 Task: Look for space in Pace, United States from 9th June, 2023 to 11th June, 2023 for 2 adults in price range Rs.6000 to Rs.10000. Place can be entire place with 2 bedrooms having 2 beds and 1 bathroom. Property type can be house, flat, guest house. Amenities needed are: wifi. Booking option can be shelf check-in. Required host language is English.
Action: Mouse moved to (469, 100)
Screenshot: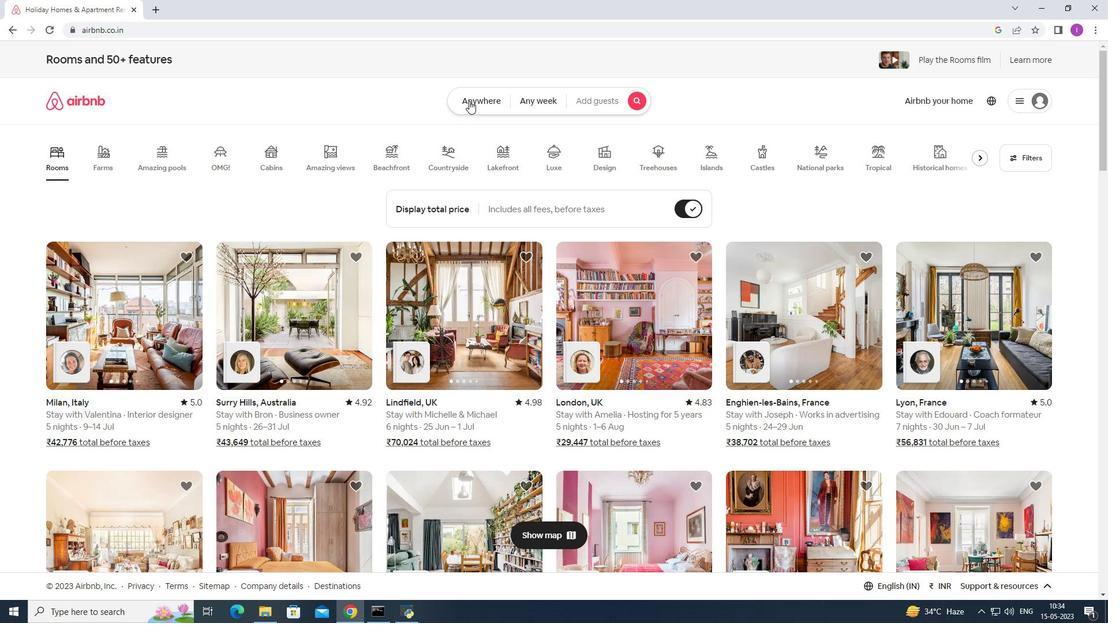 
Action: Mouse pressed left at (469, 100)
Screenshot: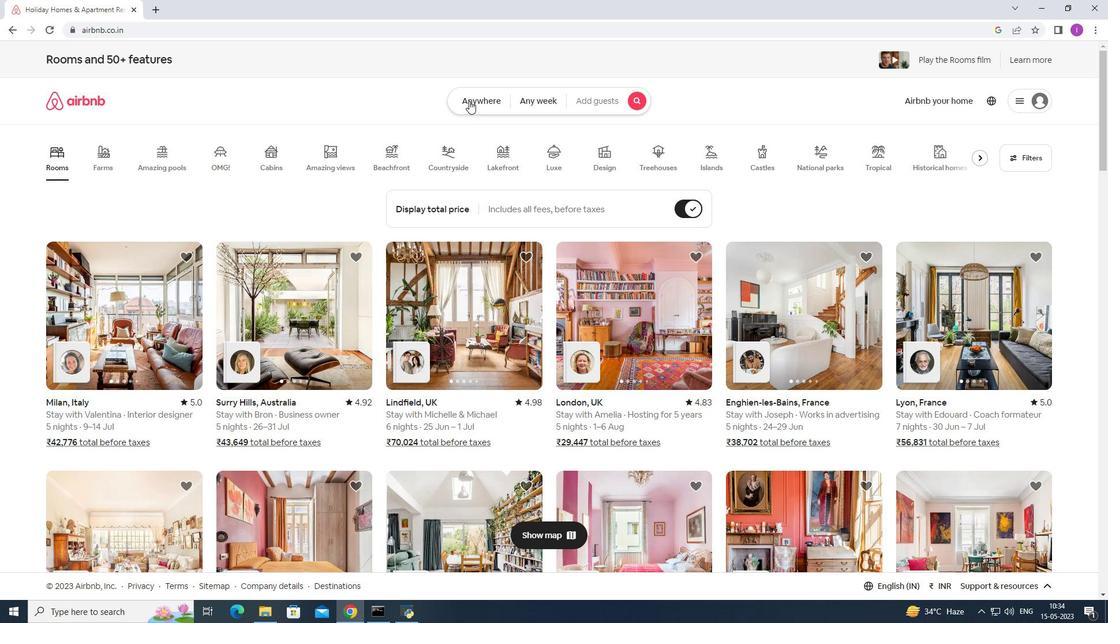 
Action: Mouse moved to (397, 139)
Screenshot: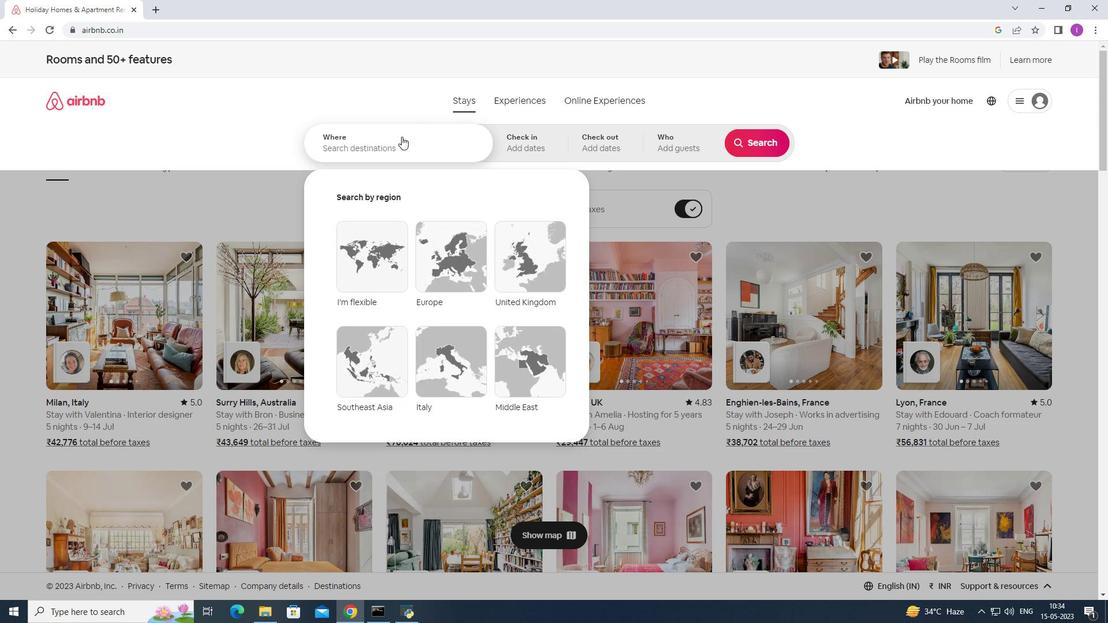 
Action: Mouse pressed left at (397, 139)
Screenshot: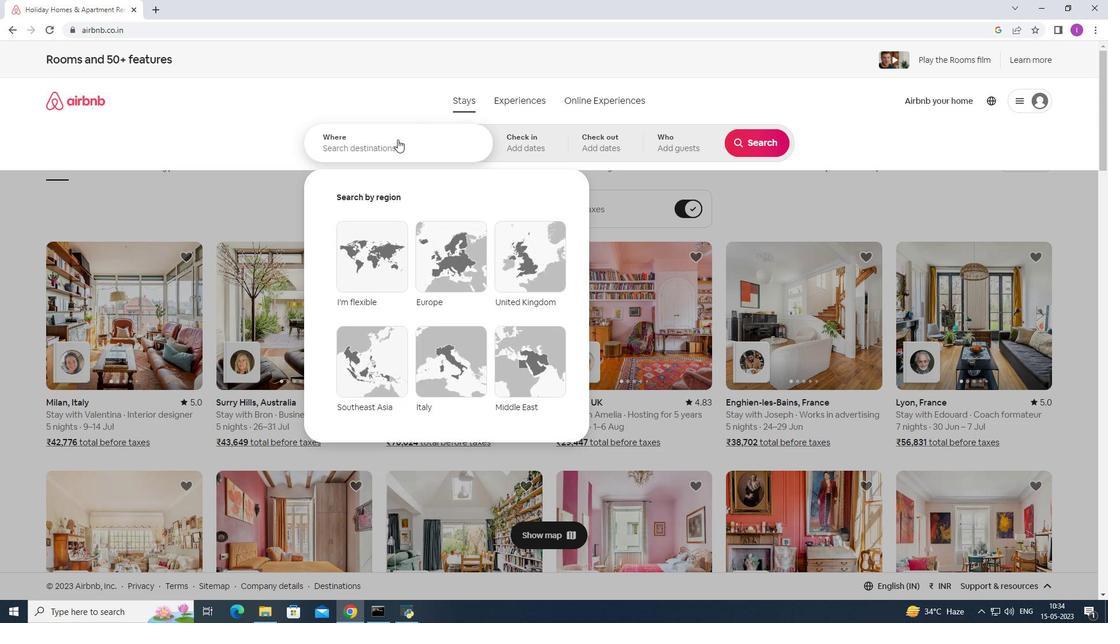 
Action: Key pressed <Key.shift>Pace,<Key.shift>Unitw<Key.backspace>ed<Key.space>states
Screenshot: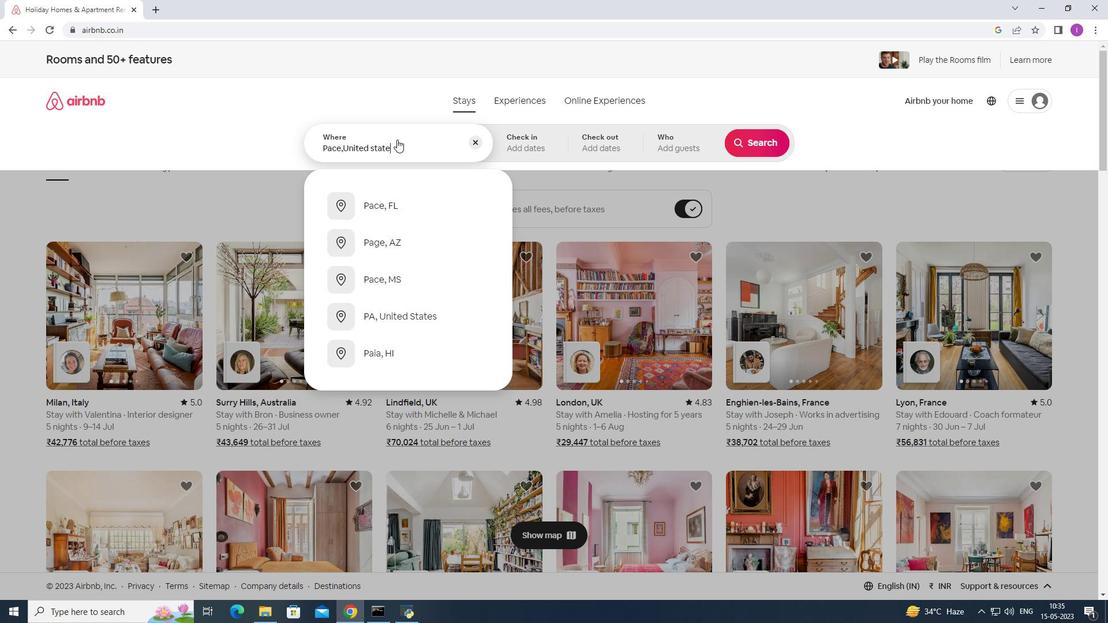 
Action: Mouse moved to (514, 147)
Screenshot: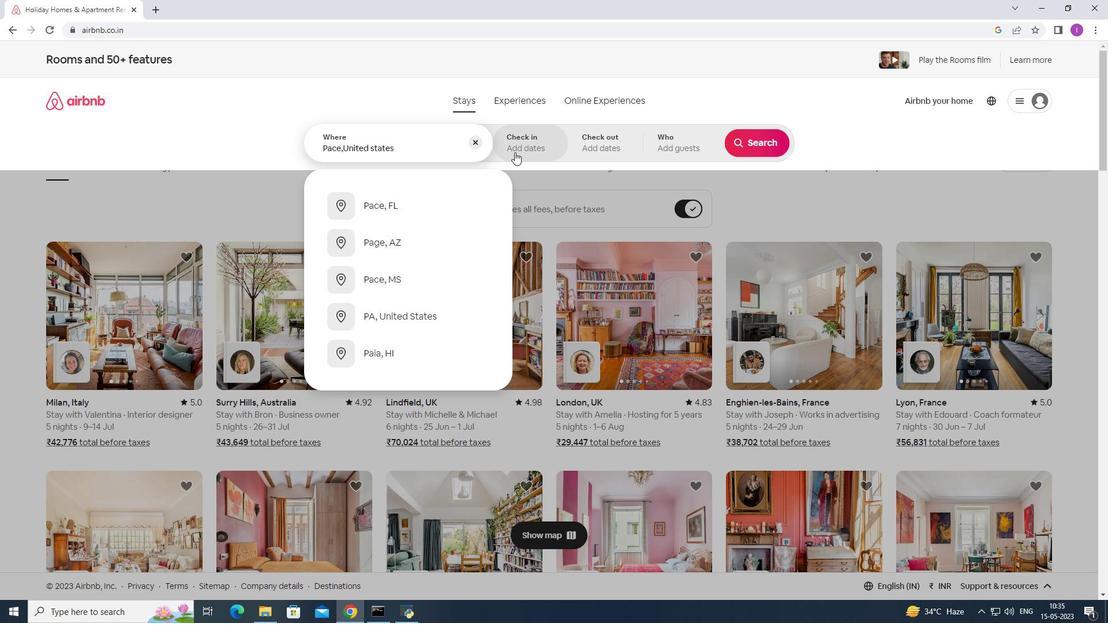 
Action: Mouse pressed left at (514, 147)
Screenshot: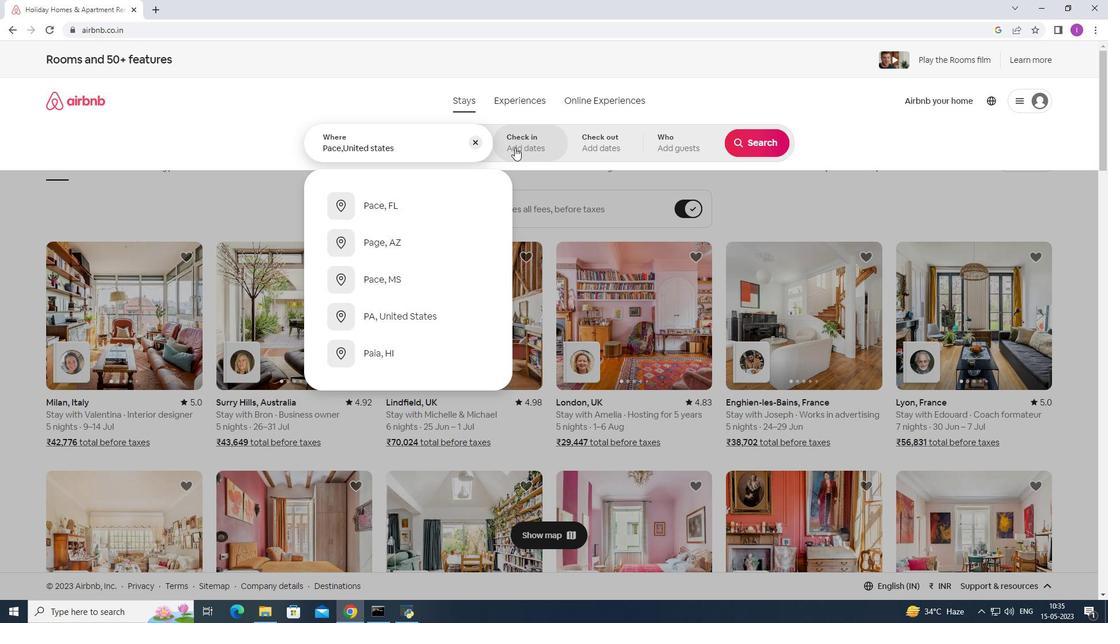 
Action: Mouse moved to (711, 311)
Screenshot: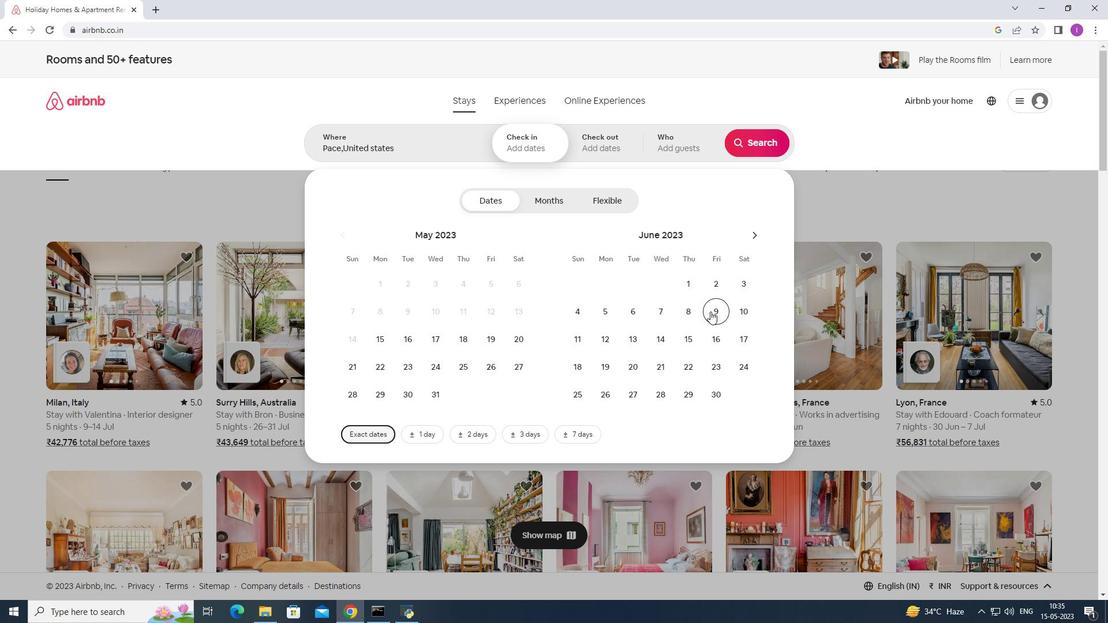 
Action: Mouse pressed left at (711, 311)
Screenshot: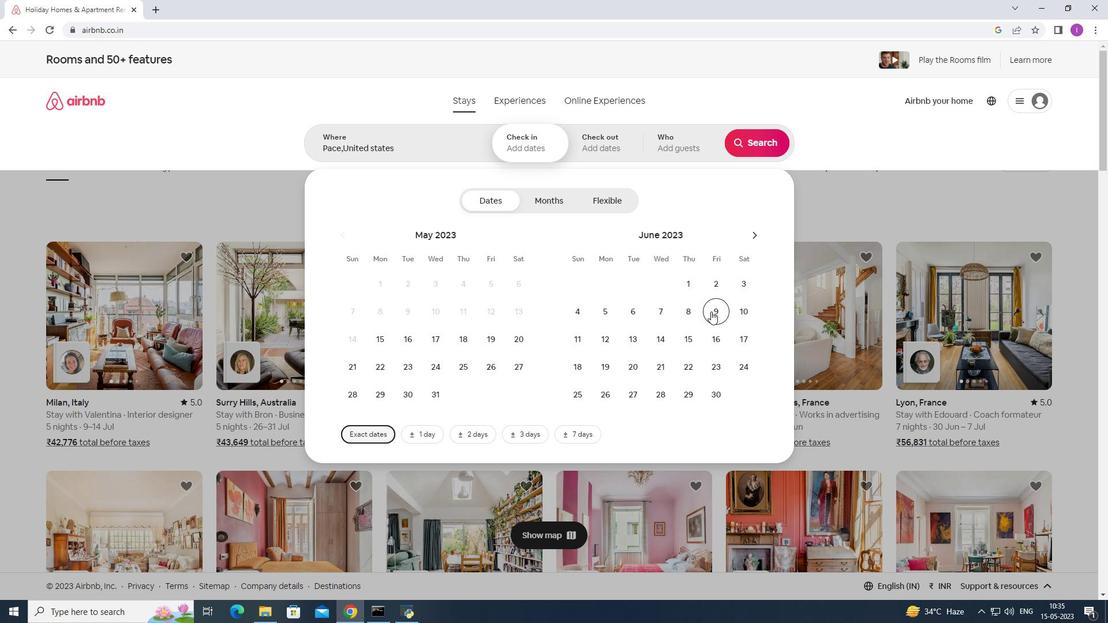 
Action: Mouse moved to (569, 337)
Screenshot: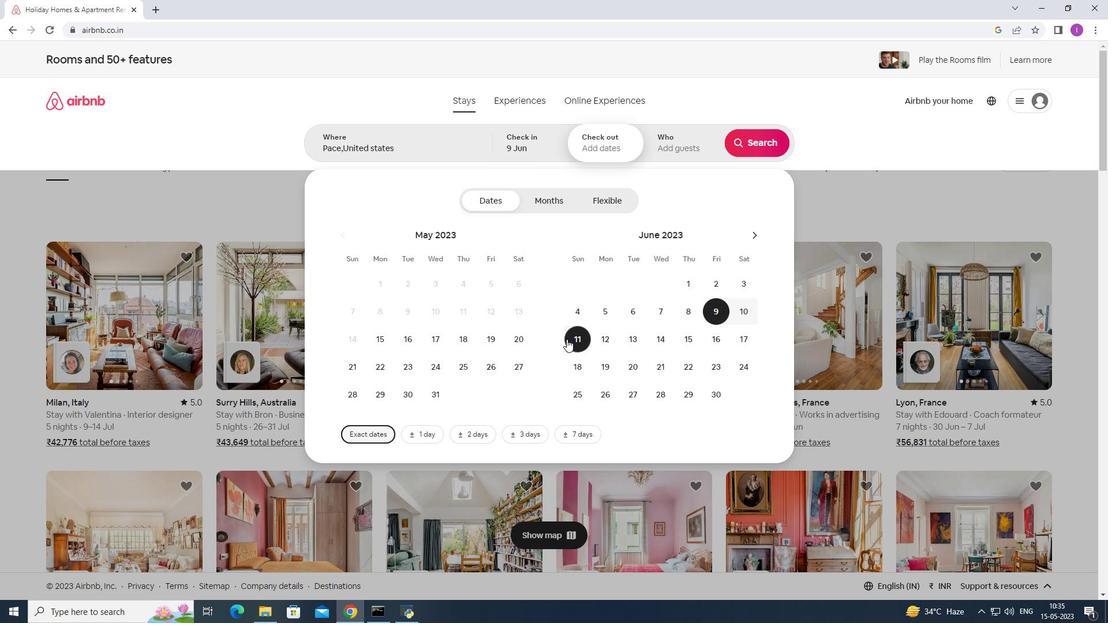 
Action: Mouse pressed left at (569, 337)
Screenshot: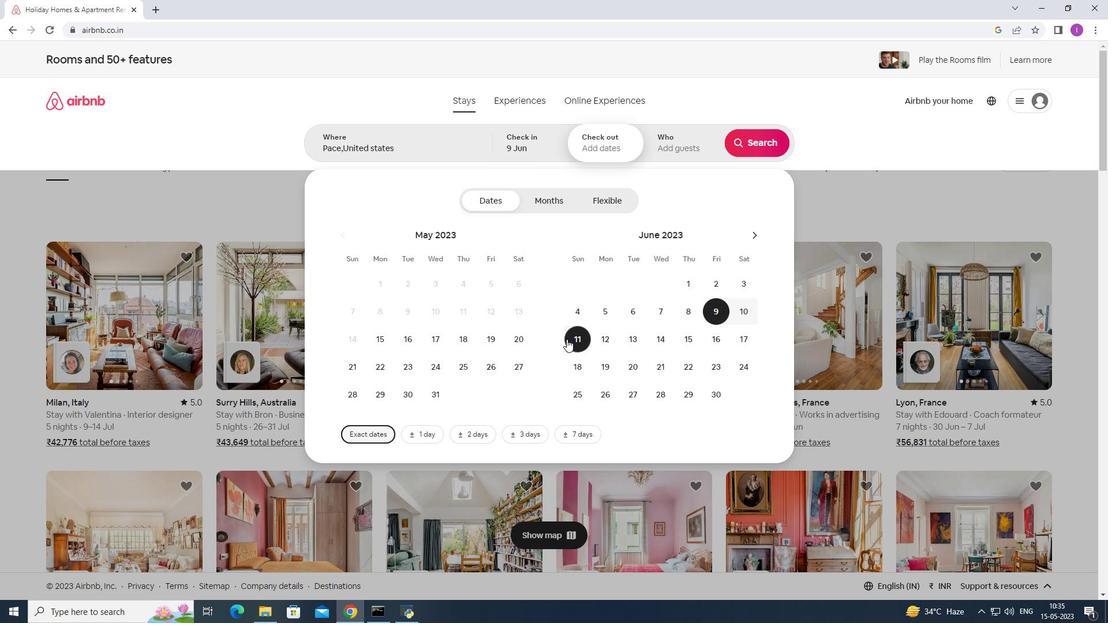 
Action: Mouse moved to (670, 143)
Screenshot: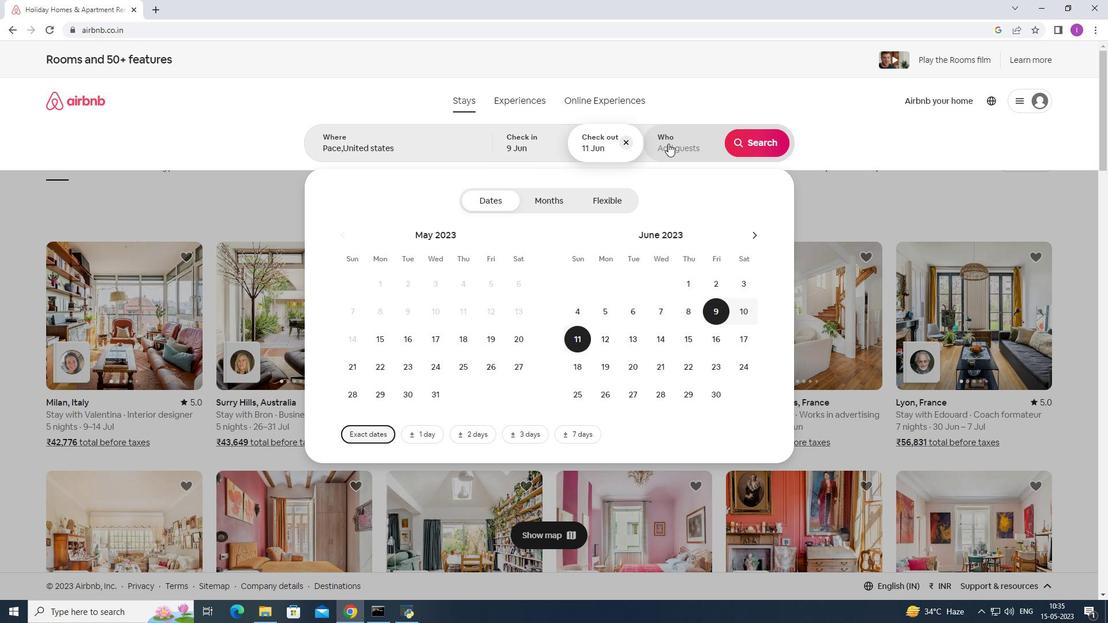 
Action: Mouse pressed left at (670, 143)
Screenshot: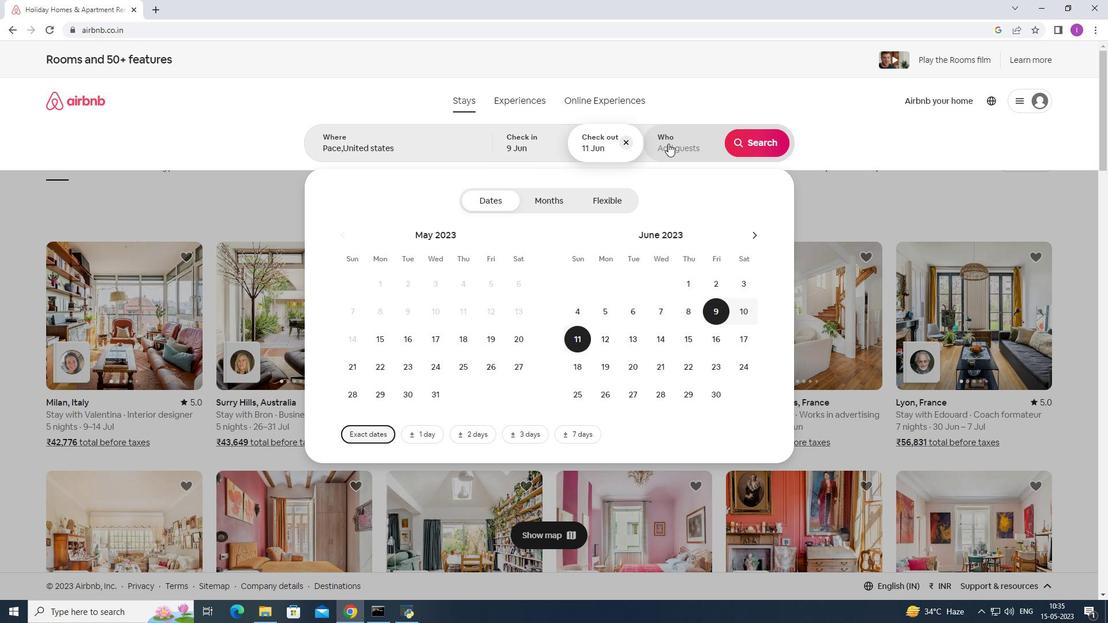 
Action: Mouse moved to (762, 206)
Screenshot: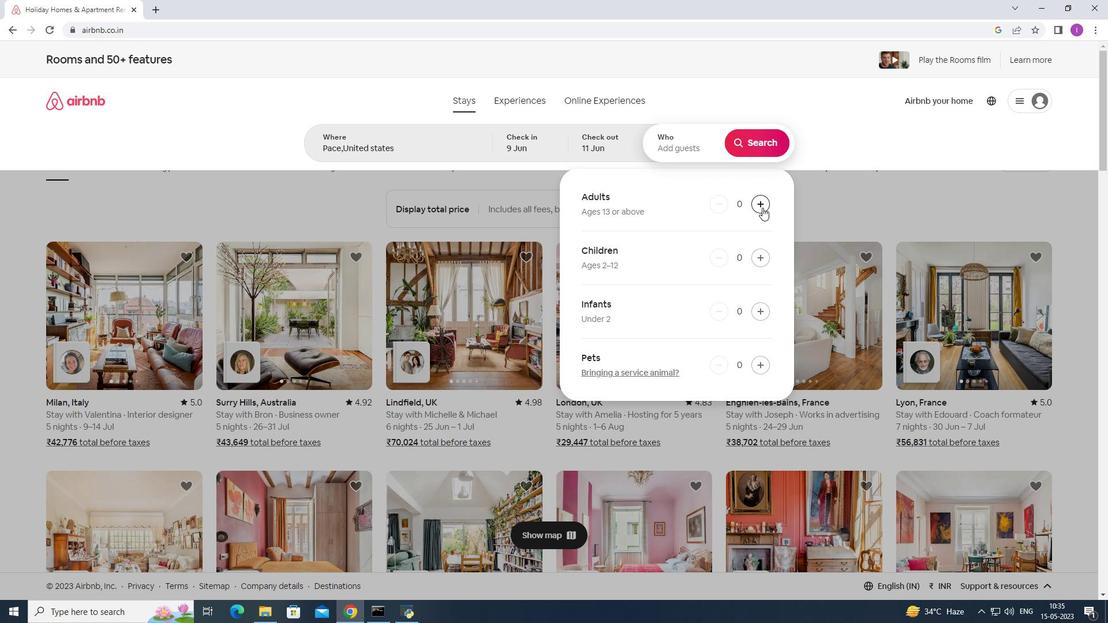 
Action: Mouse pressed left at (762, 206)
Screenshot: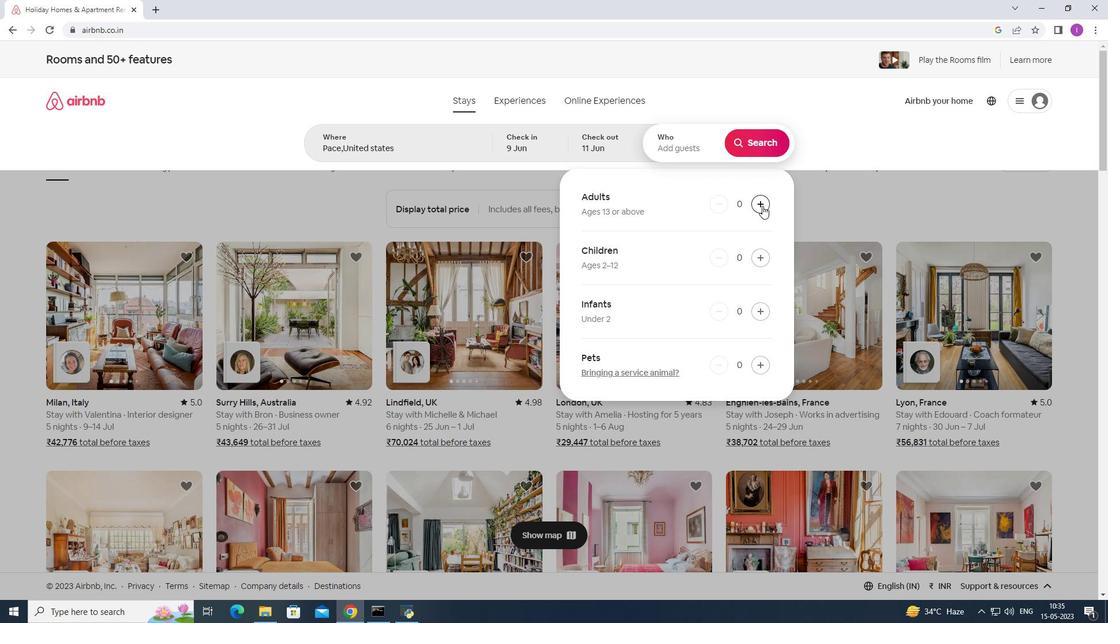 
Action: Mouse pressed left at (762, 206)
Screenshot: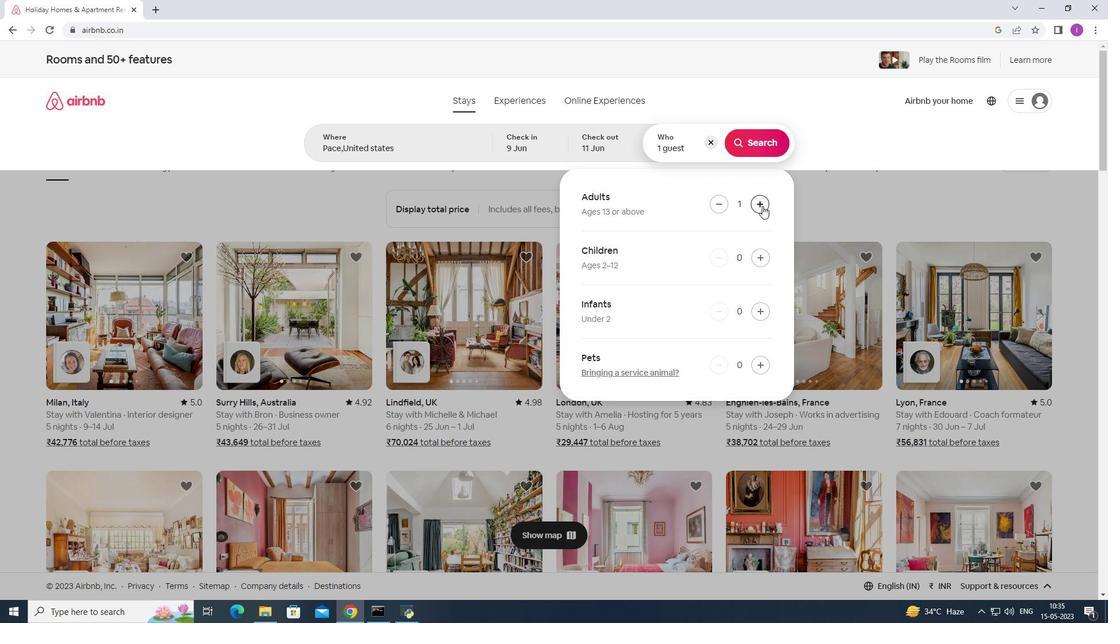 
Action: Mouse moved to (752, 149)
Screenshot: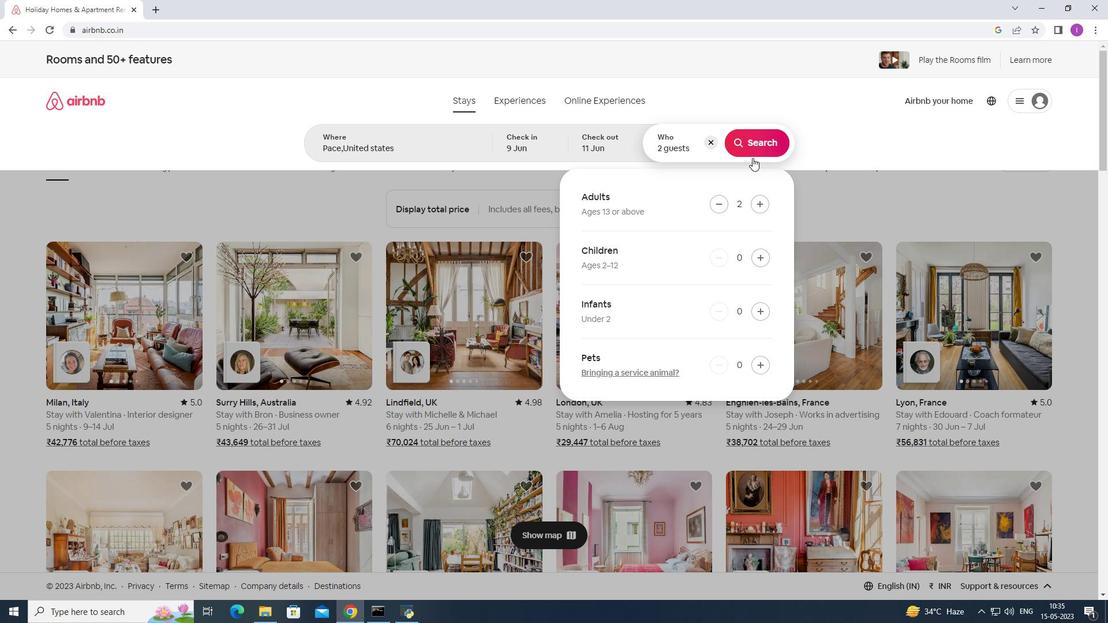
Action: Mouse pressed left at (752, 149)
Screenshot: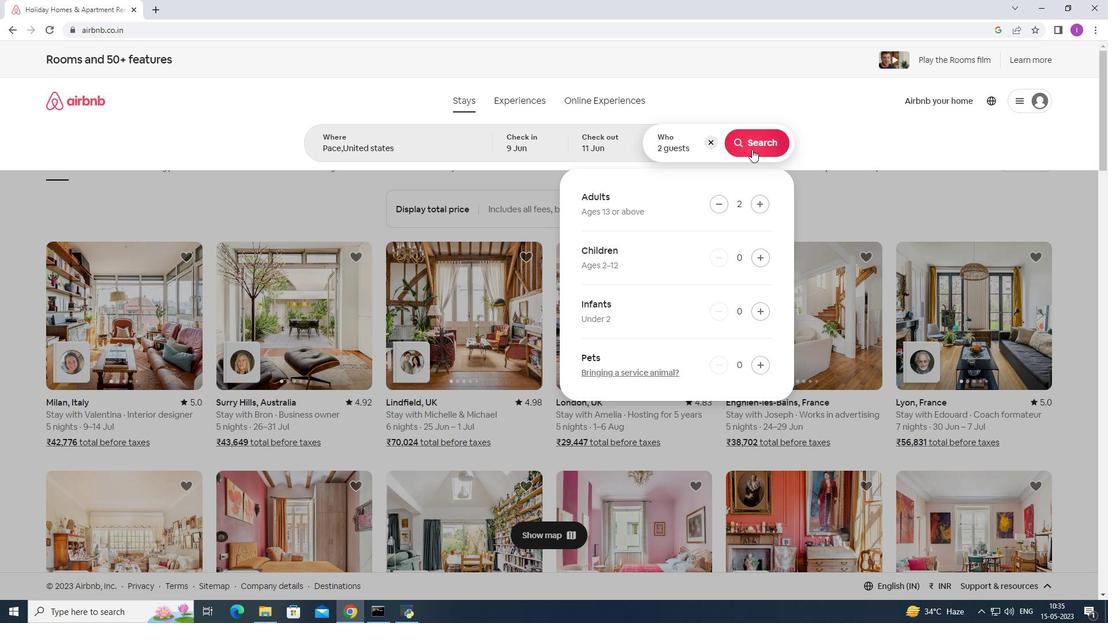 
Action: Mouse moved to (1055, 109)
Screenshot: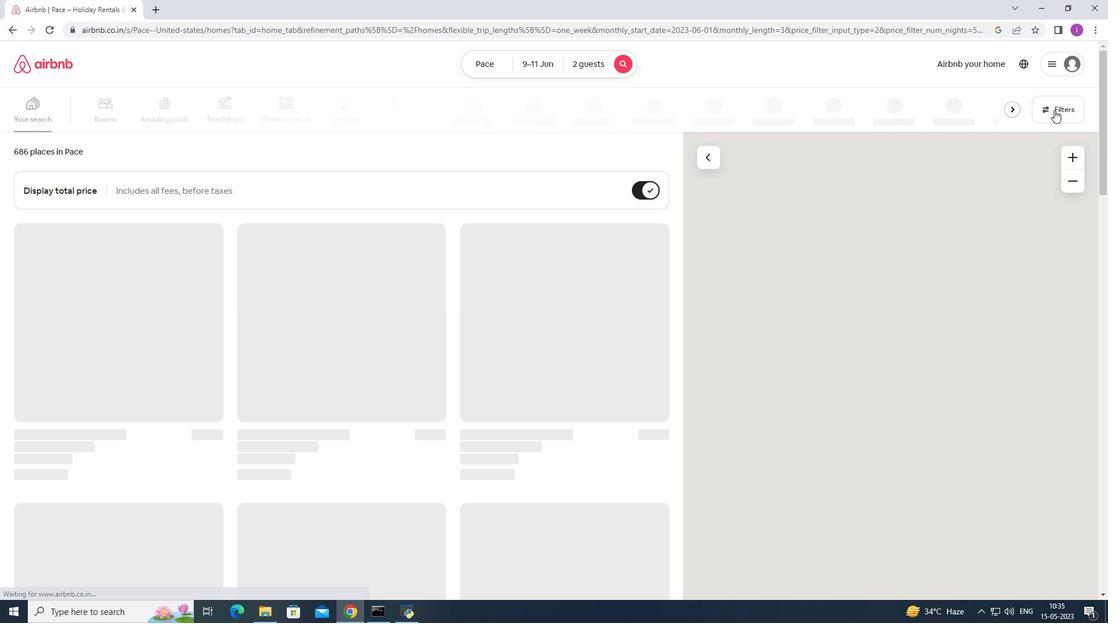 
Action: Mouse pressed left at (1055, 109)
Screenshot: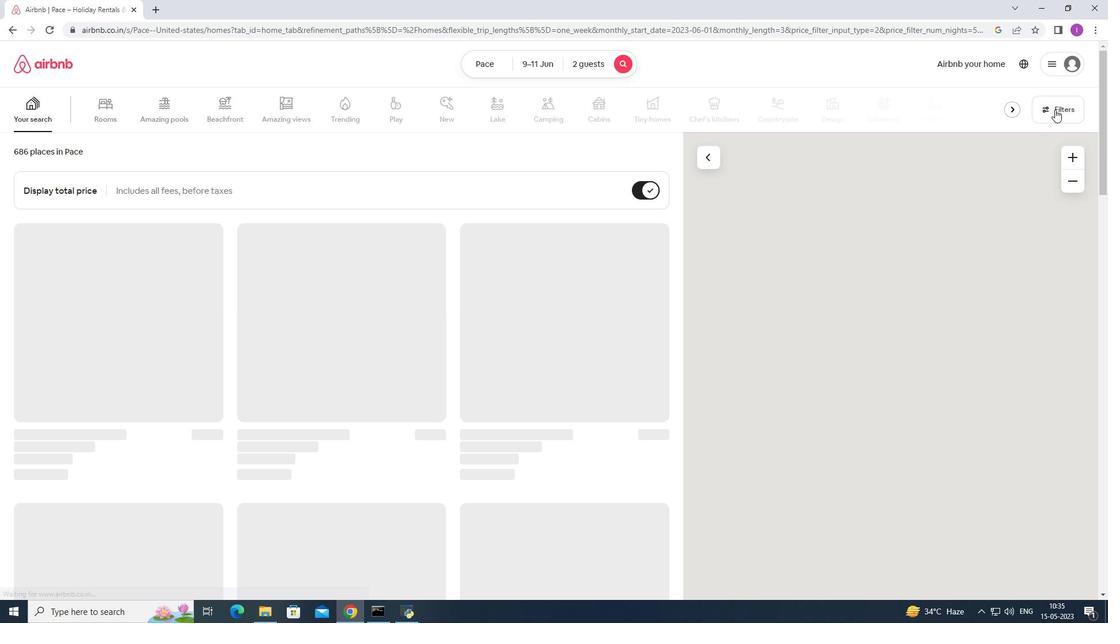 
Action: Mouse moved to (630, 391)
Screenshot: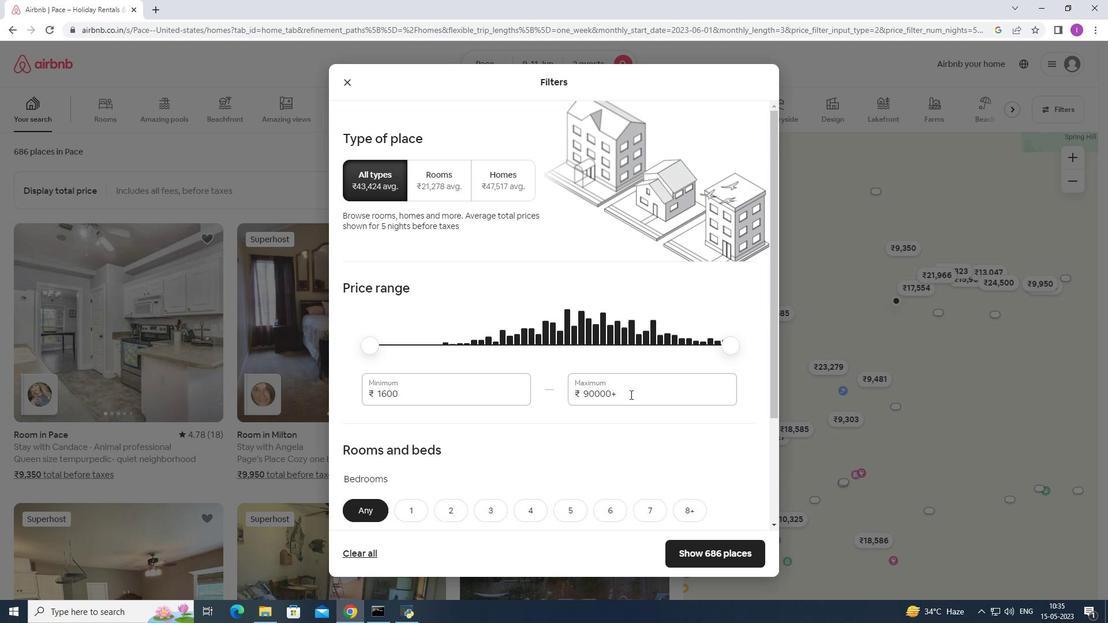 
Action: Mouse pressed left at (630, 391)
Screenshot: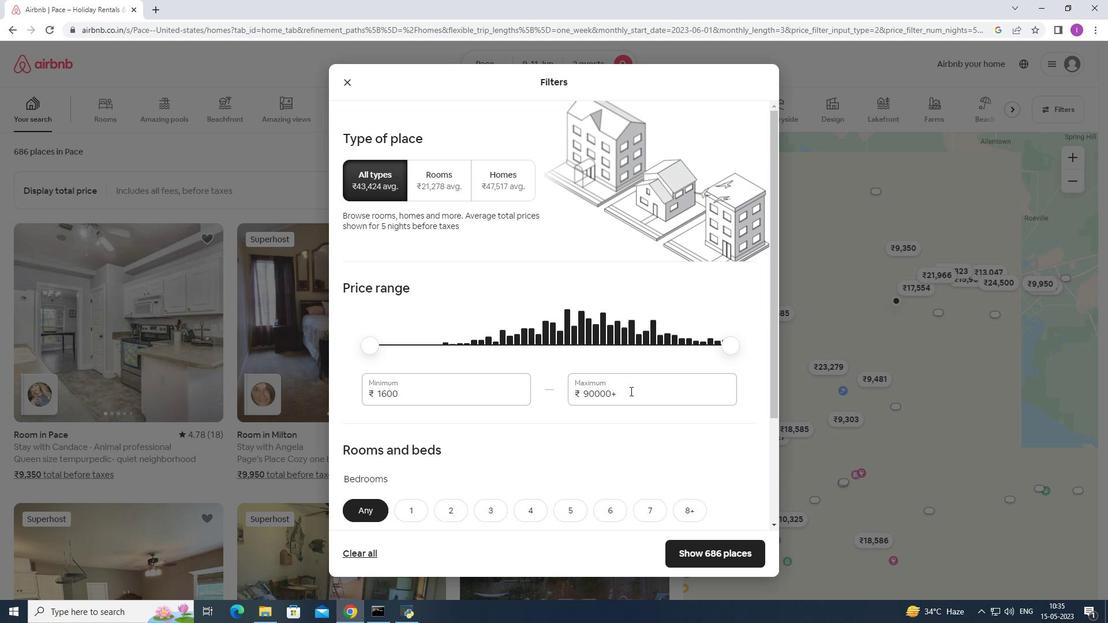 
Action: Mouse moved to (565, 404)
Screenshot: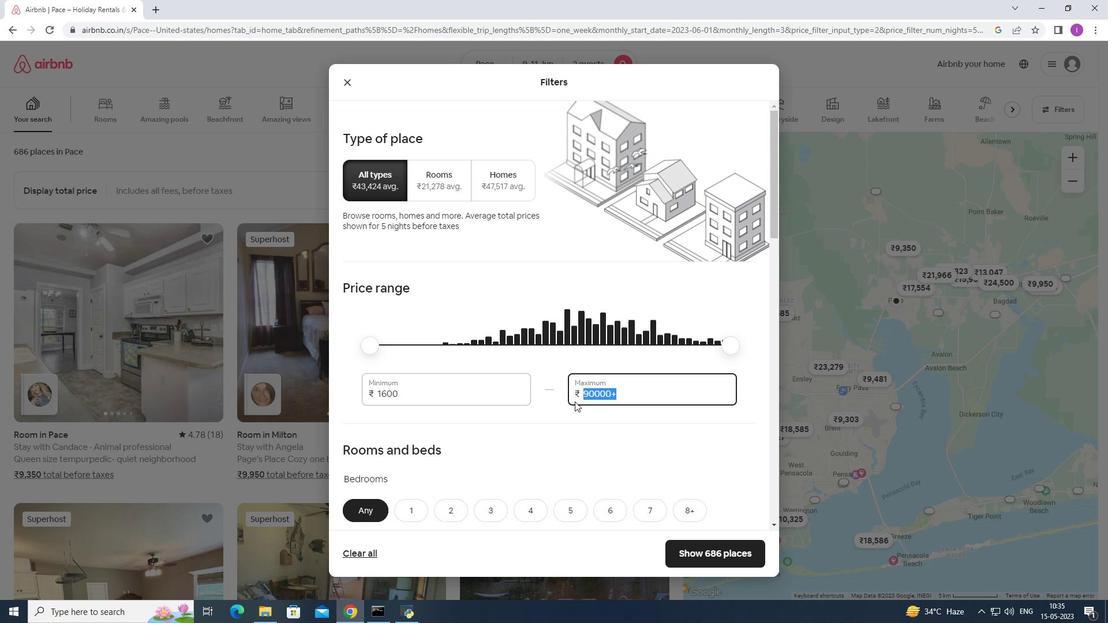 
Action: Key pressed `10000
Screenshot: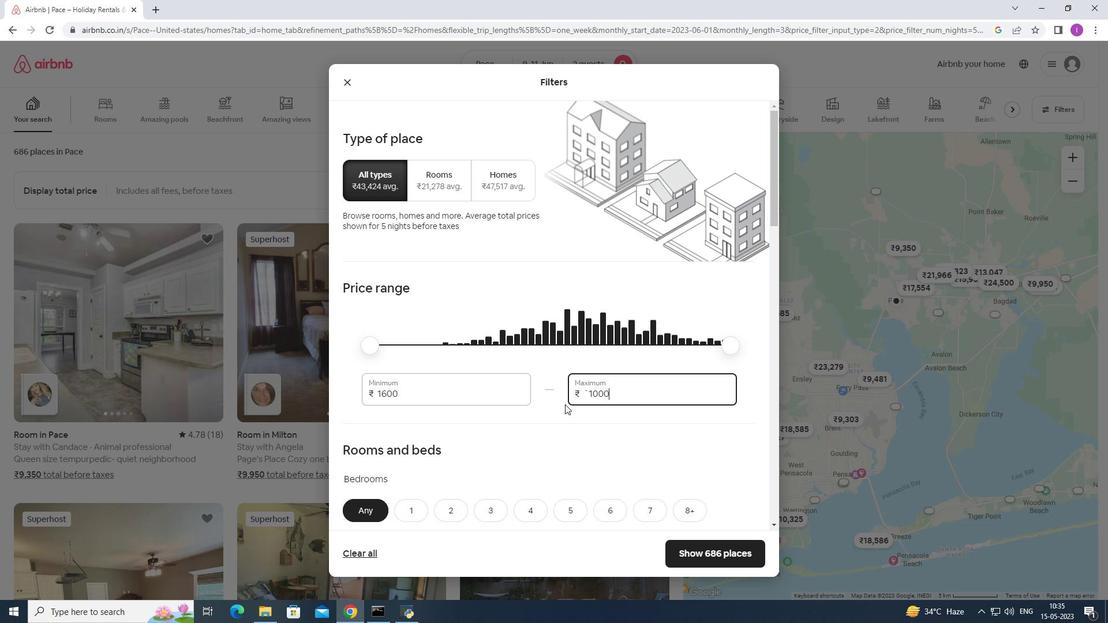 
Action: Mouse moved to (403, 393)
Screenshot: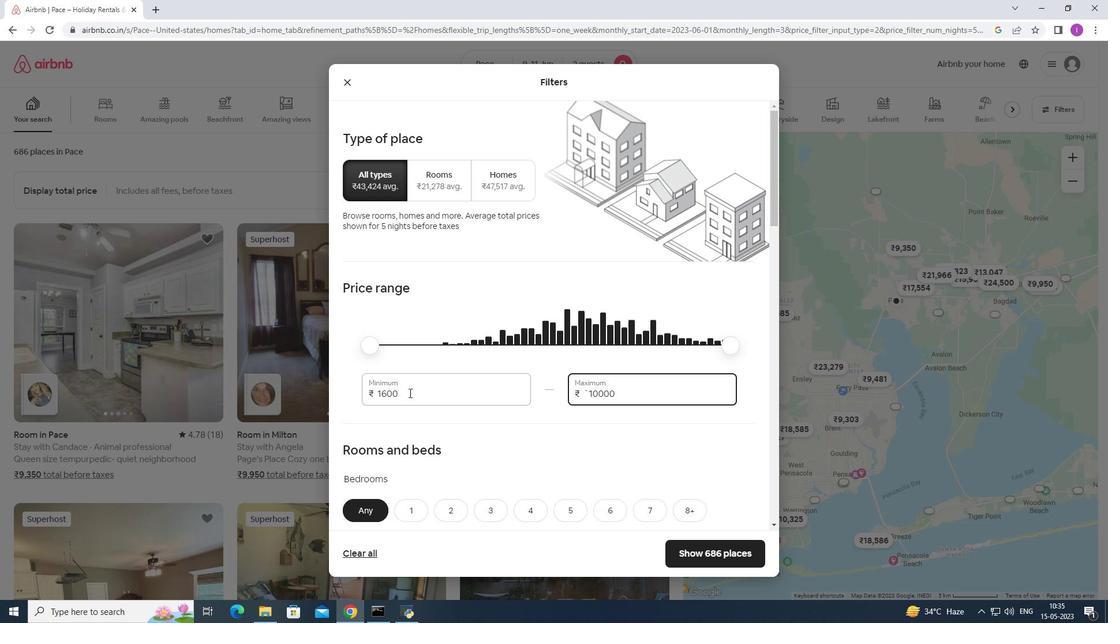 
Action: Mouse pressed left at (403, 393)
Screenshot: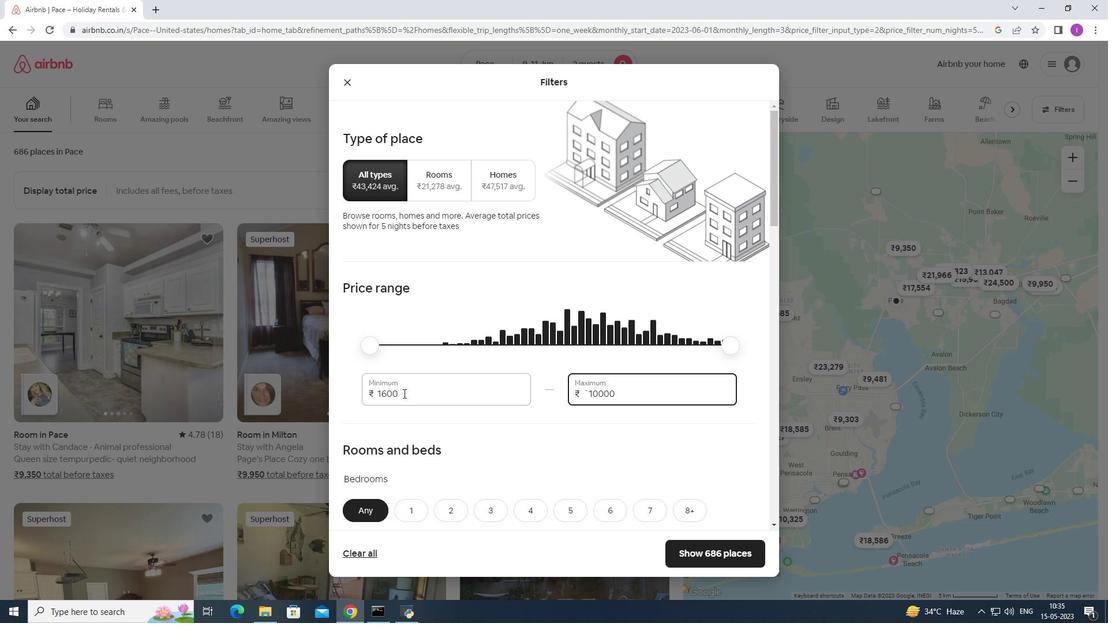 
Action: Mouse moved to (508, 382)
Screenshot: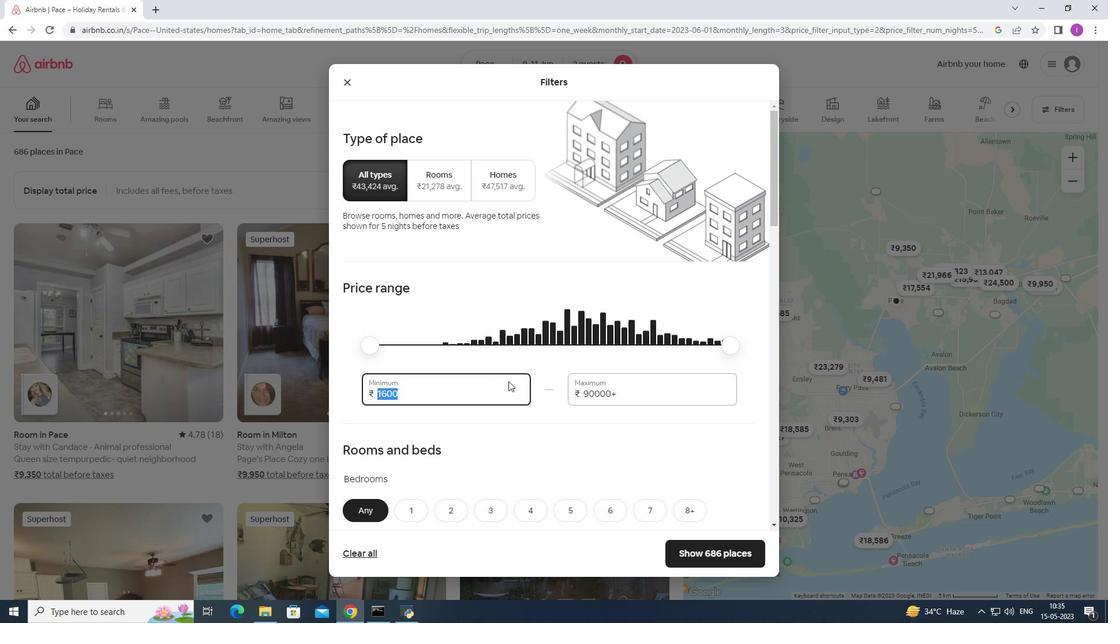
Action: Key pressed 6000
Screenshot: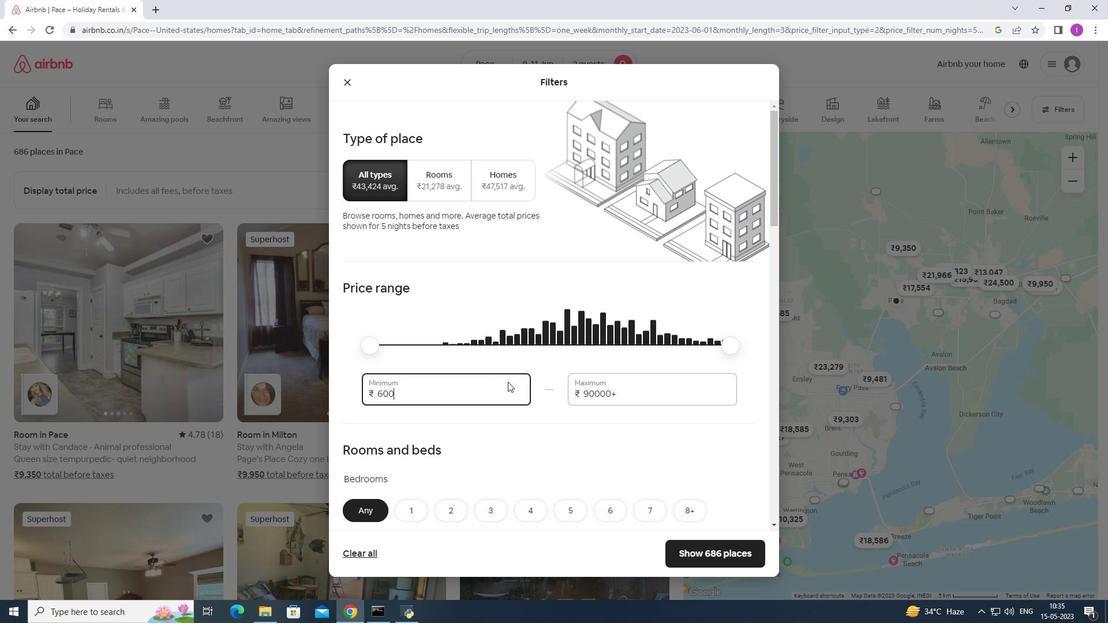 
Action: Mouse moved to (463, 396)
Screenshot: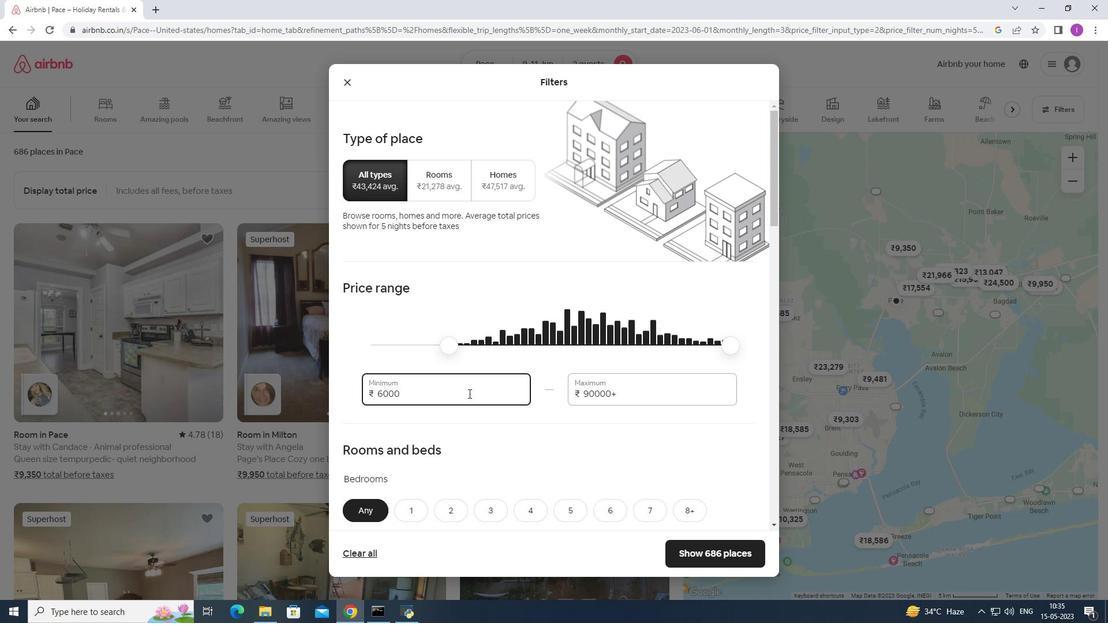 
Action: Mouse scrolled (463, 395) with delta (0, 0)
Screenshot: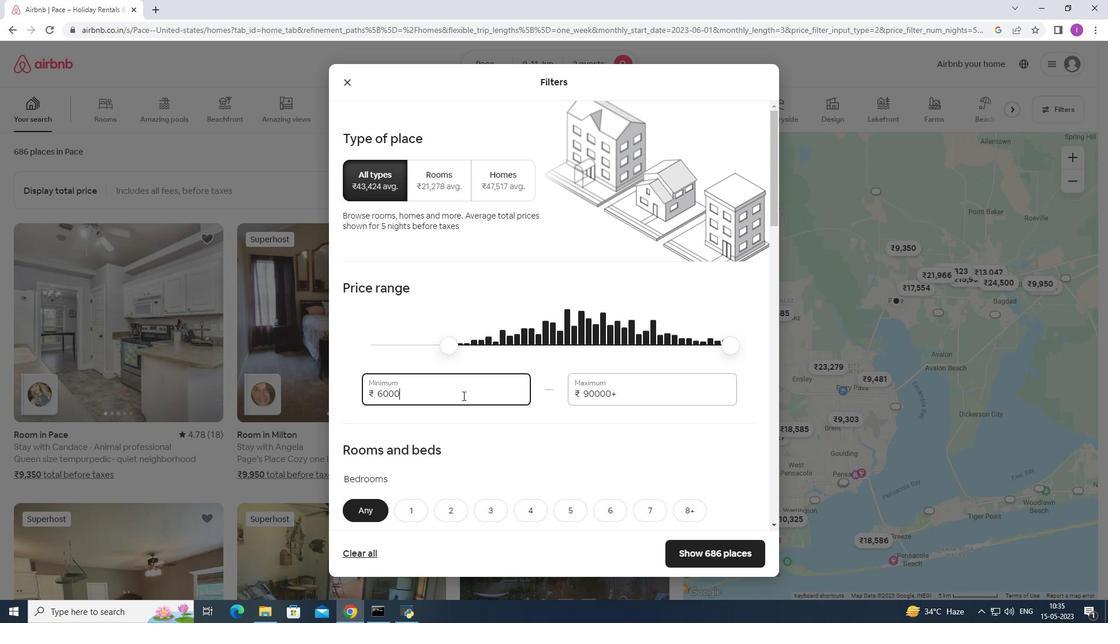 
Action: Mouse scrolled (463, 395) with delta (0, 0)
Screenshot: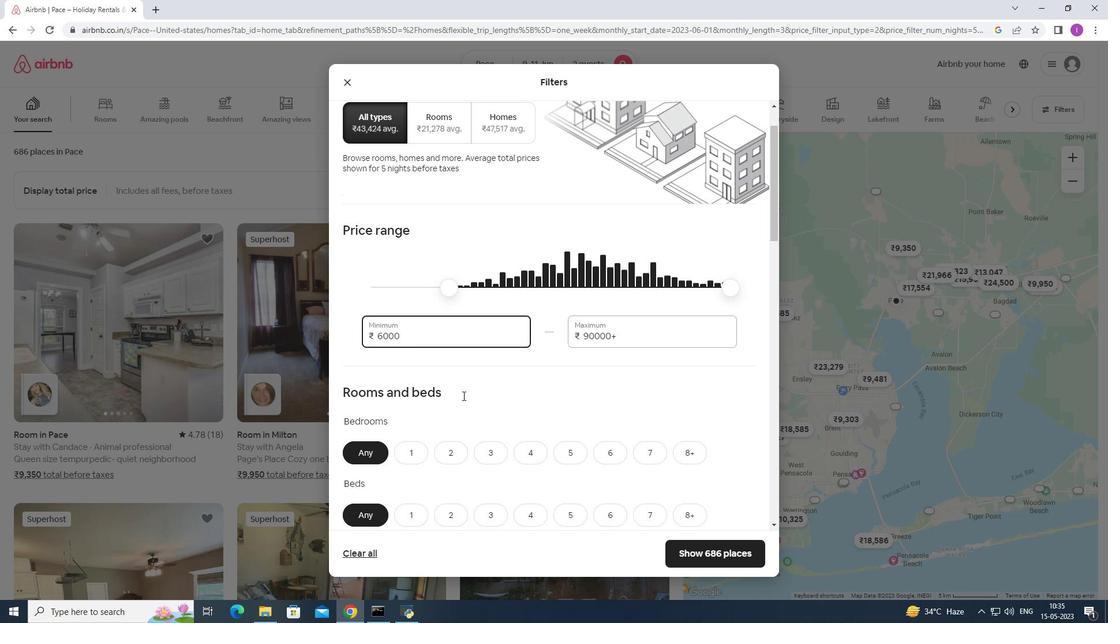 
Action: Mouse scrolled (463, 395) with delta (0, 0)
Screenshot: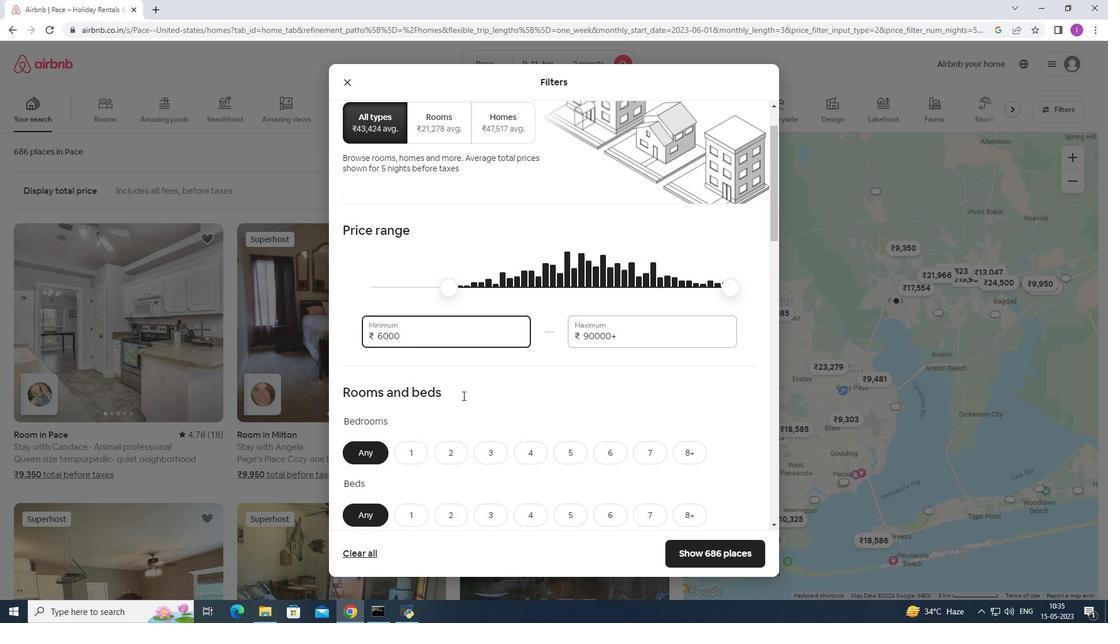 
Action: Mouse moved to (458, 338)
Screenshot: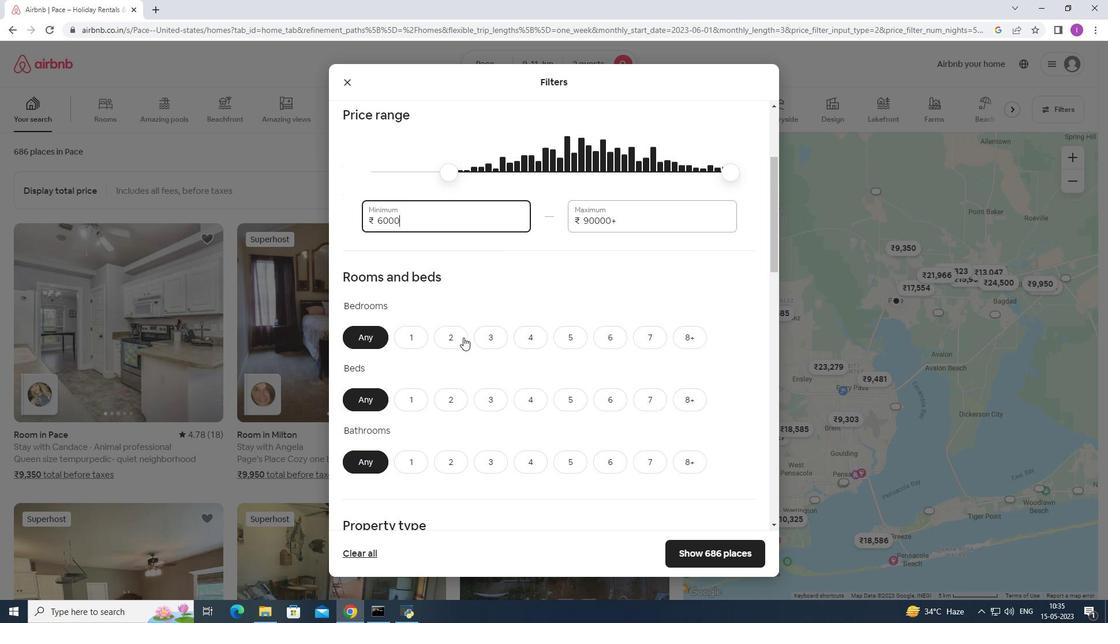 
Action: Mouse pressed left at (458, 338)
Screenshot: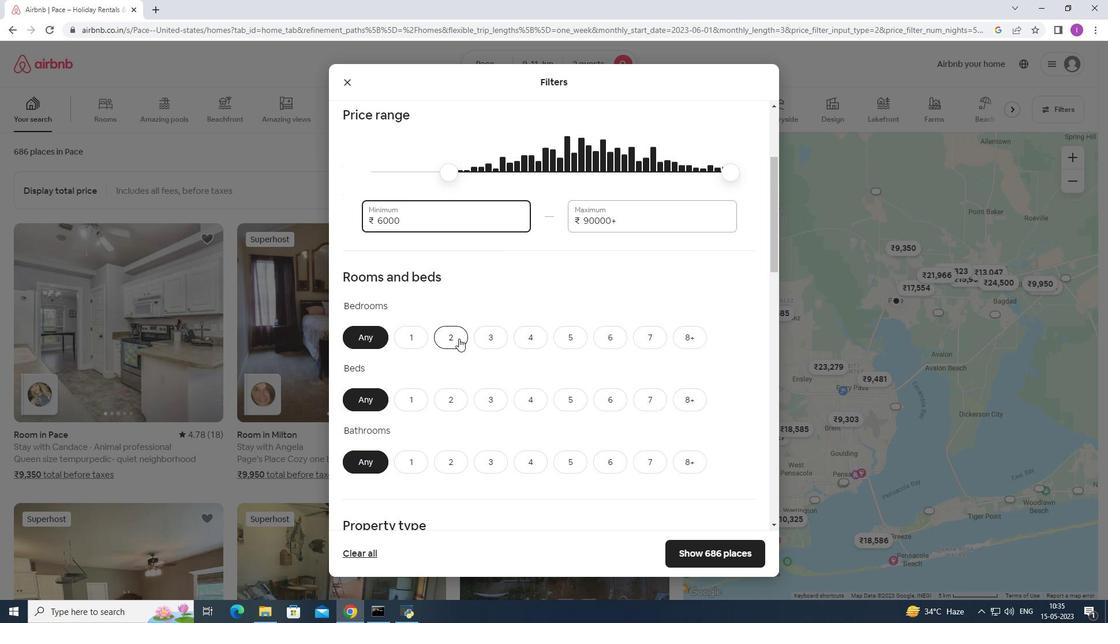 
Action: Mouse moved to (452, 394)
Screenshot: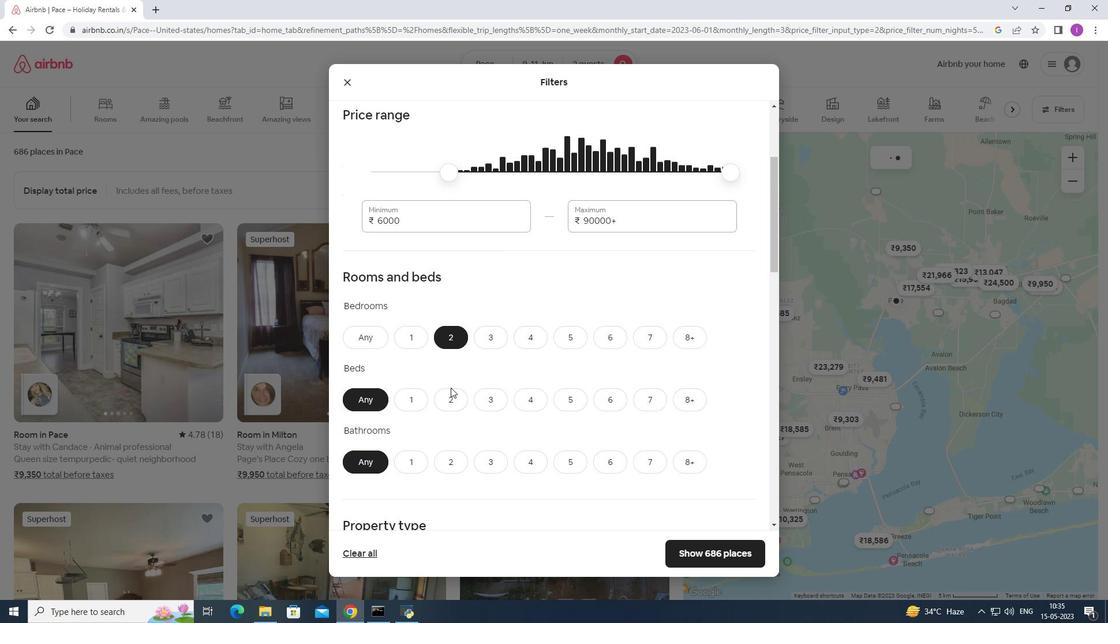 
Action: Mouse pressed left at (452, 394)
Screenshot: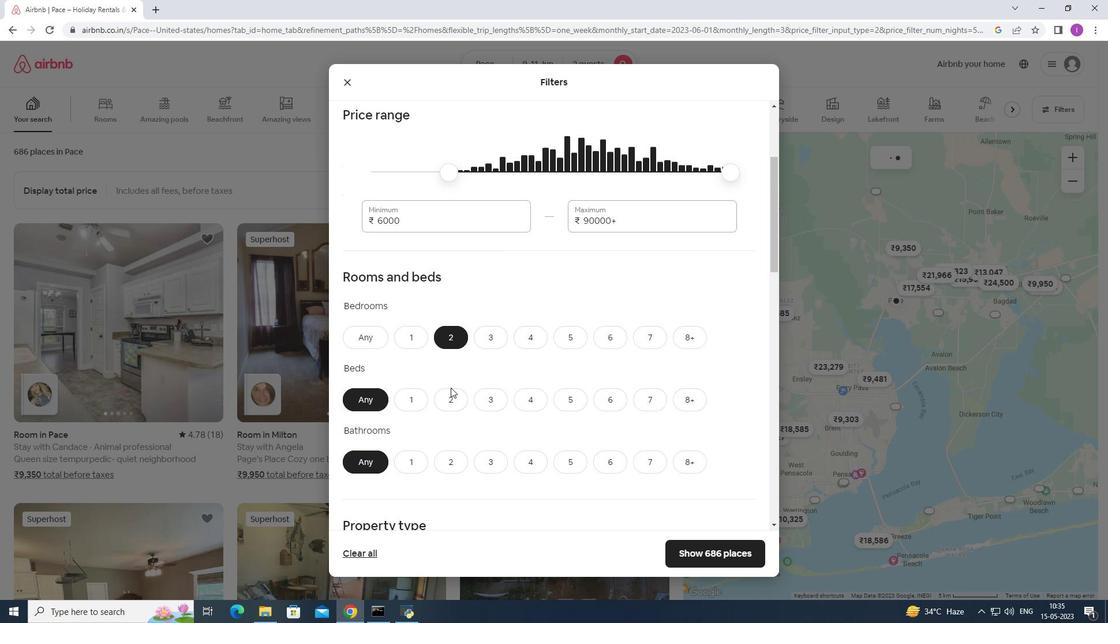 
Action: Mouse moved to (405, 460)
Screenshot: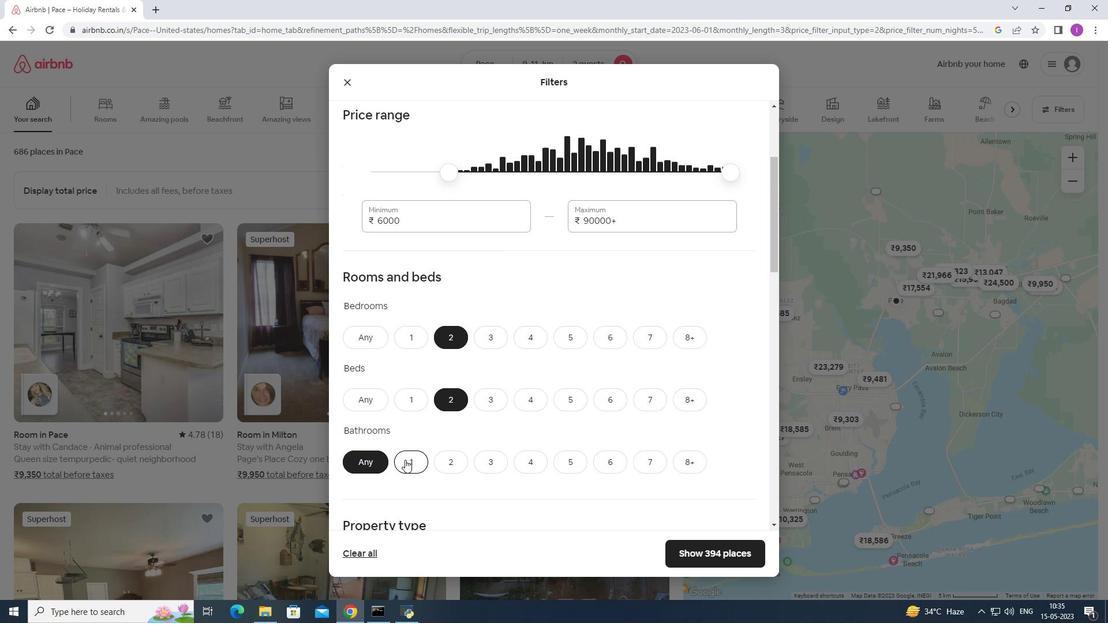 
Action: Mouse pressed left at (405, 460)
Screenshot: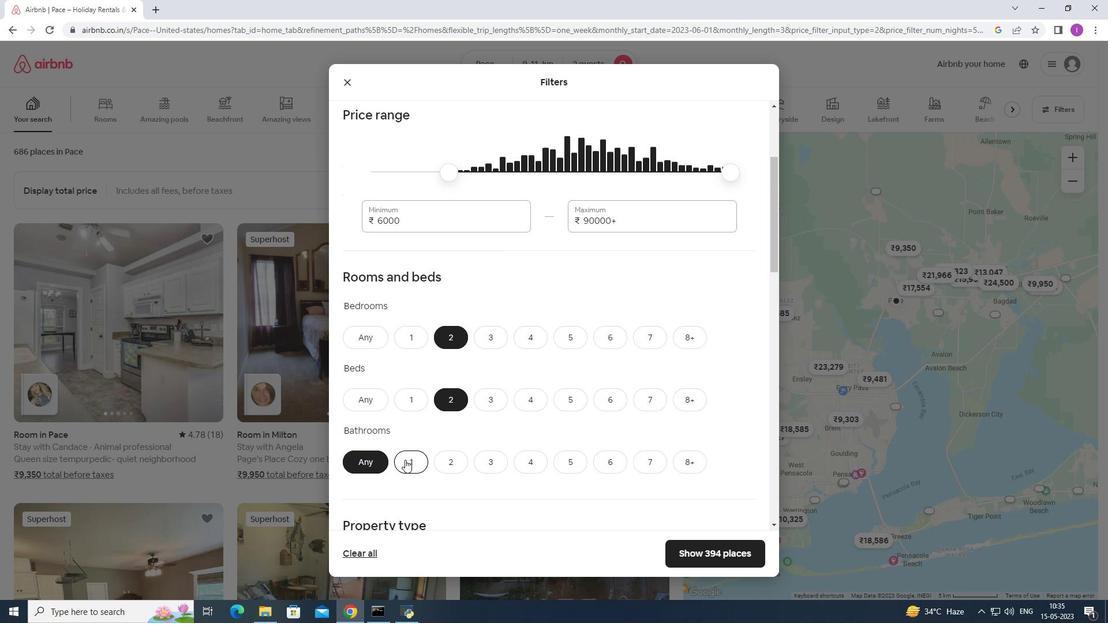 
Action: Mouse moved to (475, 402)
Screenshot: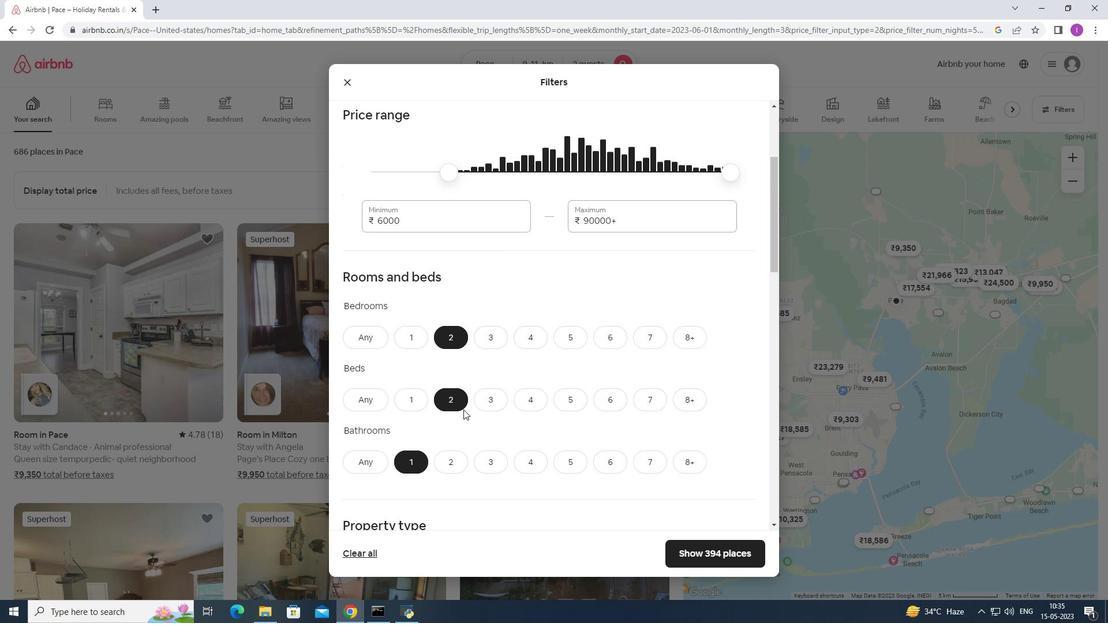 
Action: Mouse scrolled (475, 401) with delta (0, 0)
Screenshot: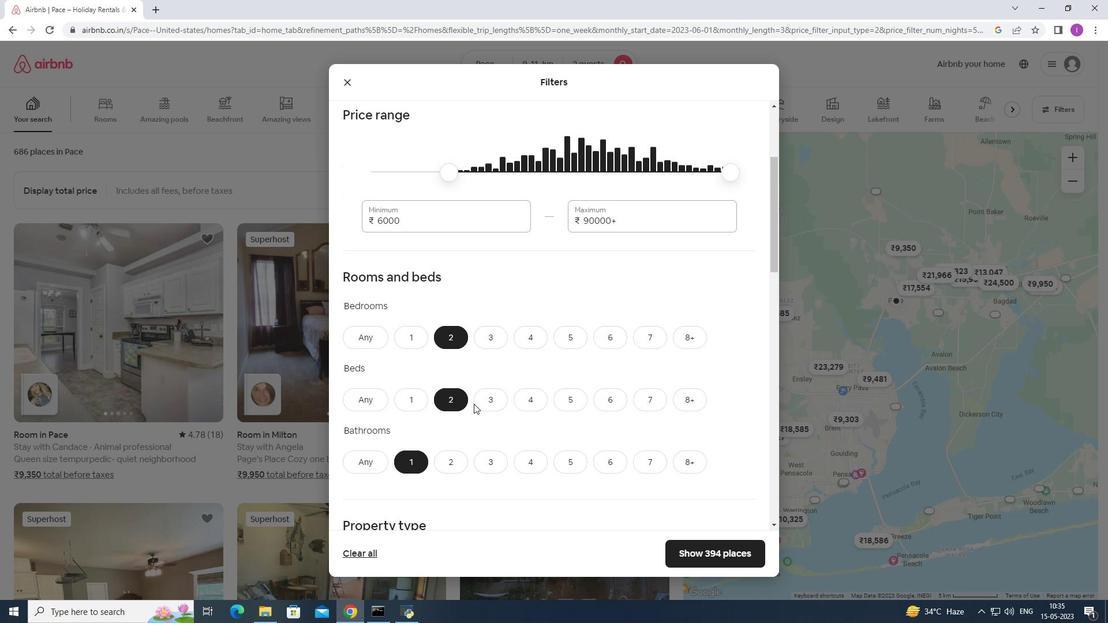 
Action: Mouse moved to (480, 398)
Screenshot: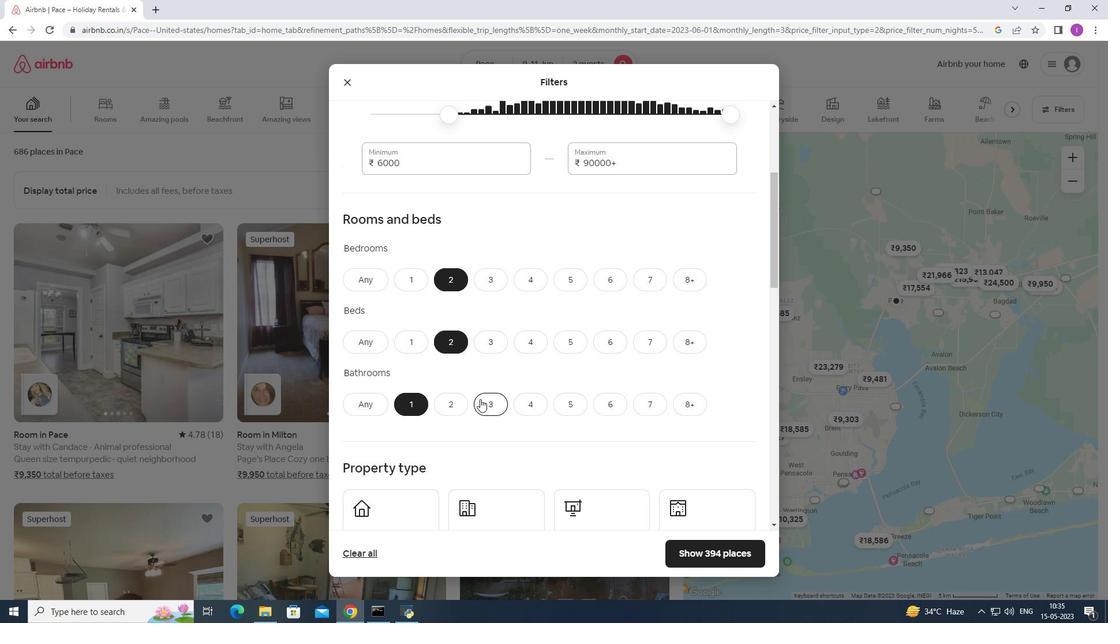 
Action: Mouse scrolled (480, 398) with delta (0, 0)
Screenshot: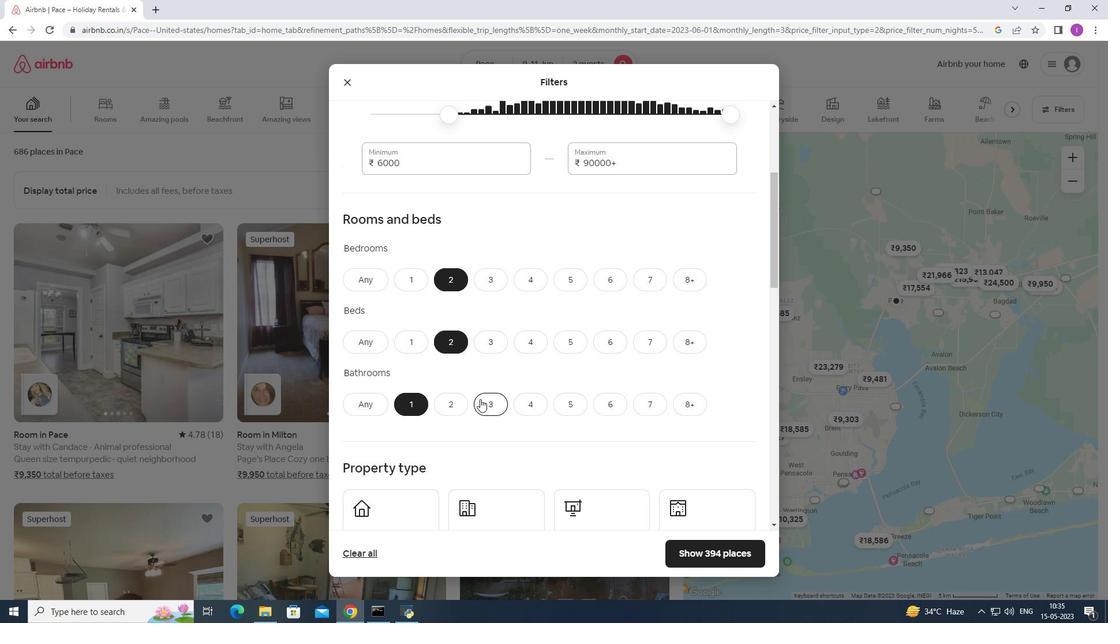 
Action: Mouse moved to (480, 398)
Screenshot: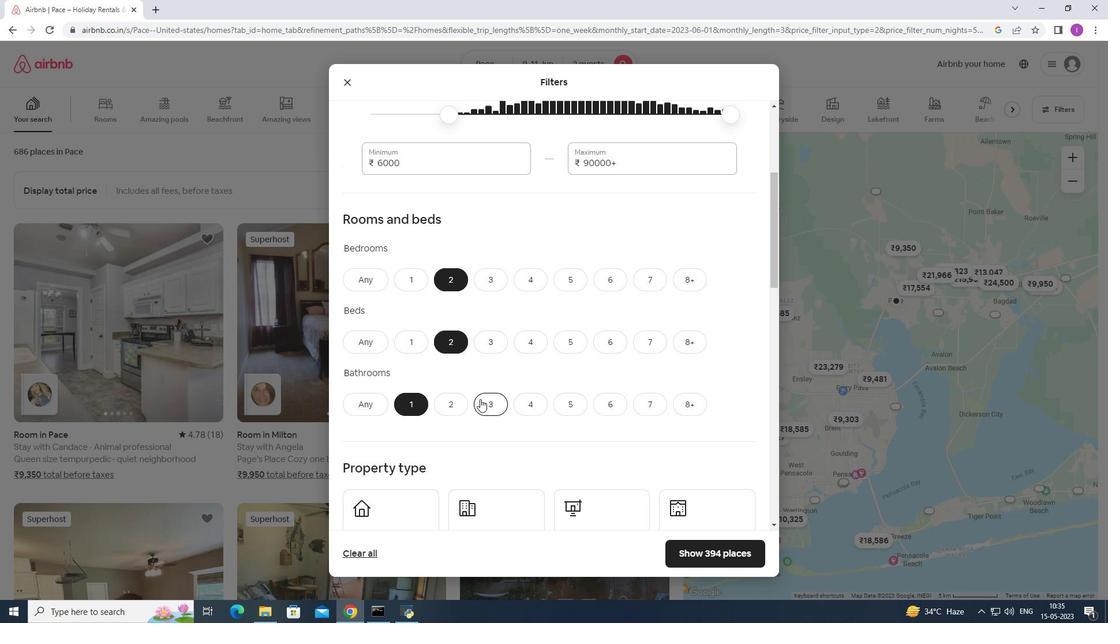 
Action: Mouse scrolled (480, 398) with delta (0, 0)
Screenshot: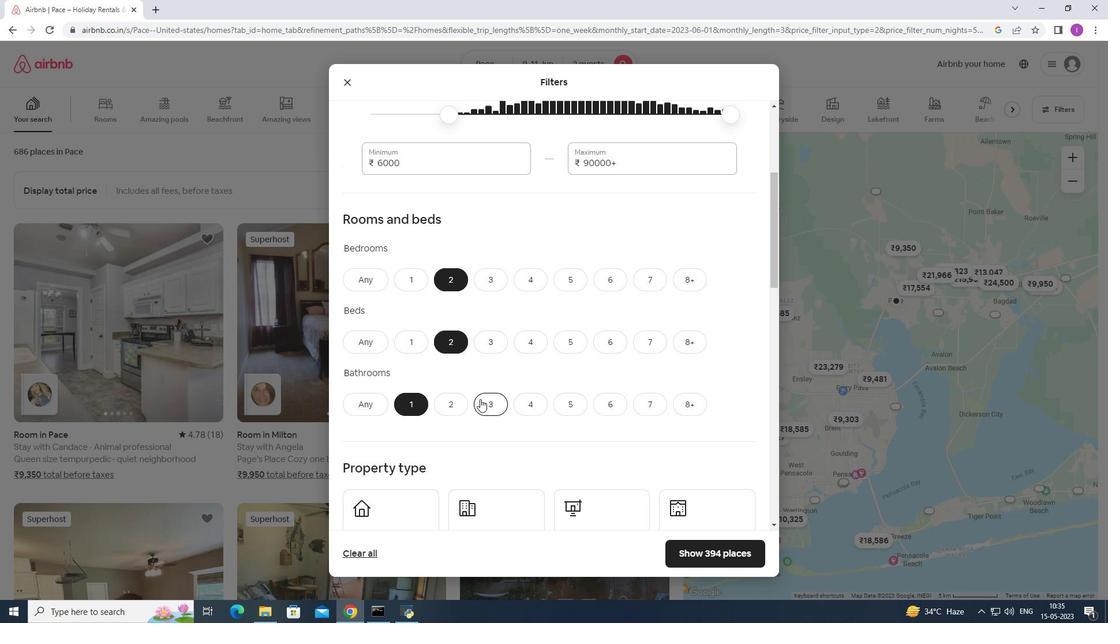 
Action: Mouse moved to (481, 398)
Screenshot: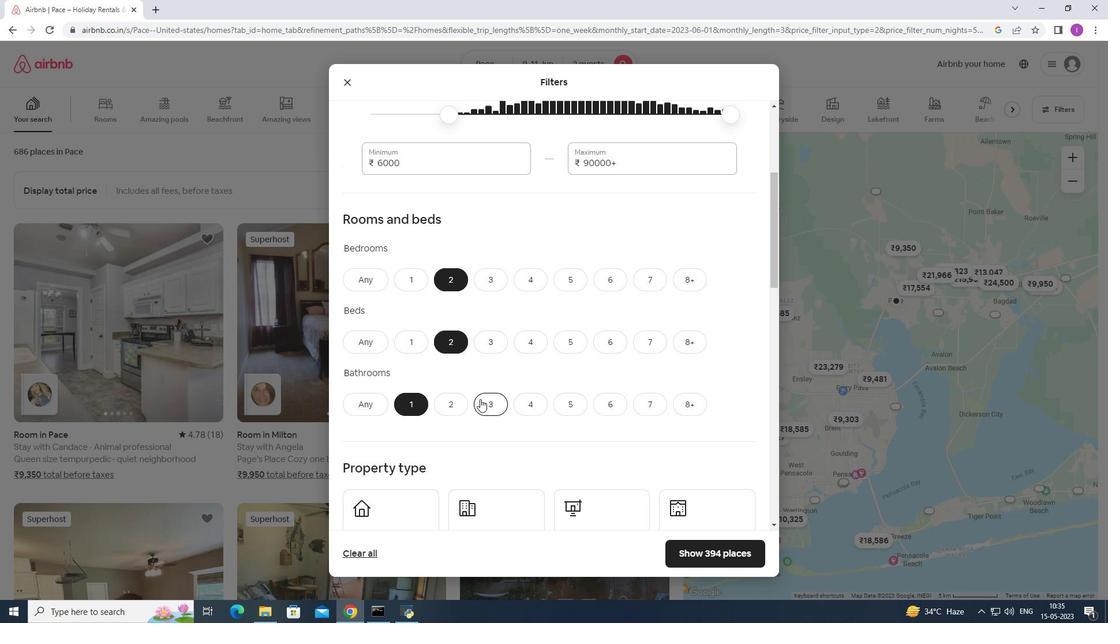 
Action: Mouse scrolled (481, 397) with delta (0, 0)
Screenshot: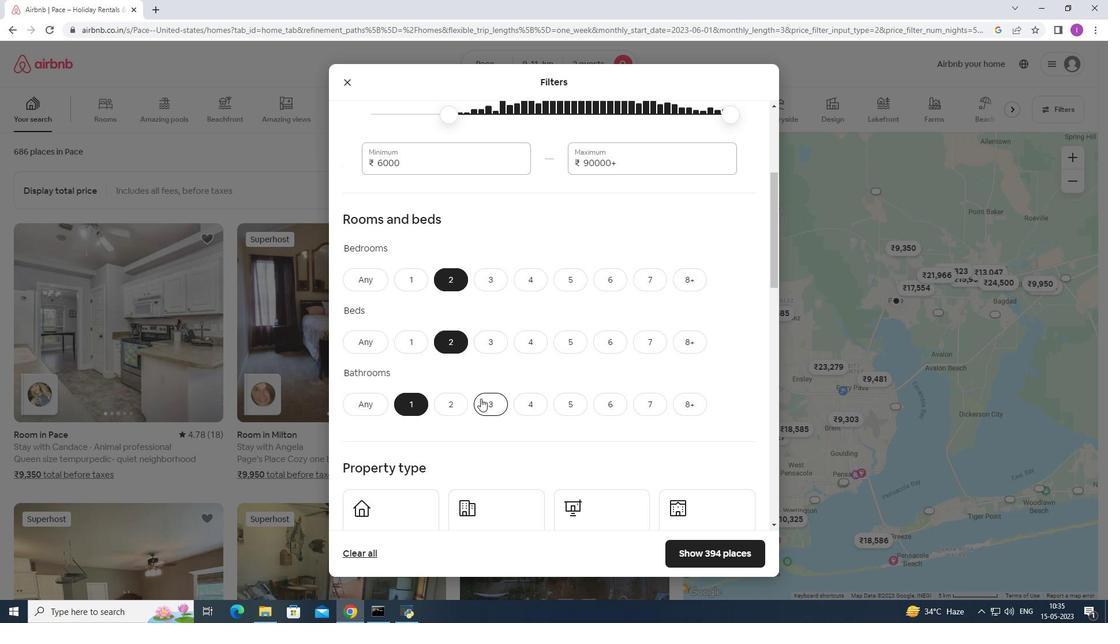 
Action: Mouse moved to (423, 381)
Screenshot: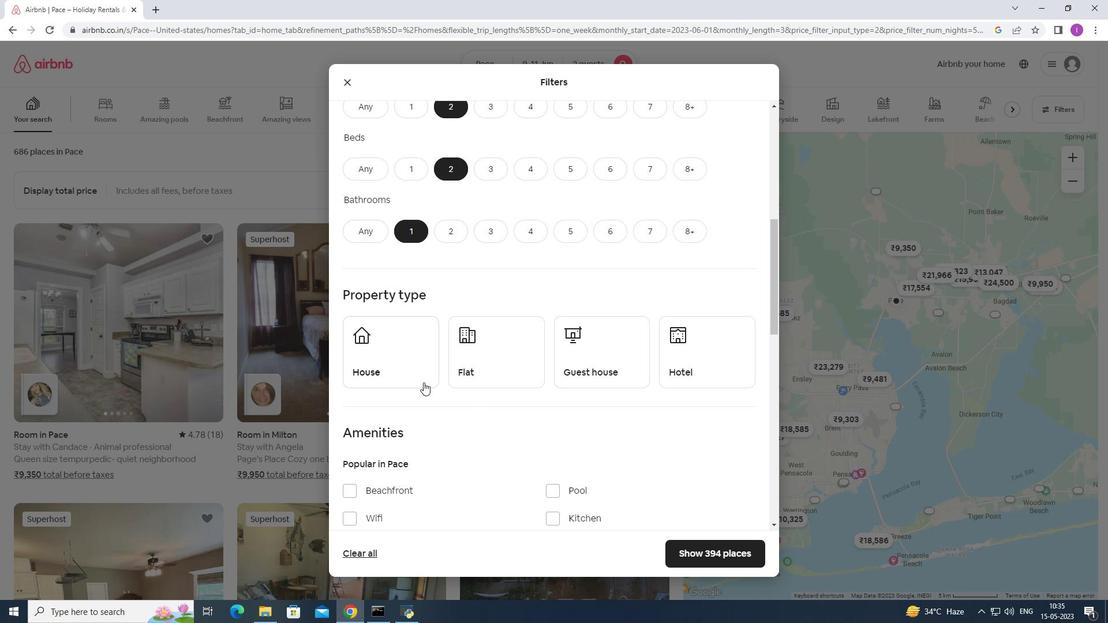 
Action: Mouse pressed left at (423, 381)
Screenshot: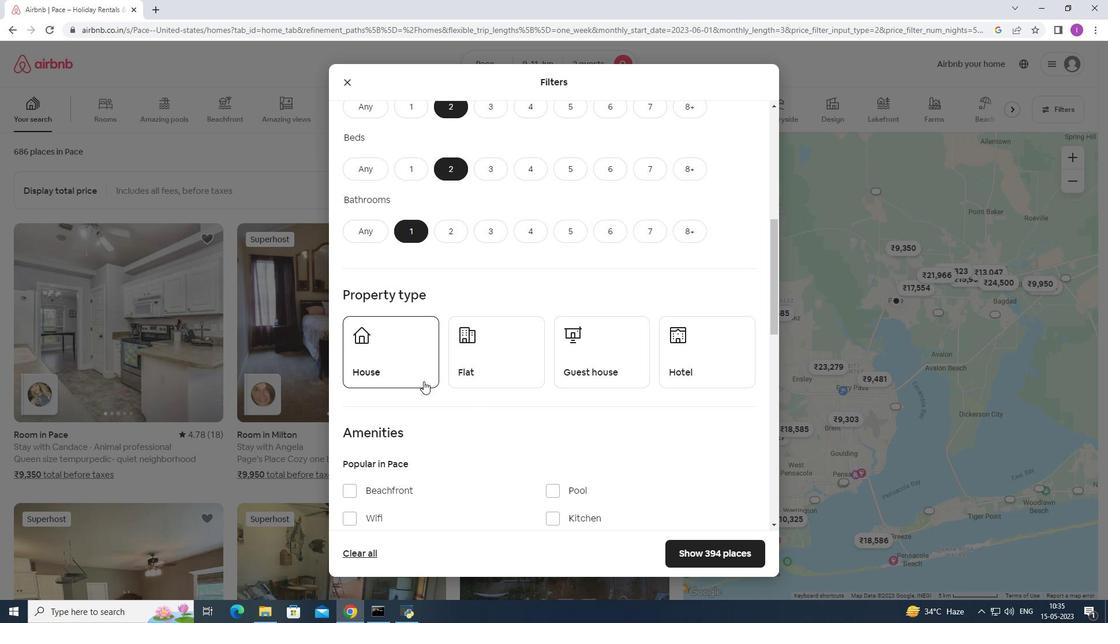
Action: Mouse moved to (486, 377)
Screenshot: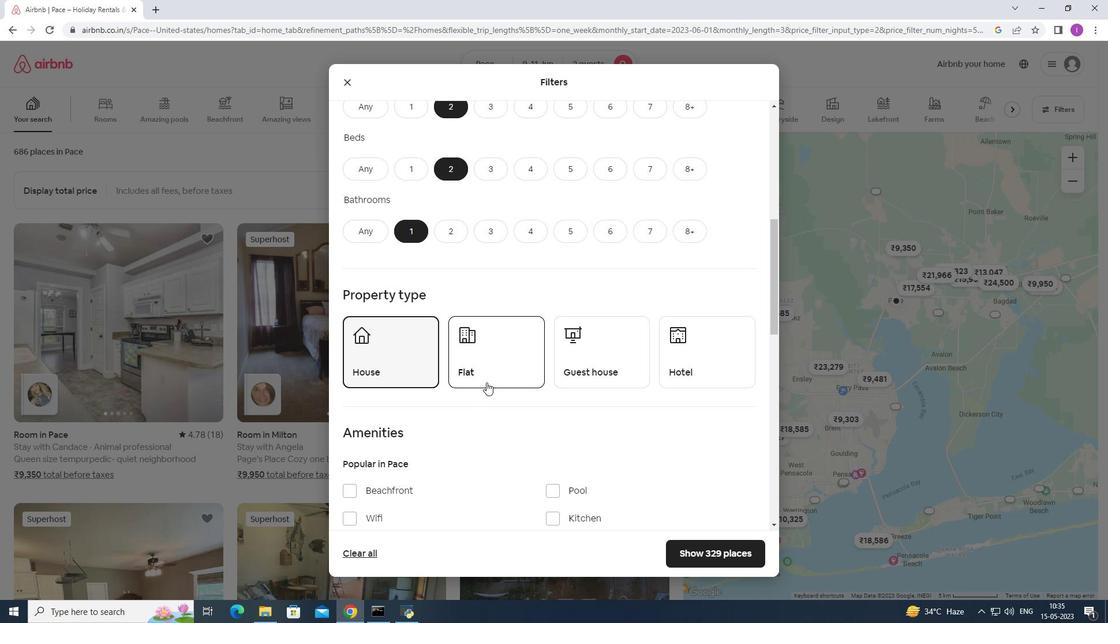 
Action: Mouse pressed left at (486, 377)
Screenshot: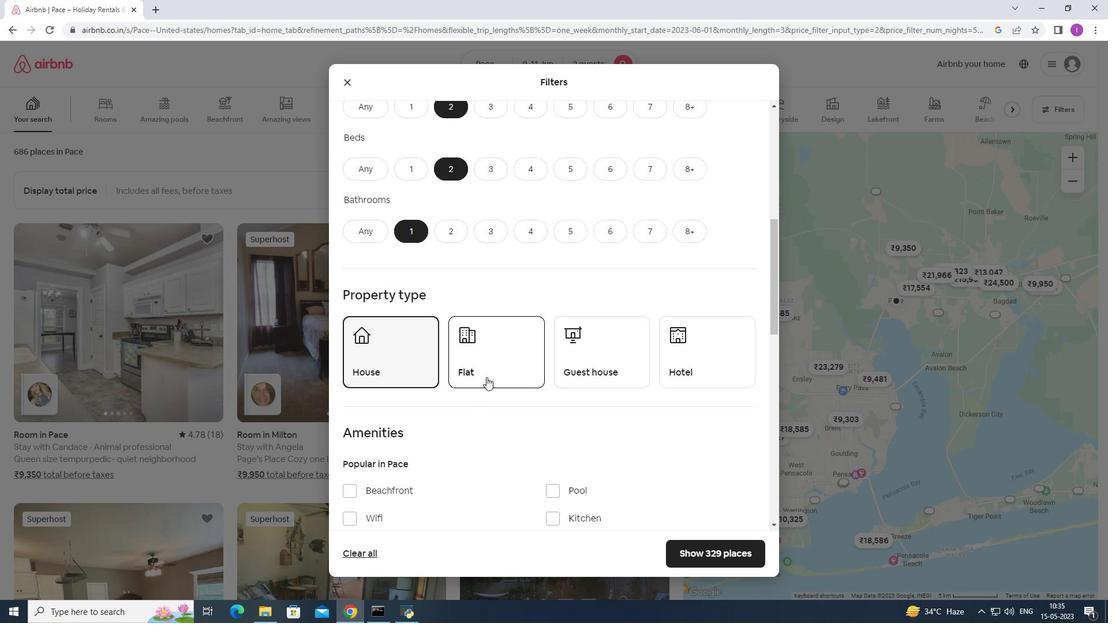
Action: Mouse moved to (594, 351)
Screenshot: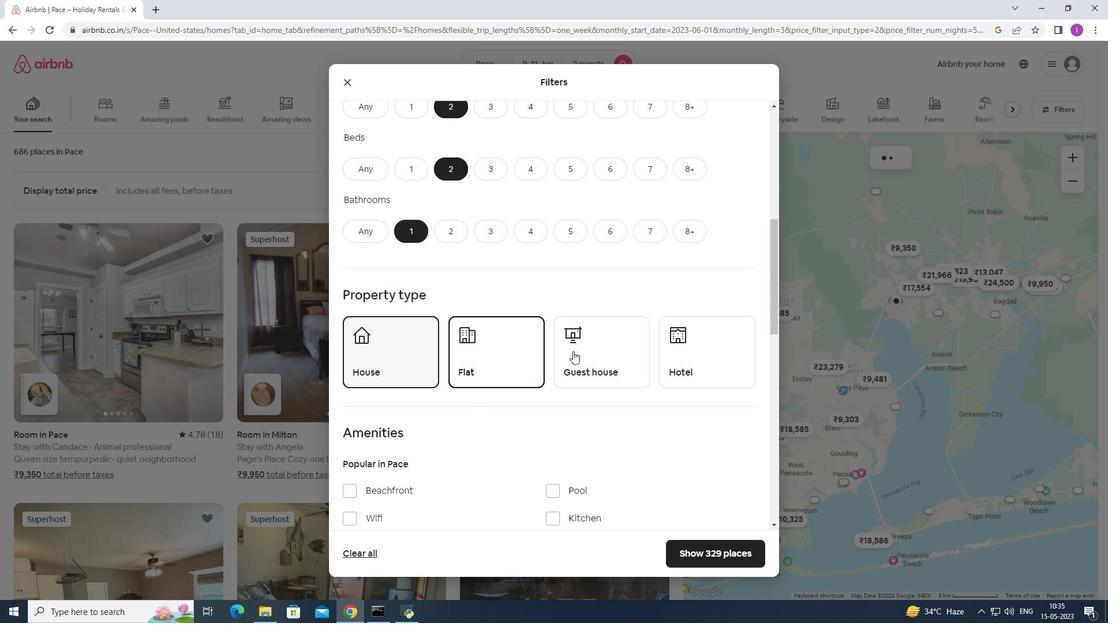 
Action: Mouse pressed left at (594, 351)
Screenshot: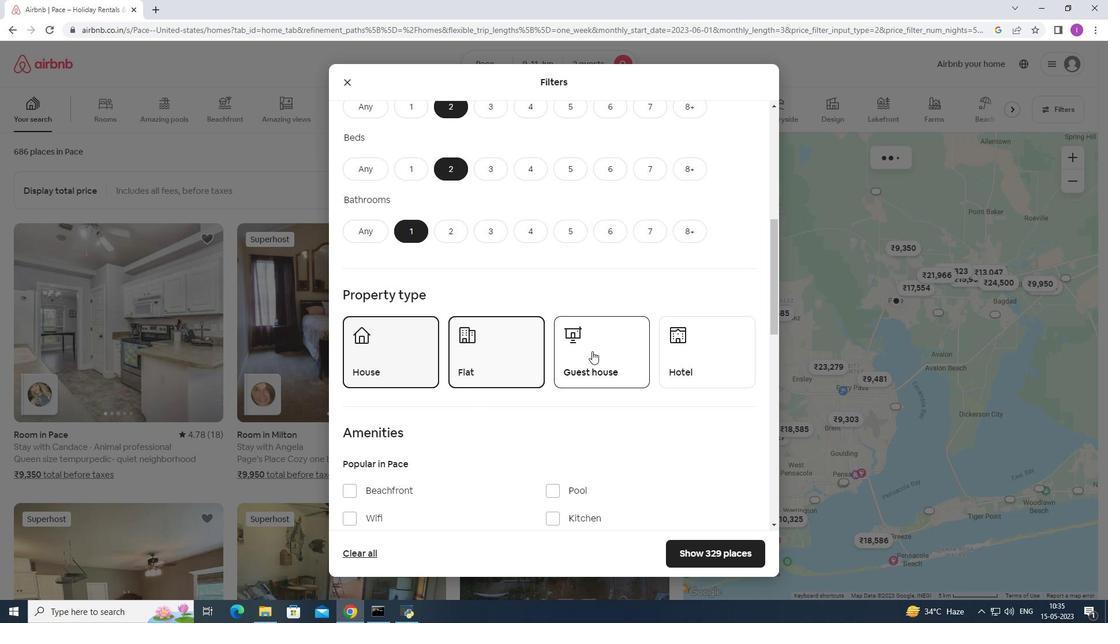 
Action: Mouse moved to (538, 398)
Screenshot: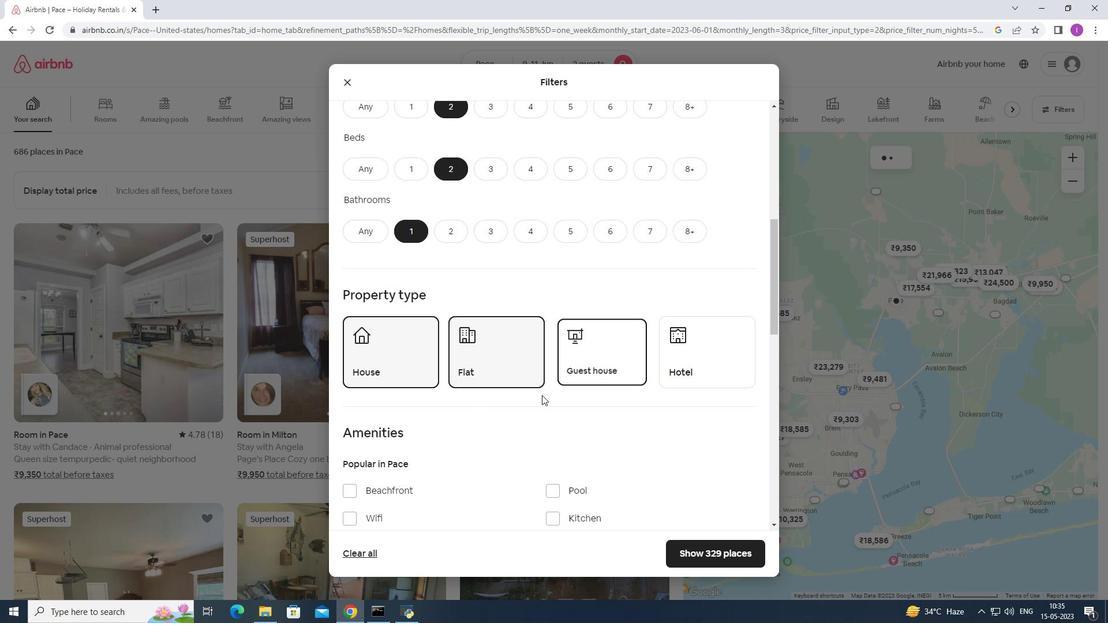 
Action: Mouse scrolled (538, 397) with delta (0, 0)
Screenshot: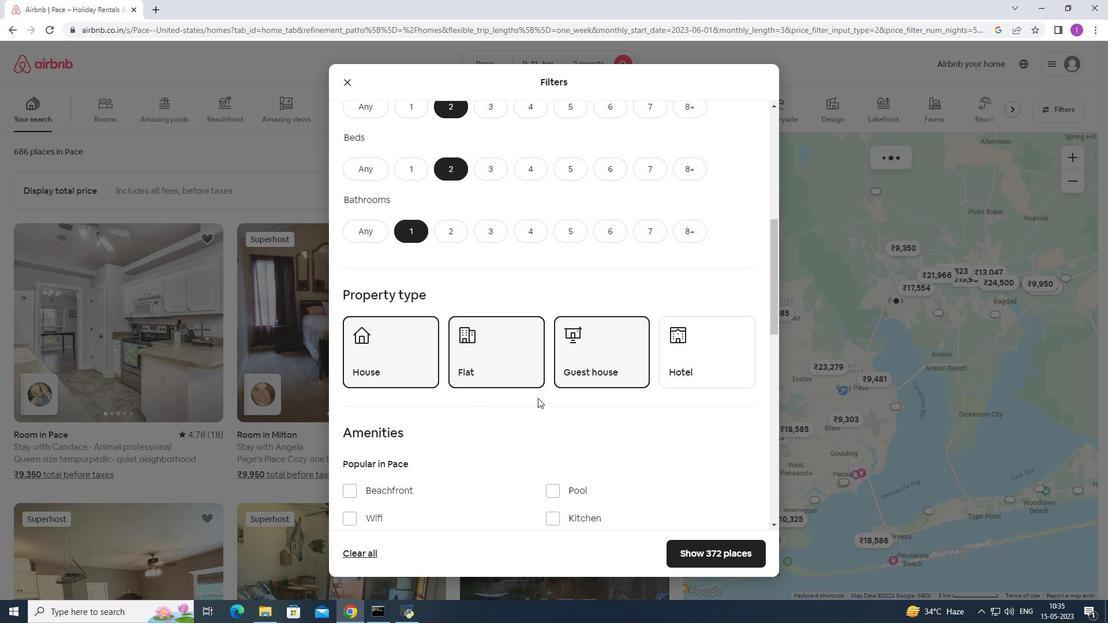 
Action: Mouse scrolled (538, 397) with delta (0, 0)
Screenshot: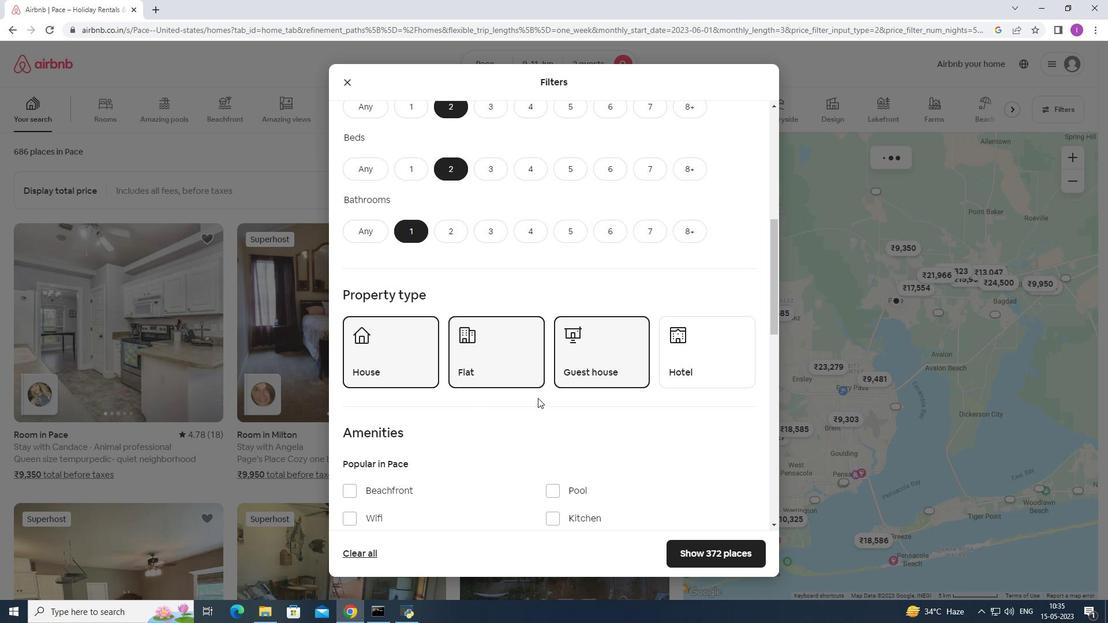 
Action: Mouse scrolled (538, 397) with delta (0, 0)
Screenshot: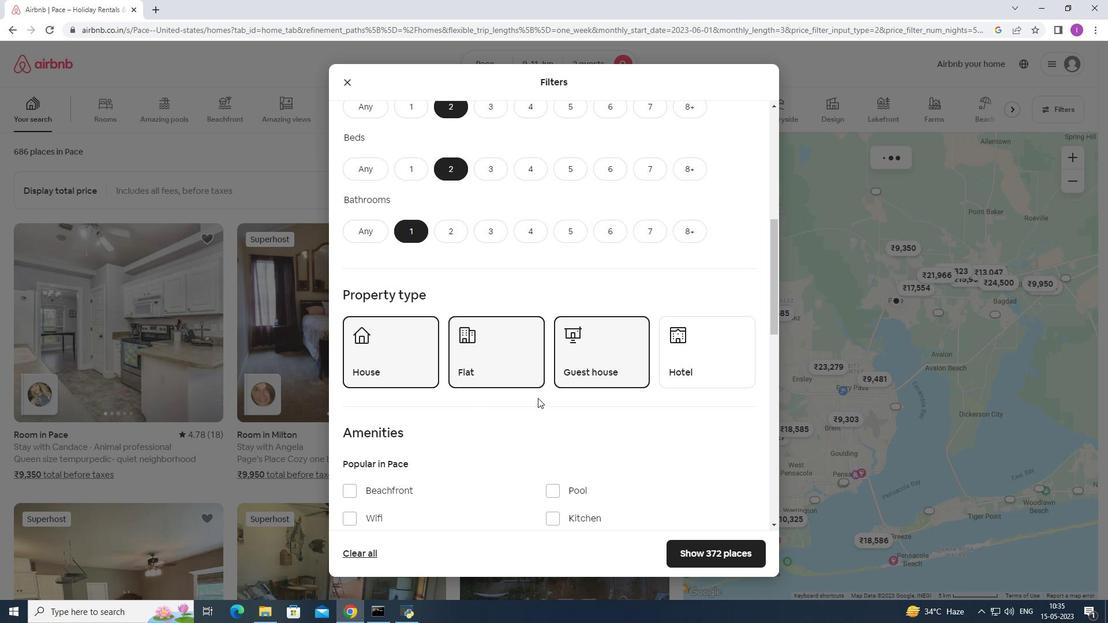 
Action: Mouse moved to (345, 347)
Screenshot: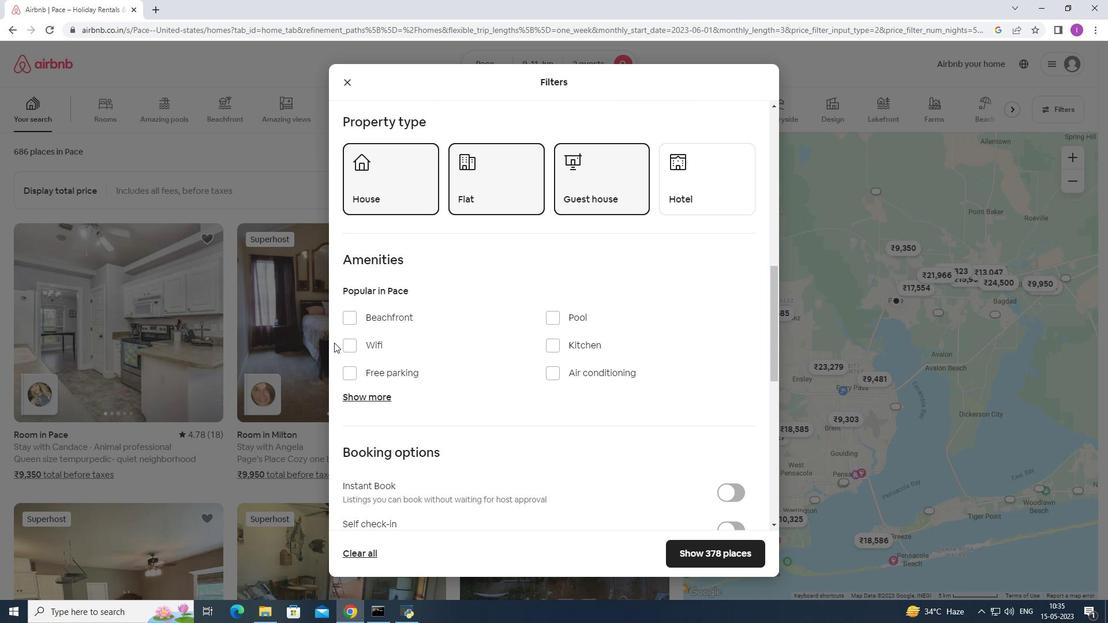 
Action: Mouse pressed left at (345, 347)
Screenshot: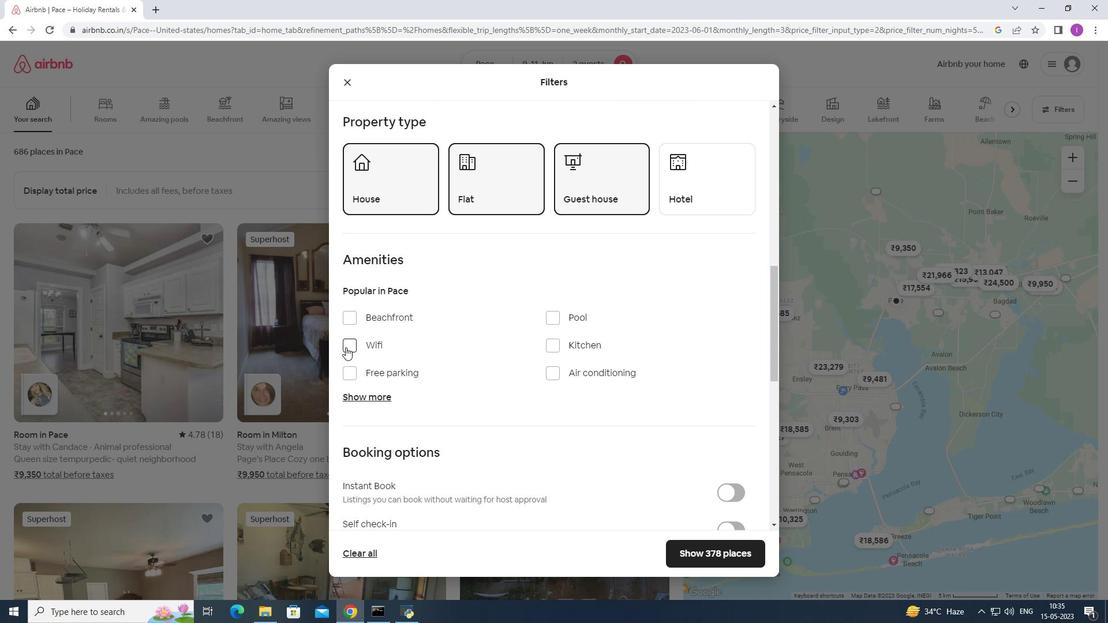 
Action: Mouse moved to (370, 394)
Screenshot: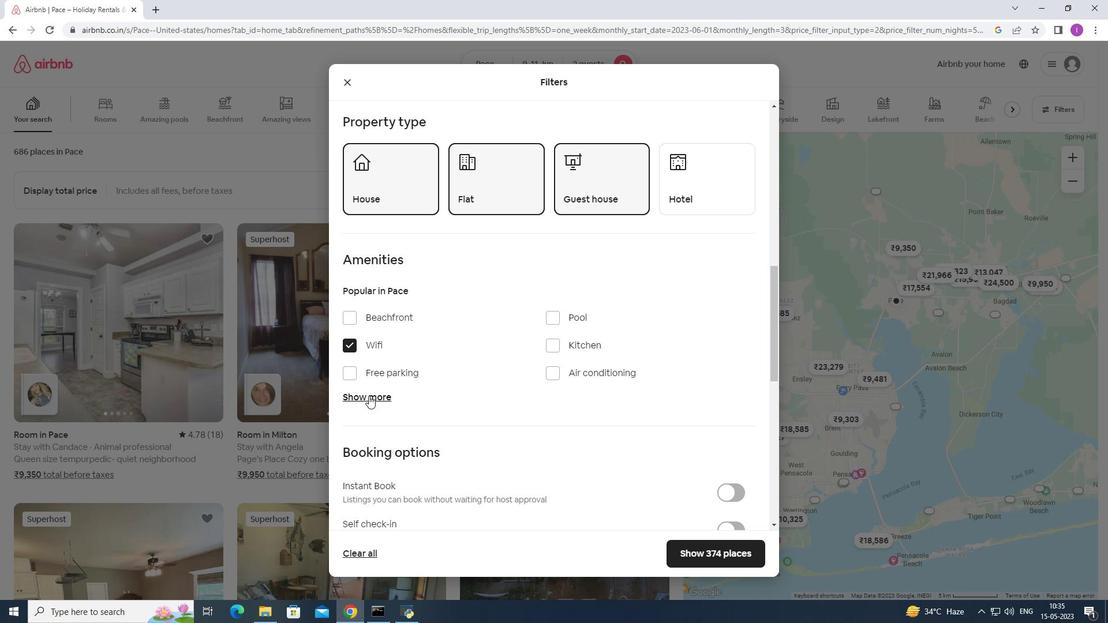 
Action: Mouse pressed left at (370, 394)
Screenshot: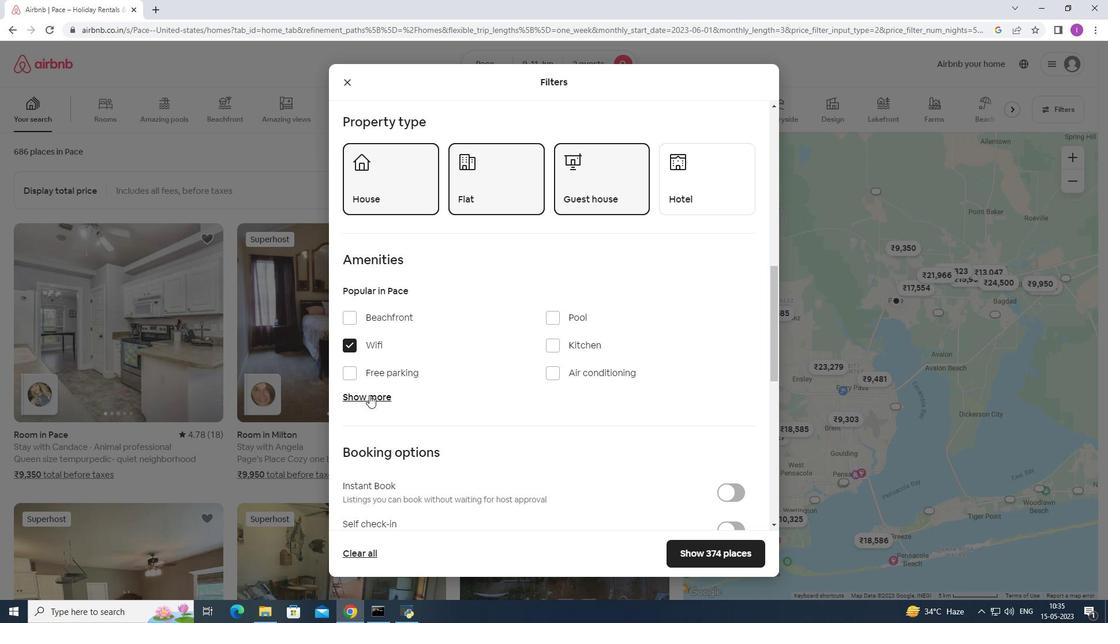 
Action: Mouse moved to (522, 481)
Screenshot: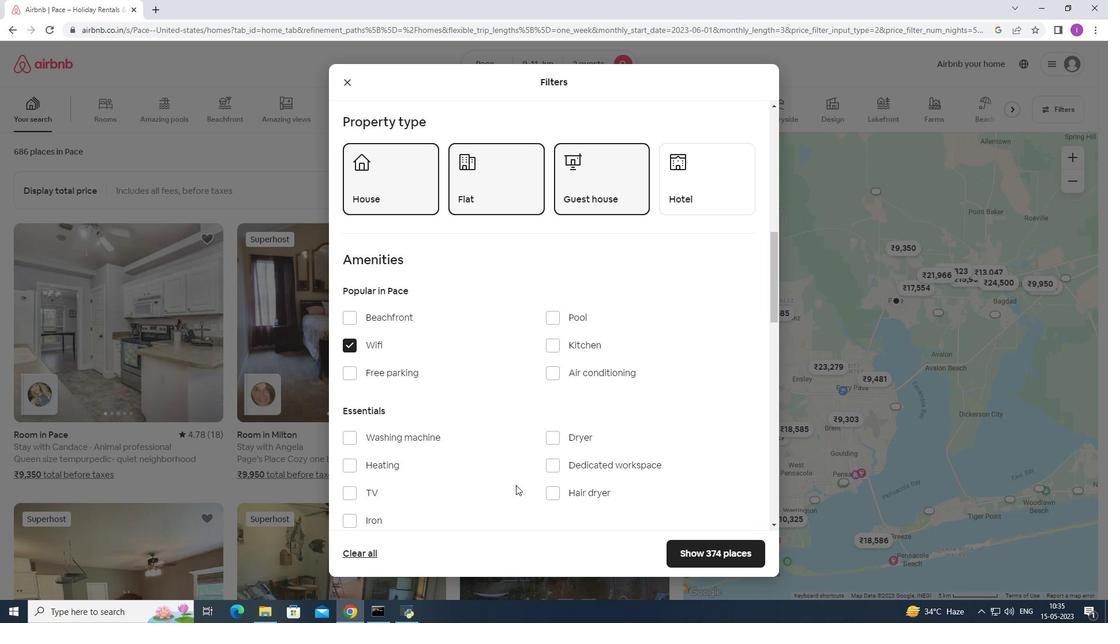 
Action: Mouse scrolled (522, 480) with delta (0, 0)
Screenshot: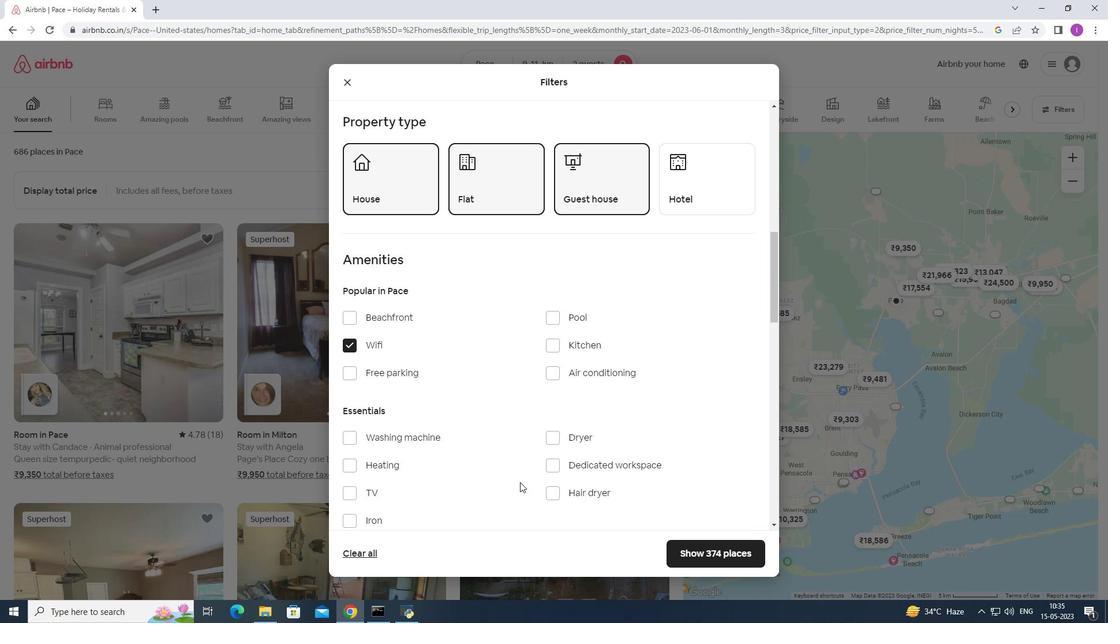 
Action: Mouse moved to (522, 480)
Screenshot: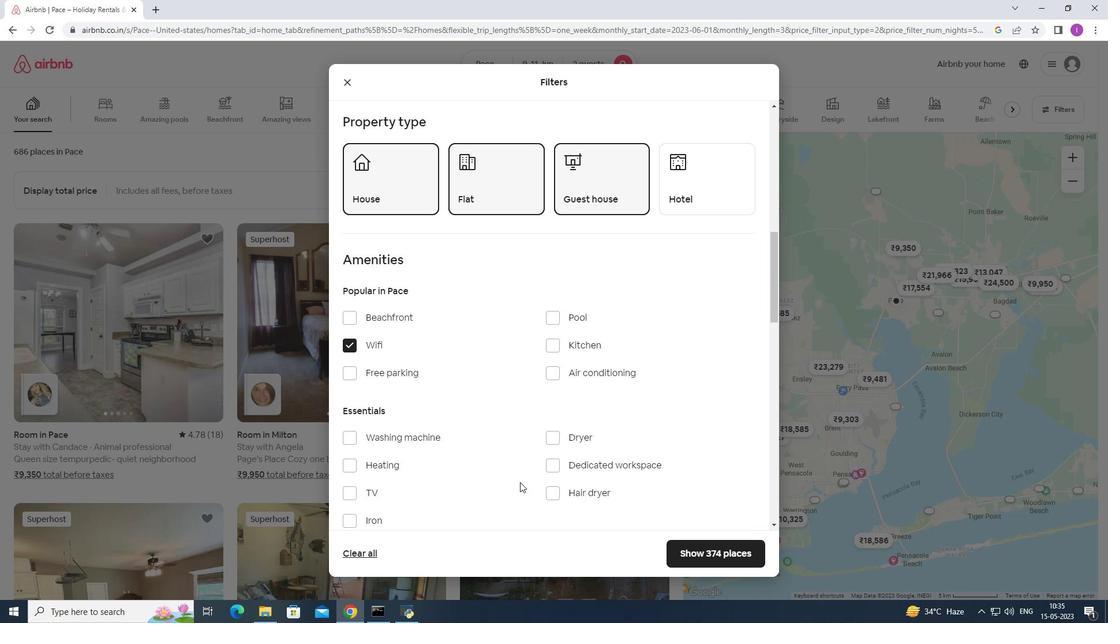 
Action: Mouse scrolled (522, 480) with delta (0, 0)
Screenshot: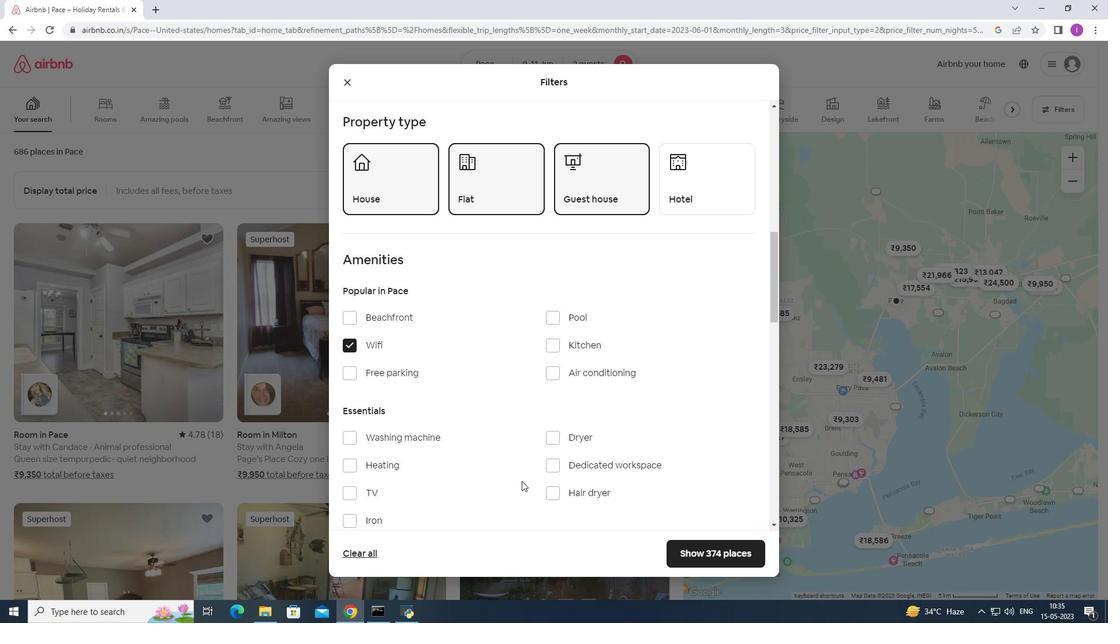 
Action: Mouse moved to (525, 477)
Screenshot: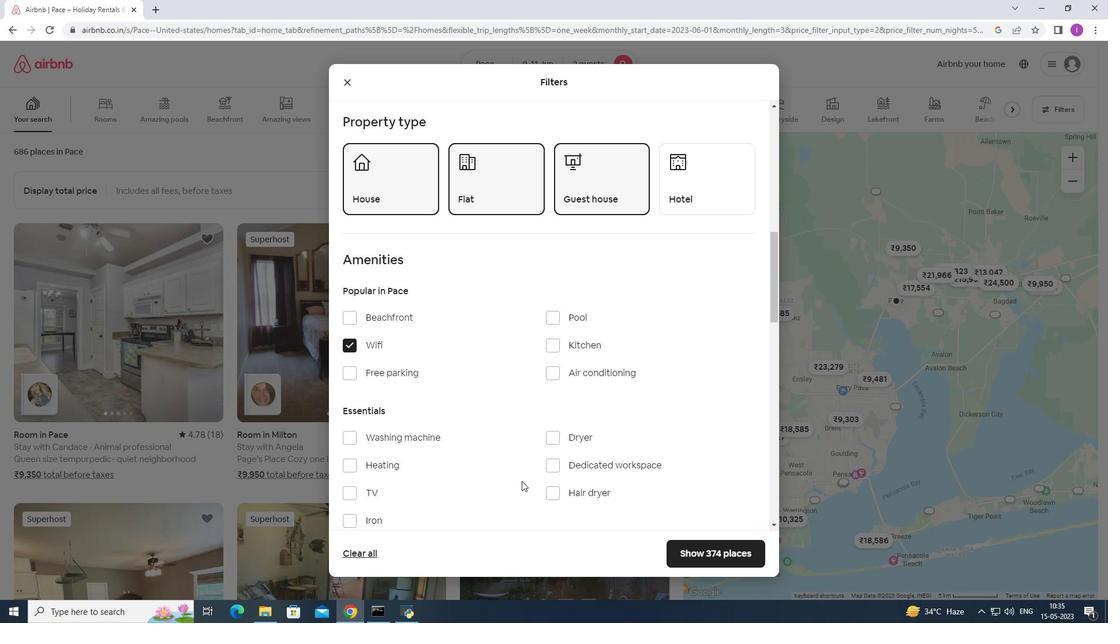 
Action: Mouse scrolled (525, 476) with delta (0, 0)
Screenshot: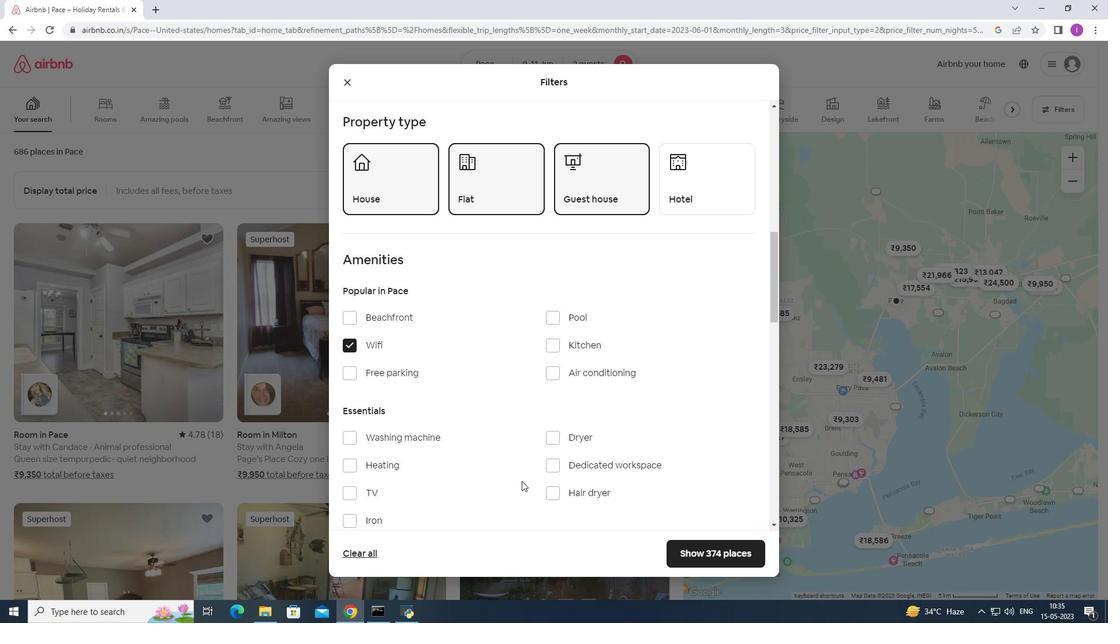 
Action: Mouse moved to (551, 454)
Screenshot: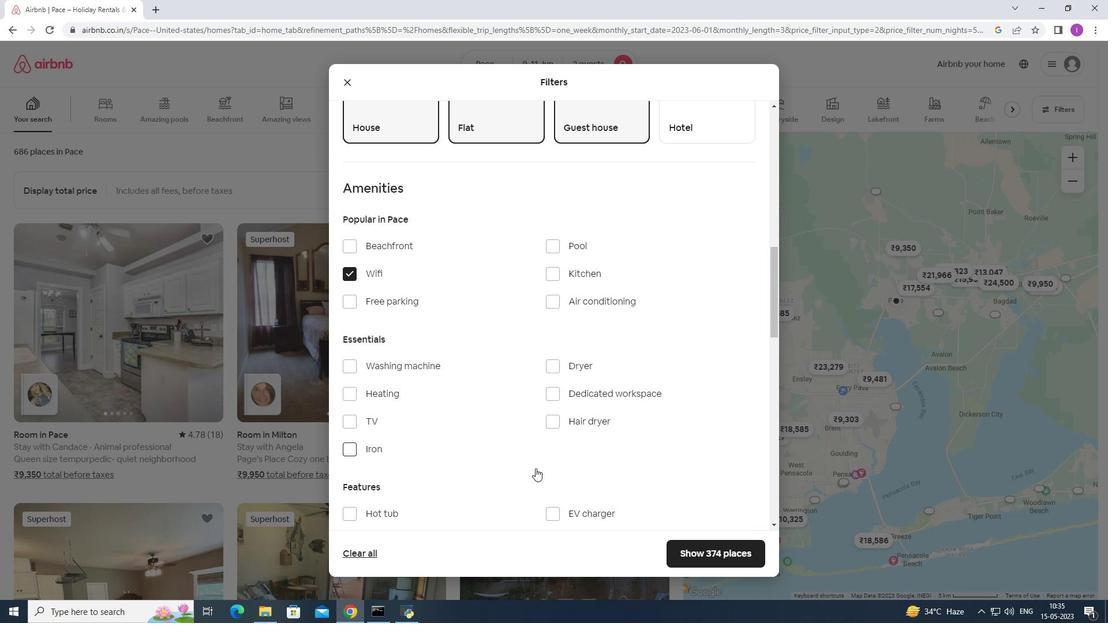 
Action: Mouse scrolled (551, 454) with delta (0, 0)
Screenshot: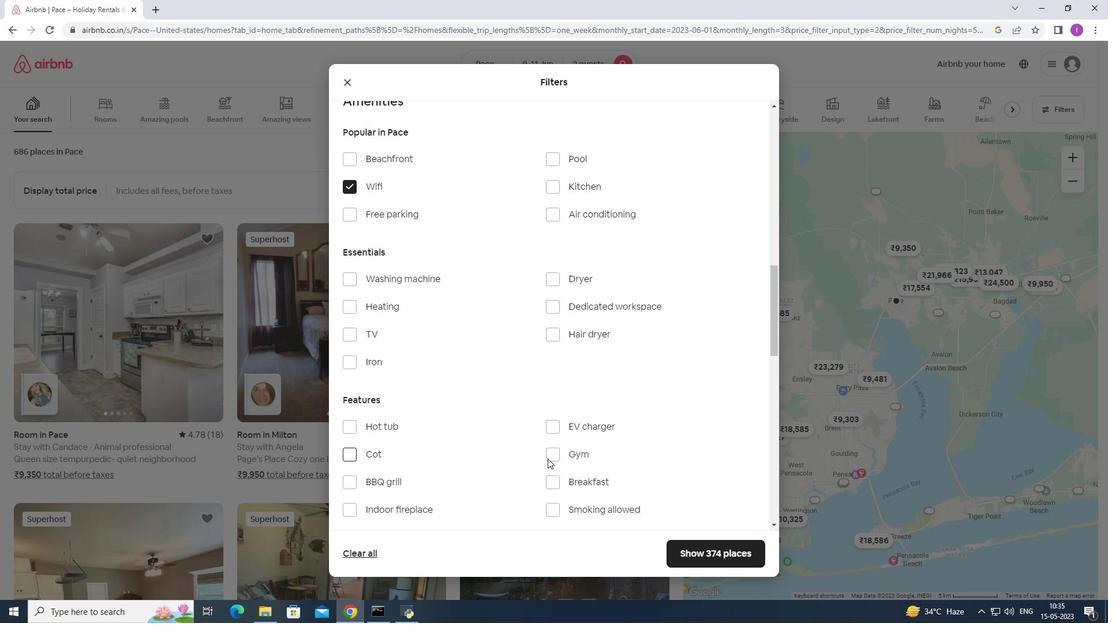 
Action: Mouse scrolled (551, 454) with delta (0, 0)
Screenshot: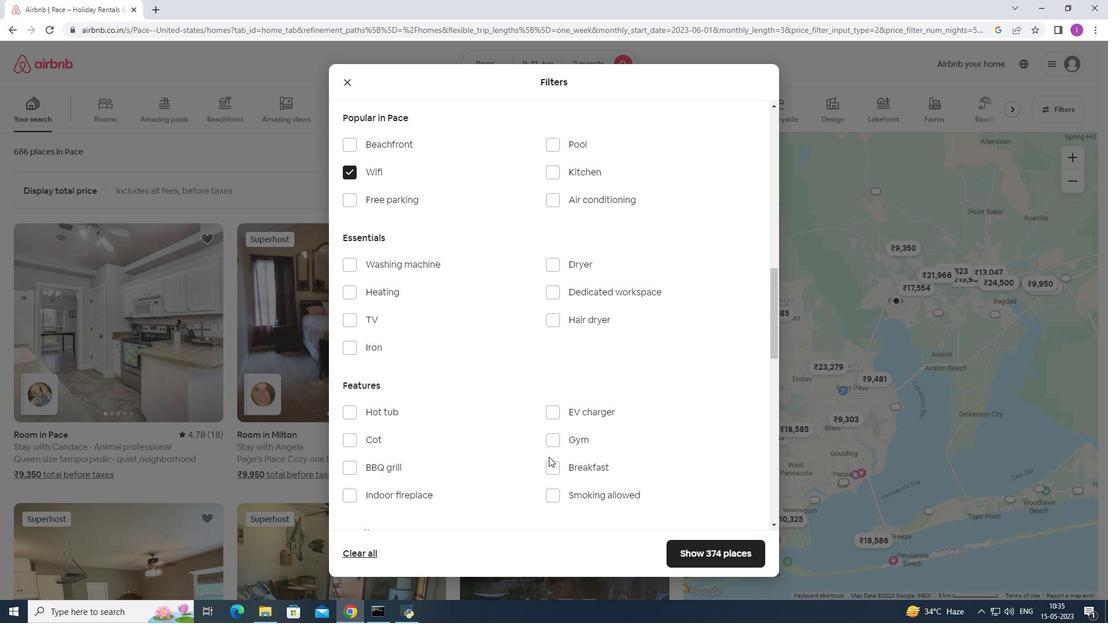
Action: Mouse scrolled (551, 454) with delta (0, 0)
Screenshot: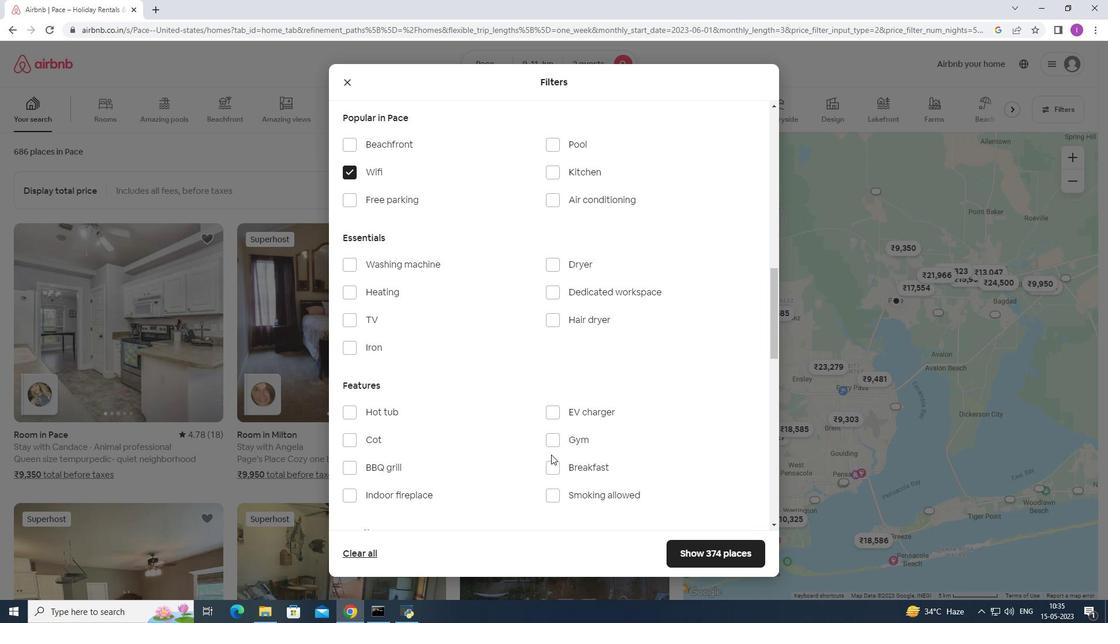 
Action: Mouse moved to (575, 443)
Screenshot: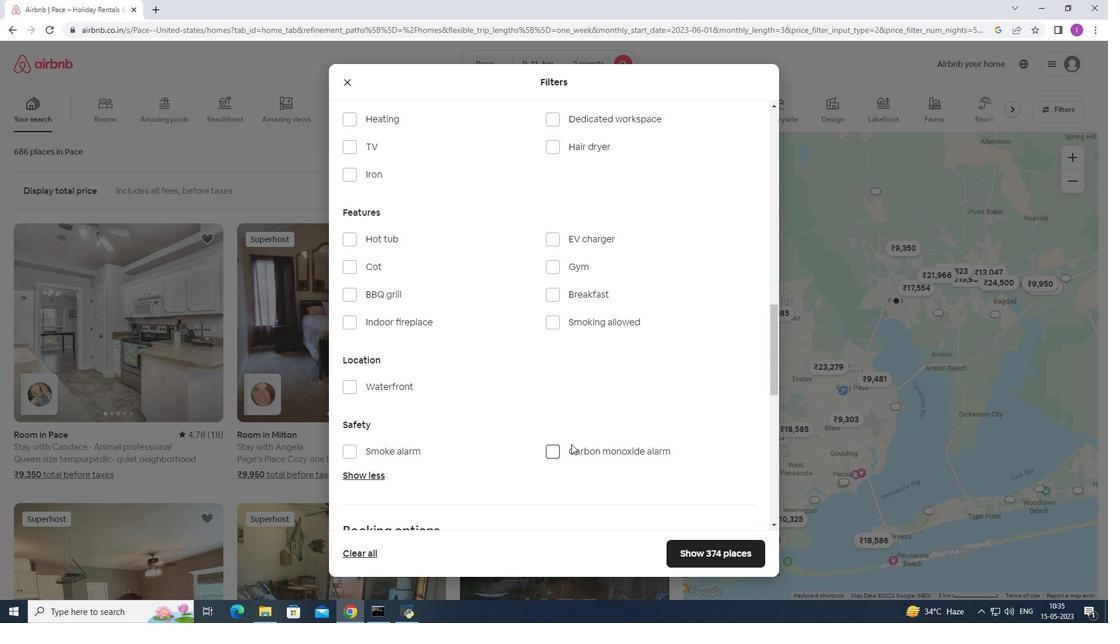 
Action: Mouse scrolled (575, 442) with delta (0, 0)
Screenshot: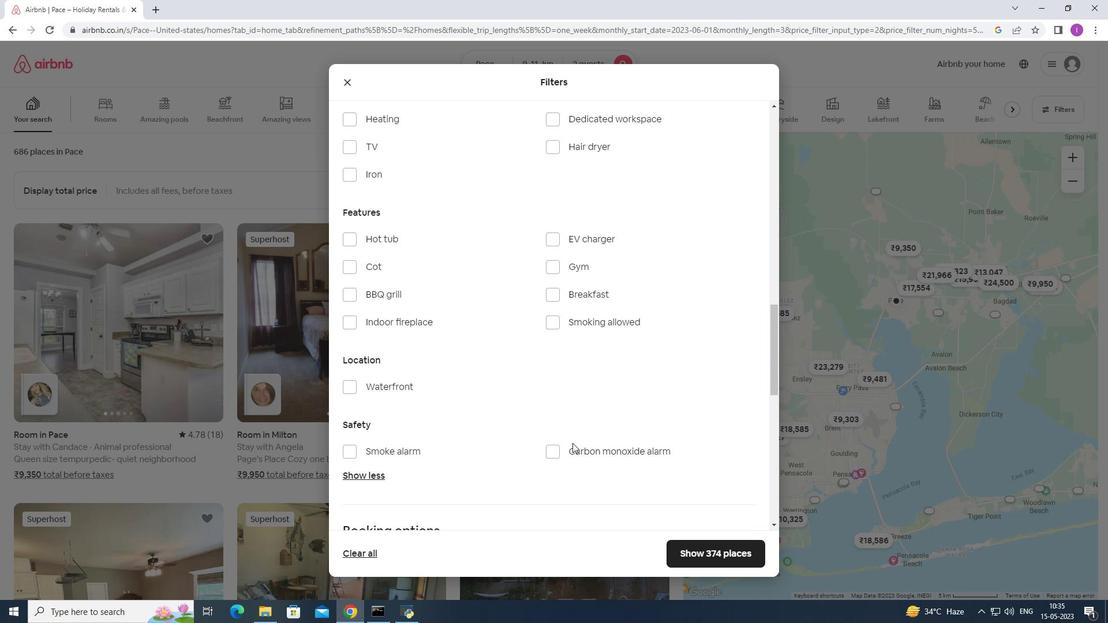 
Action: Mouse scrolled (575, 442) with delta (0, 0)
Screenshot: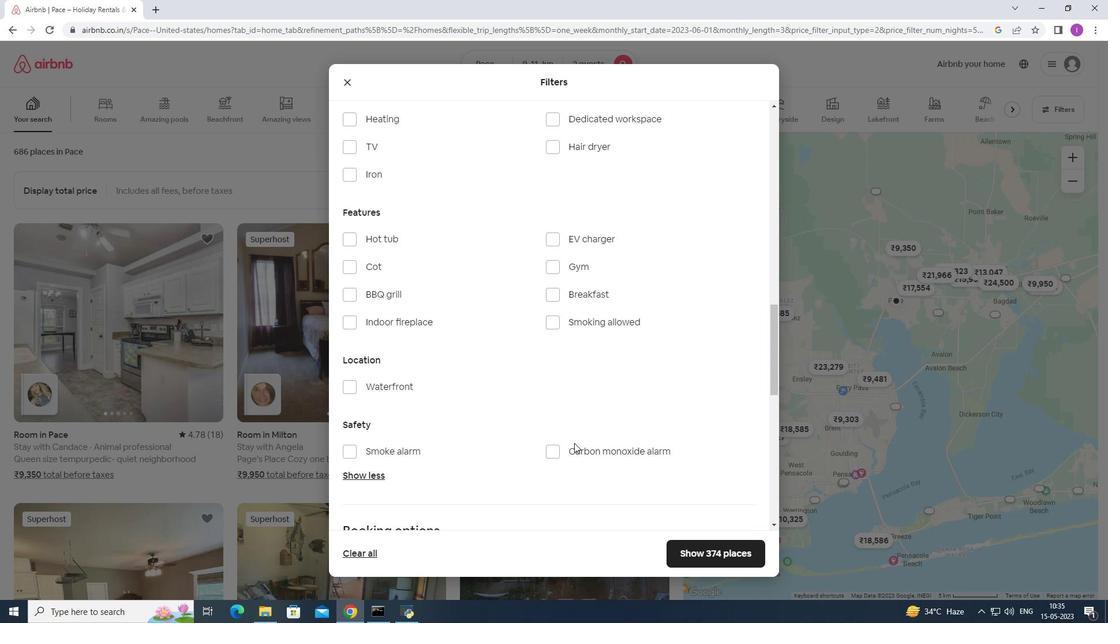 
Action: Mouse scrolled (575, 443) with delta (0, 0)
Screenshot: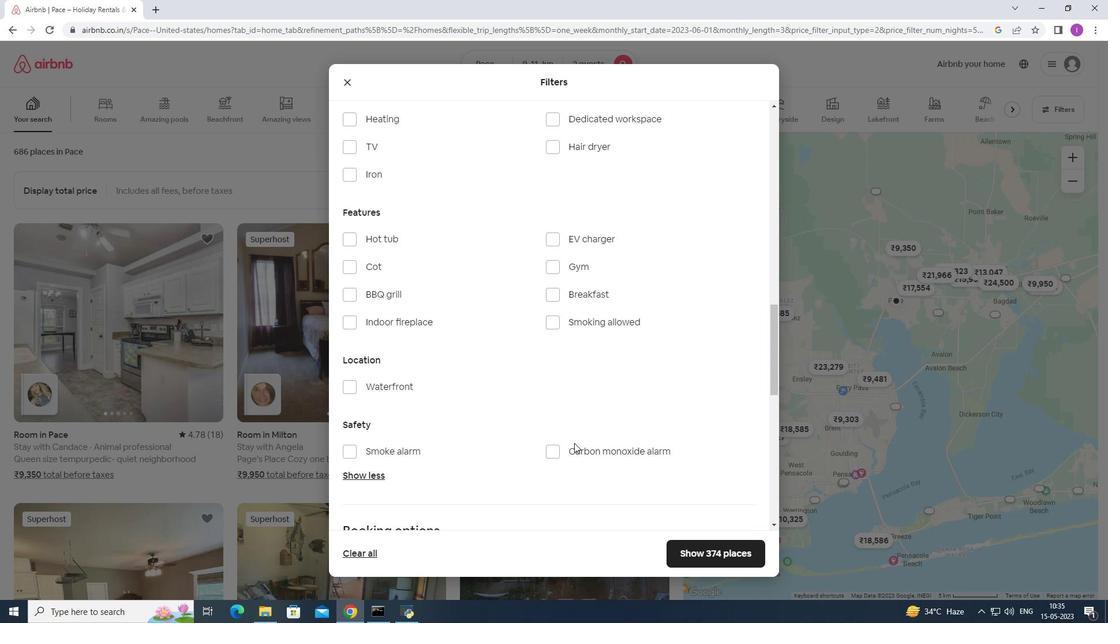 
Action: Mouse scrolled (575, 442) with delta (0, 0)
Screenshot: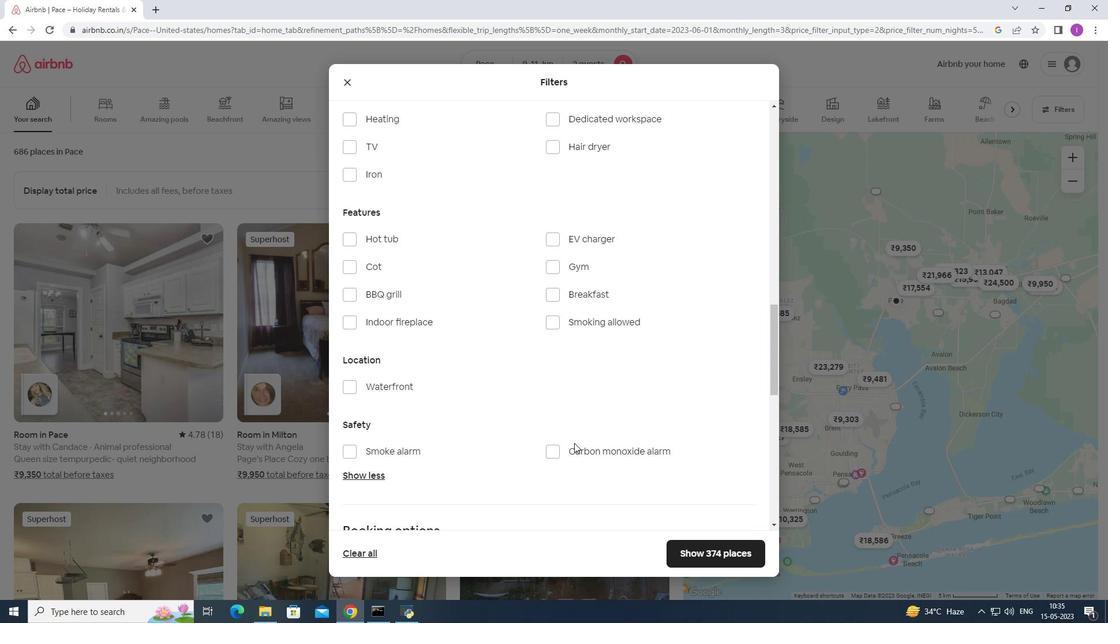 
Action: Mouse moved to (589, 441)
Screenshot: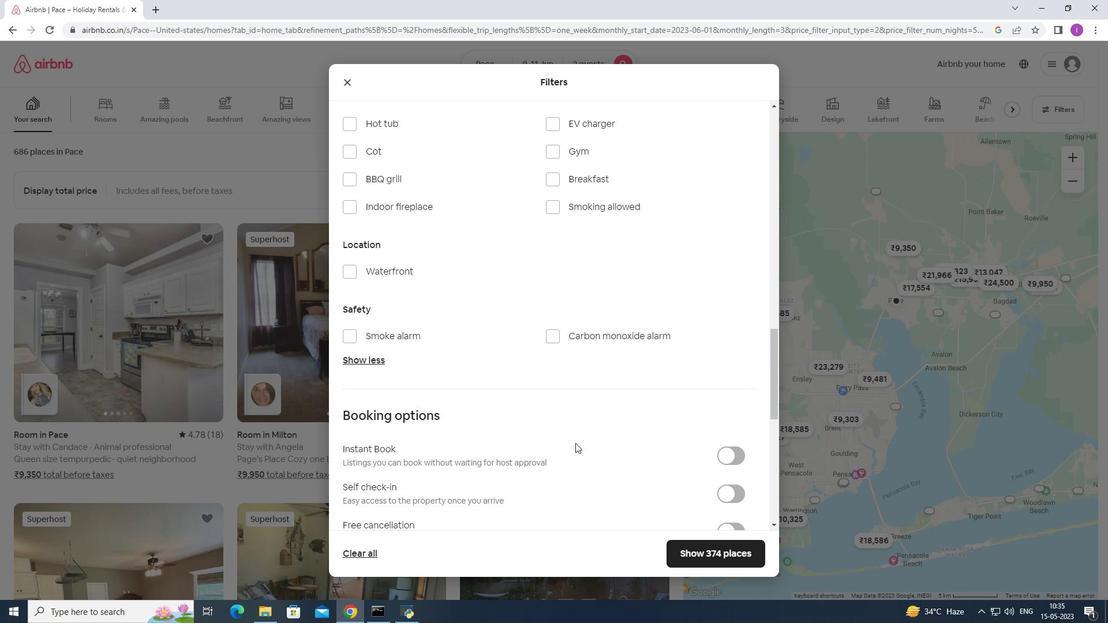 
Action: Mouse scrolled (589, 440) with delta (0, 0)
Screenshot: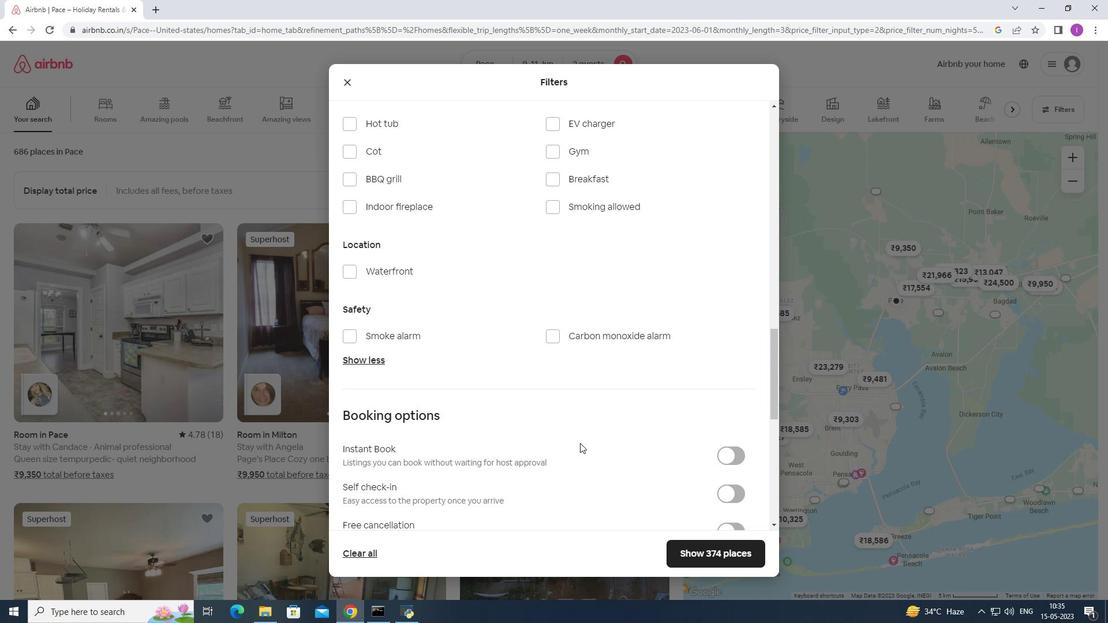 
Action: Mouse scrolled (589, 440) with delta (0, 0)
Screenshot: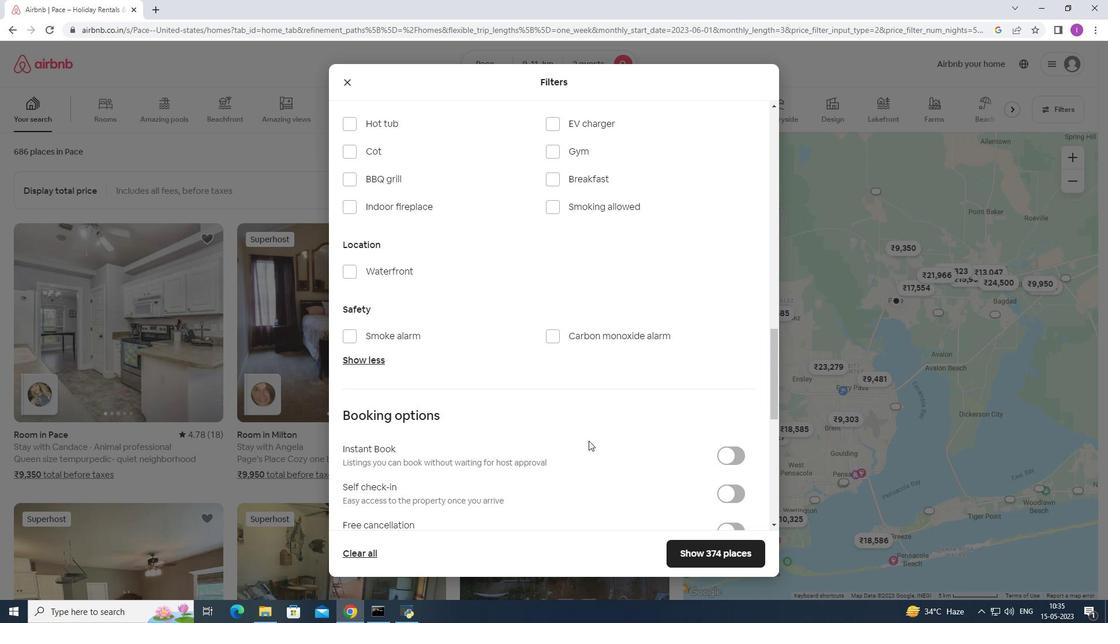 
Action: Mouse scrolled (589, 440) with delta (0, 0)
Screenshot: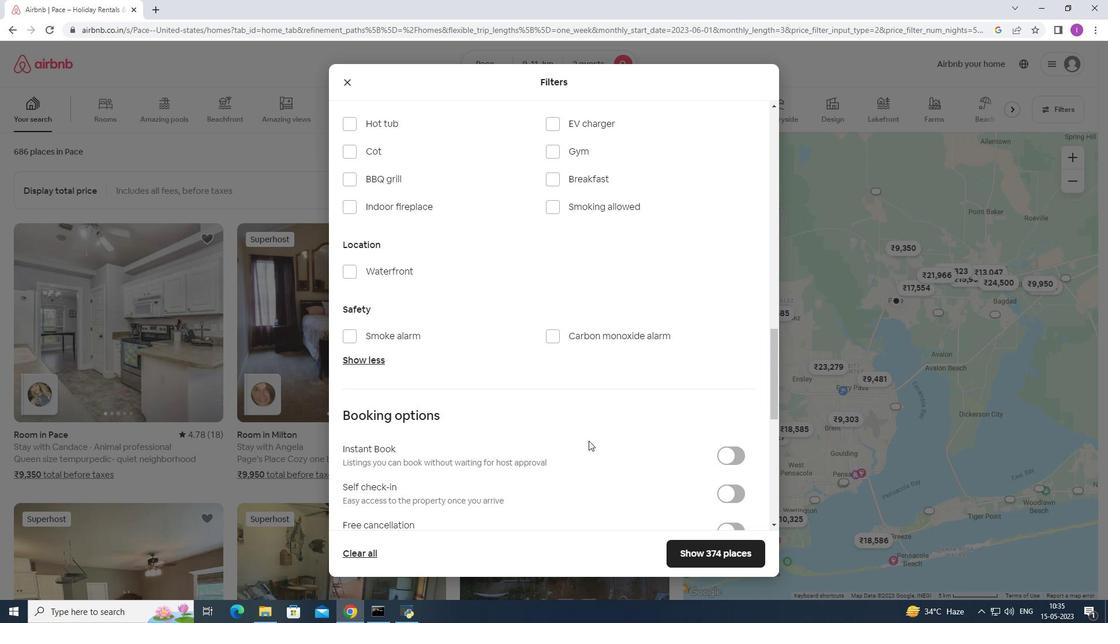 
Action: Mouse moved to (730, 323)
Screenshot: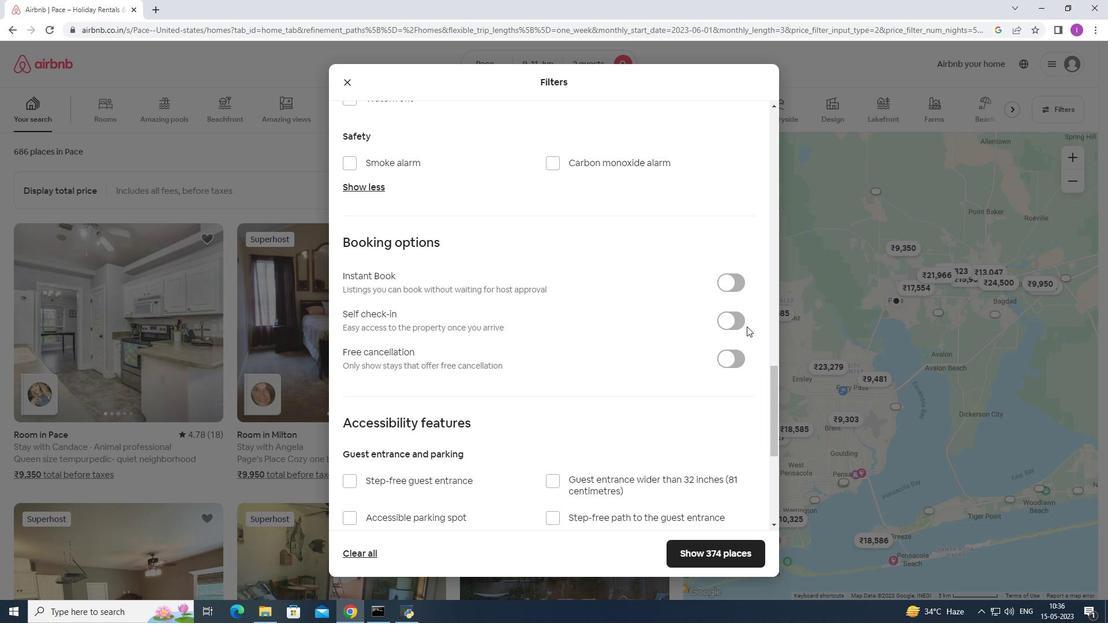 
Action: Mouse pressed left at (730, 323)
Screenshot: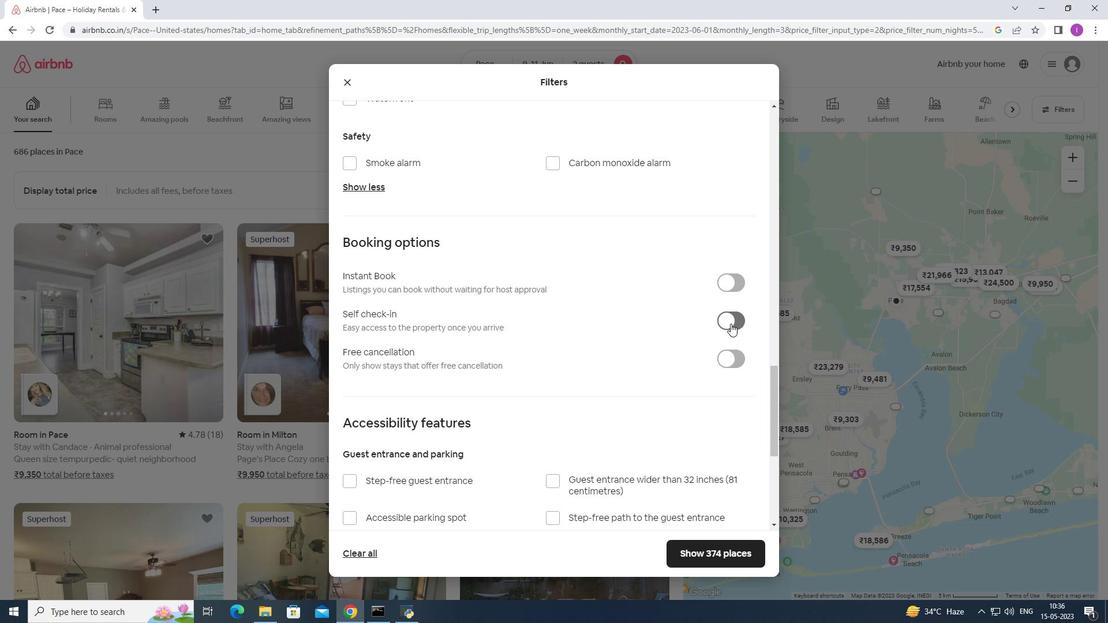 
Action: Mouse moved to (658, 416)
Screenshot: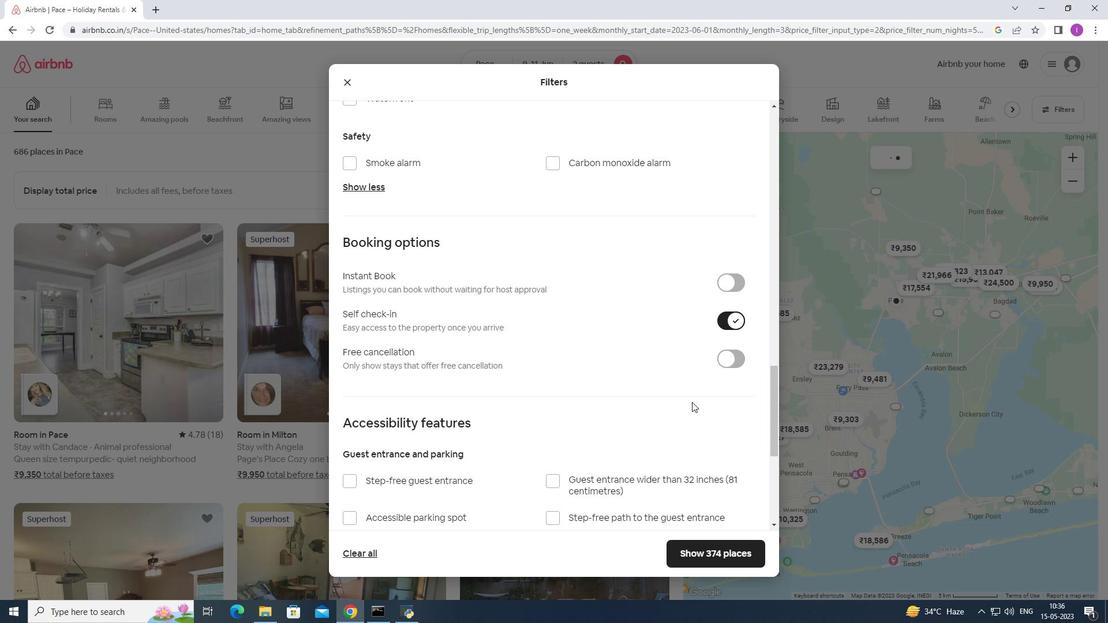 
Action: Mouse scrolled (658, 416) with delta (0, 0)
Screenshot: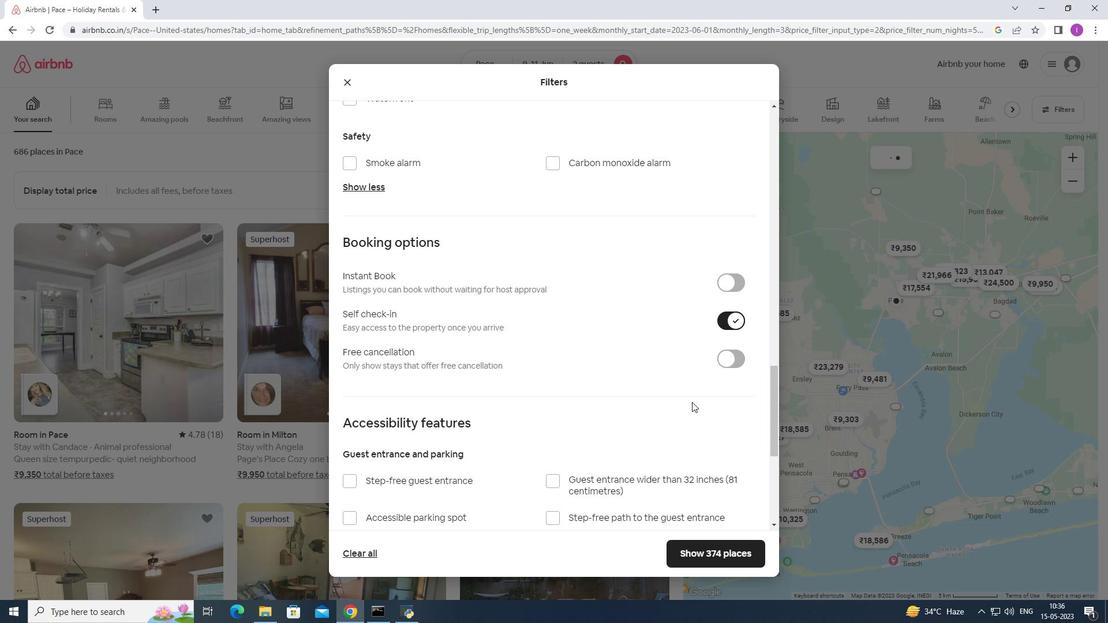 
Action: Mouse moved to (658, 416)
Screenshot: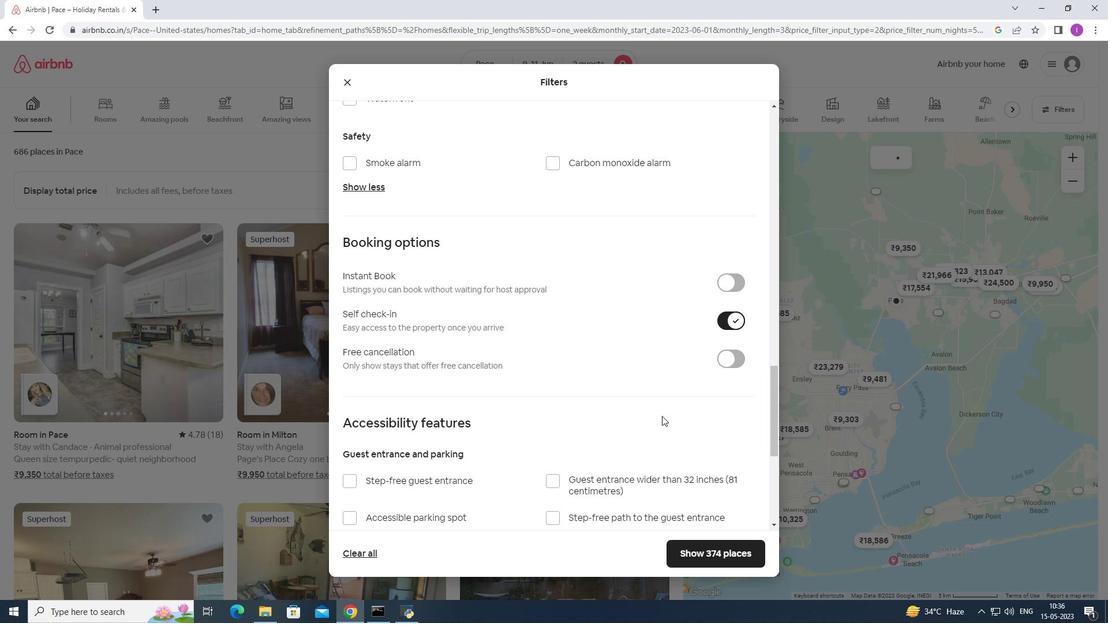 
Action: Mouse scrolled (658, 416) with delta (0, 0)
Screenshot: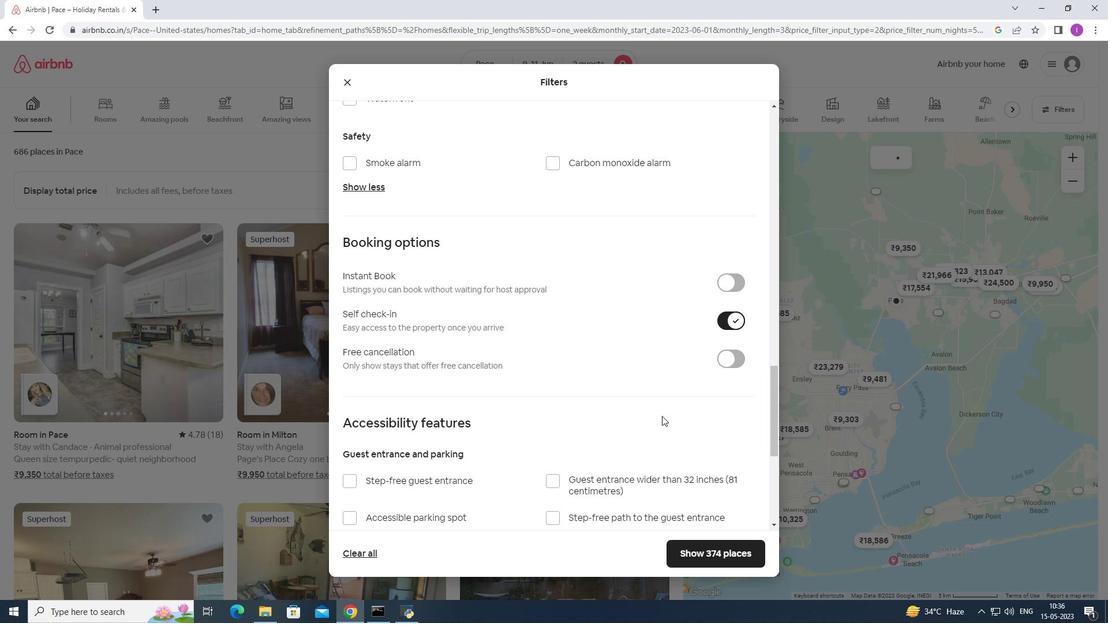 
Action: Mouse moved to (658, 416)
Screenshot: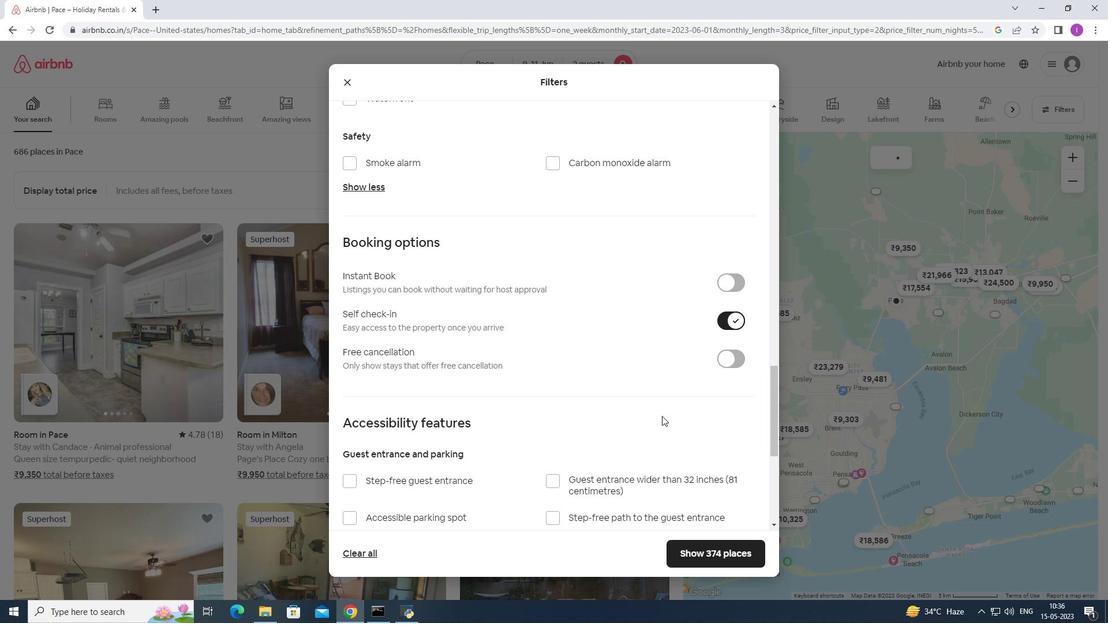 
Action: Mouse scrolled (658, 416) with delta (0, 0)
Screenshot: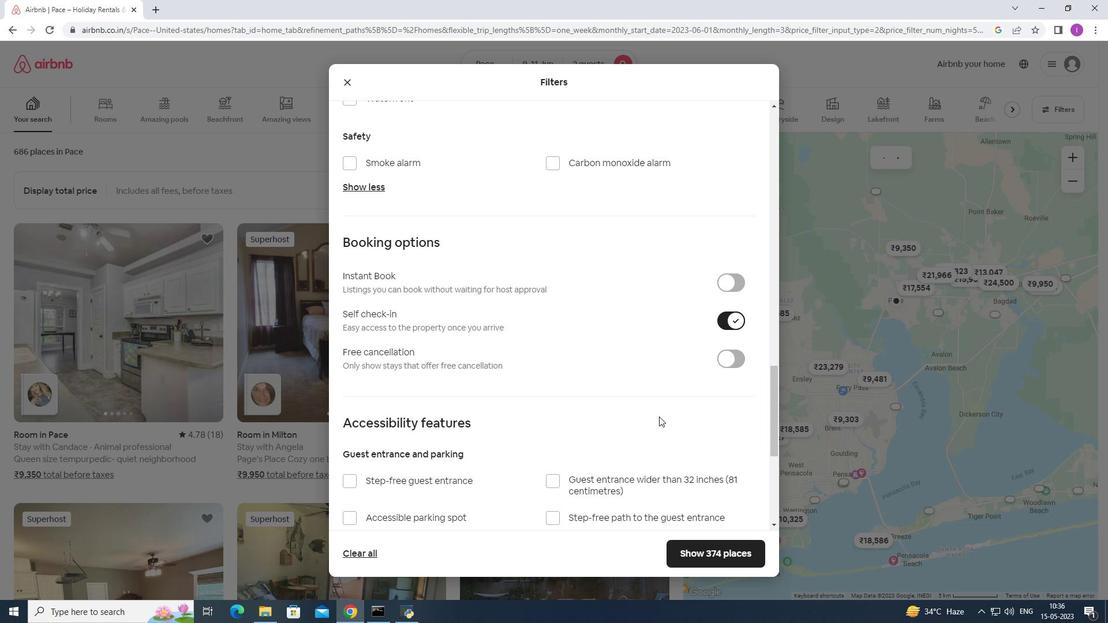 
Action: Mouse scrolled (658, 416) with delta (0, 0)
Screenshot: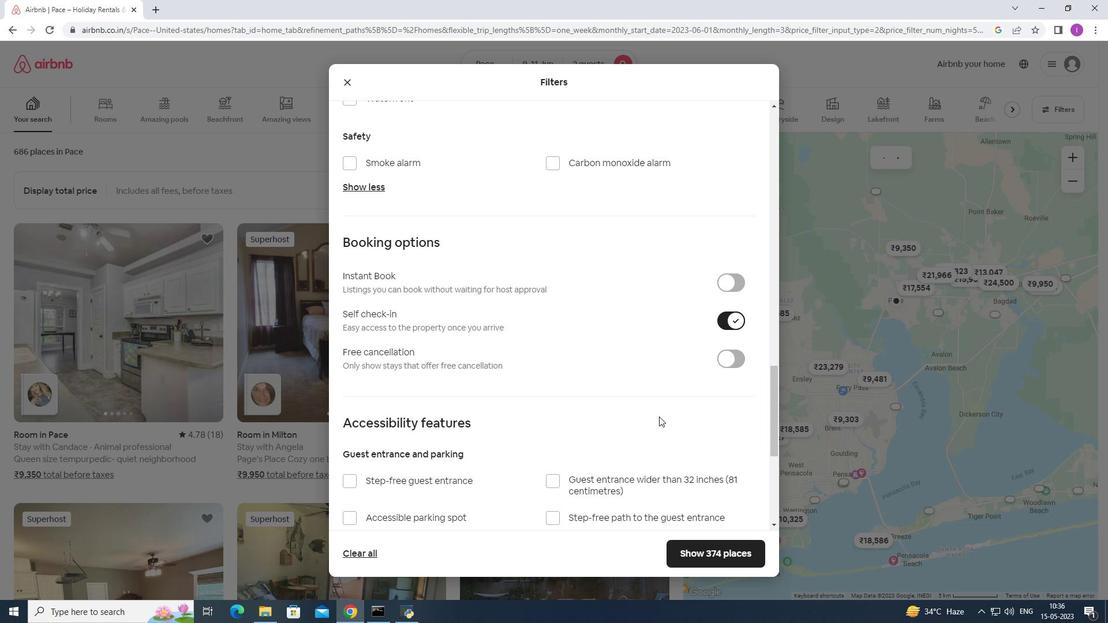 
Action: Mouse moved to (657, 412)
Screenshot: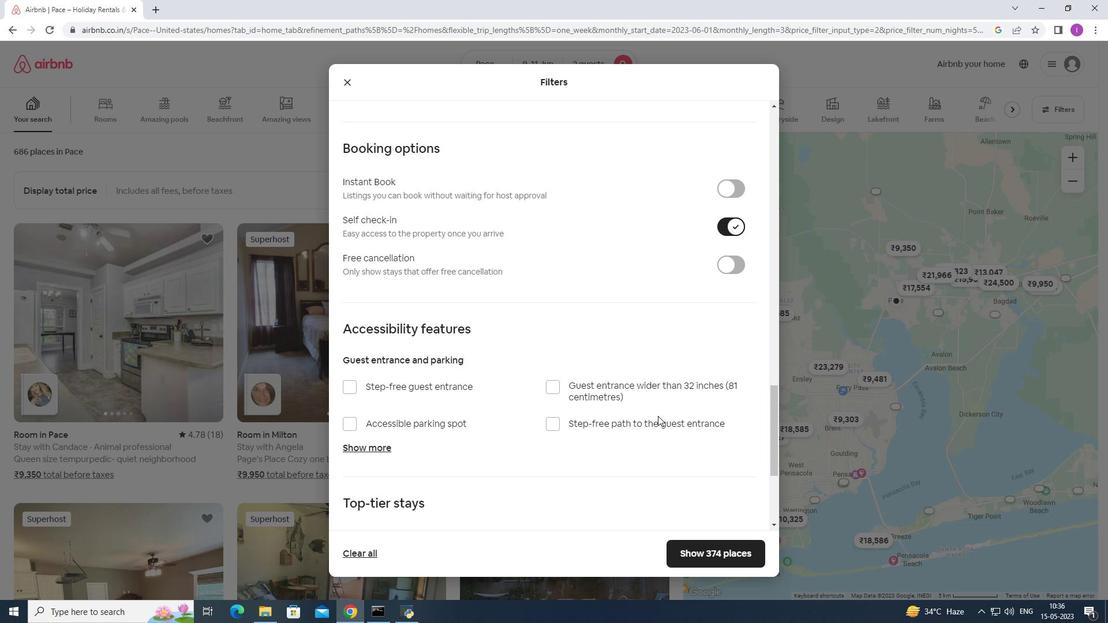 
Action: Mouse scrolled (657, 411) with delta (0, 0)
Screenshot: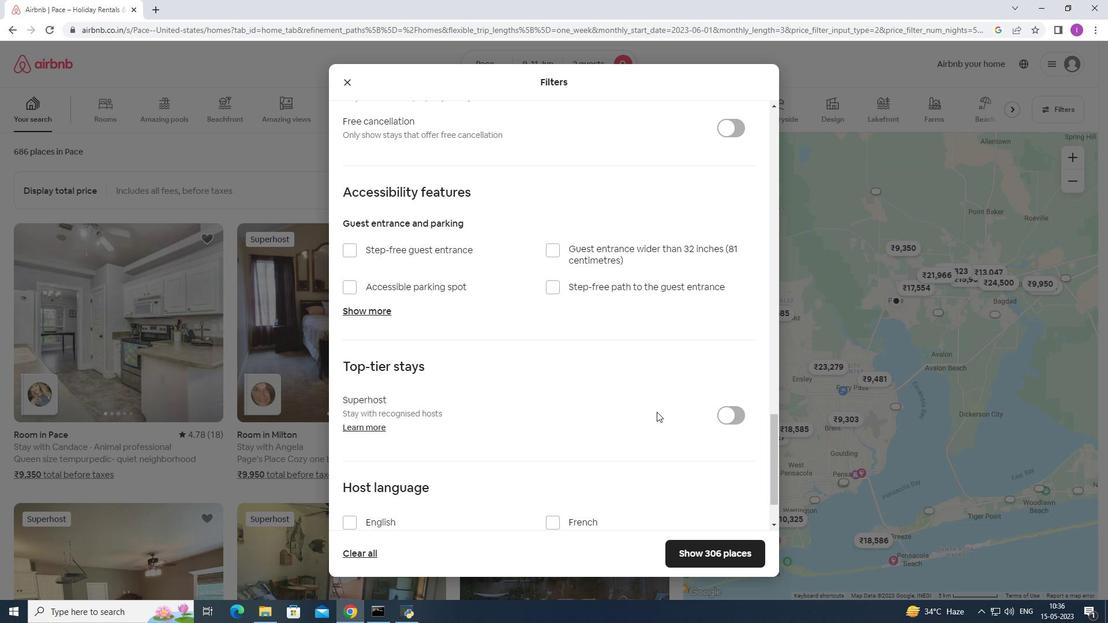 
Action: Mouse scrolled (657, 411) with delta (0, 0)
Screenshot: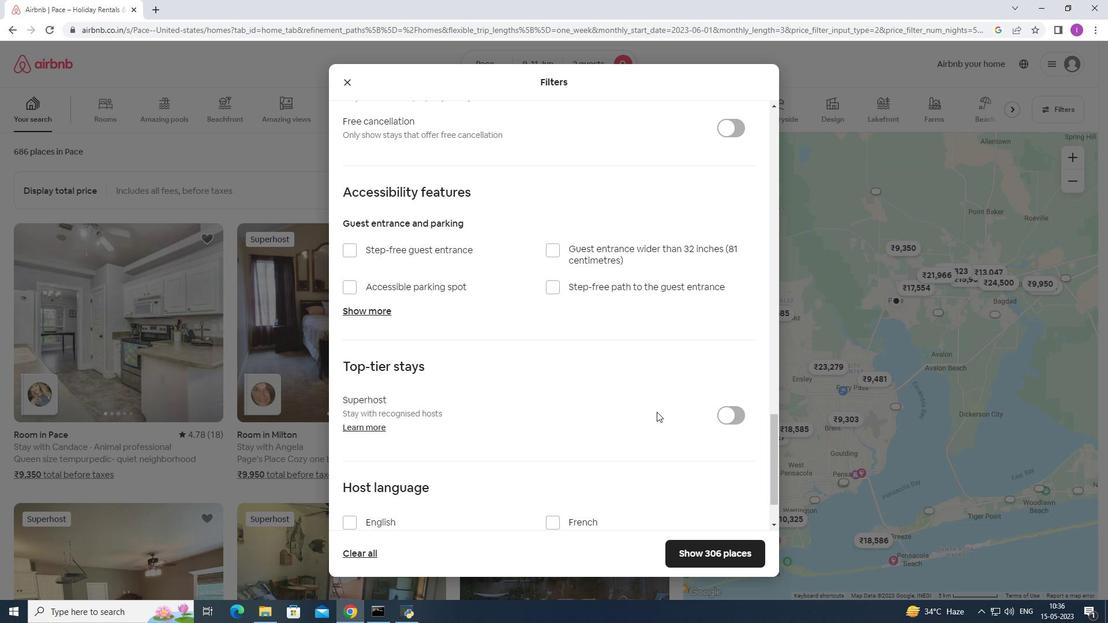 
Action: Mouse scrolled (657, 411) with delta (0, 0)
Screenshot: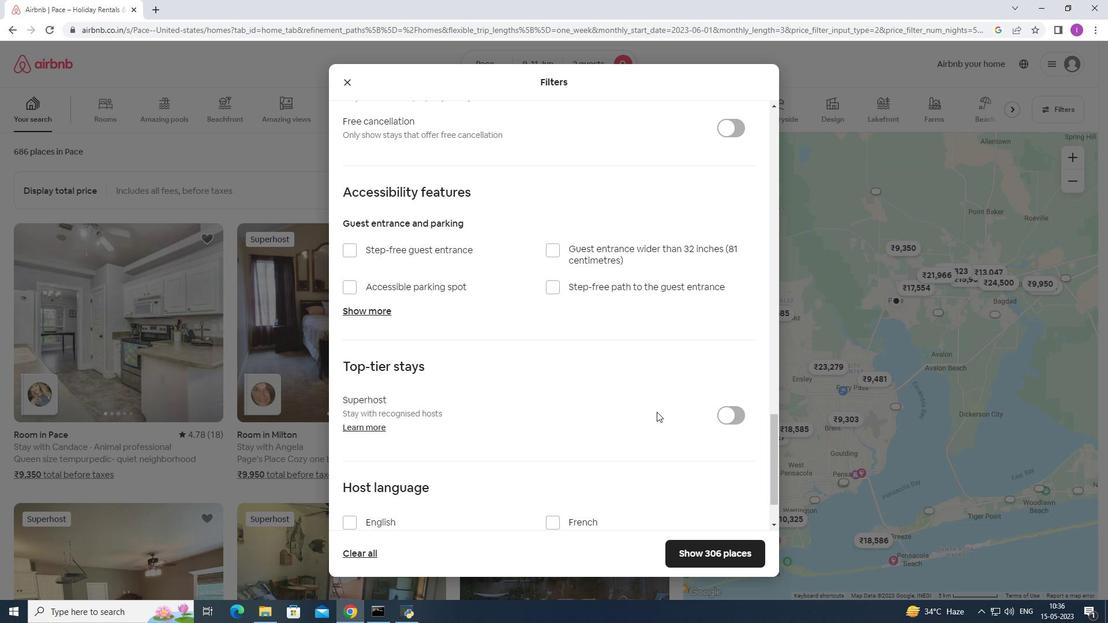 
Action: Mouse scrolled (657, 411) with delta (0, 0)
Screenshot: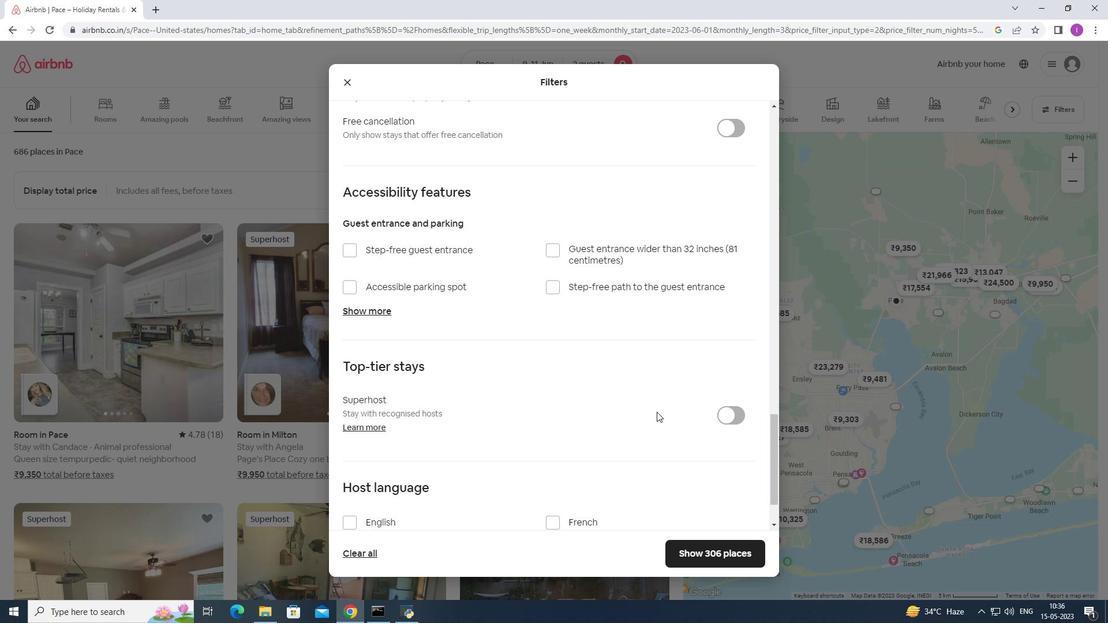 
Action: Mouse moved to (628, 415)
Screenshot: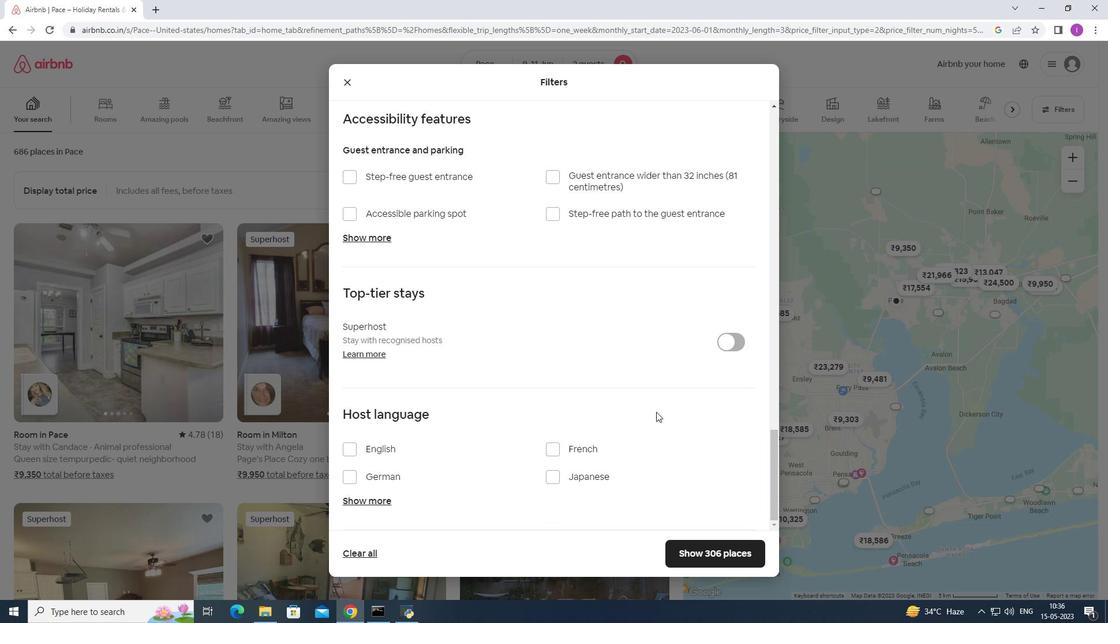 
Action: Mouse scrolled (628, 415) with delta (0, 0)
Screenshot: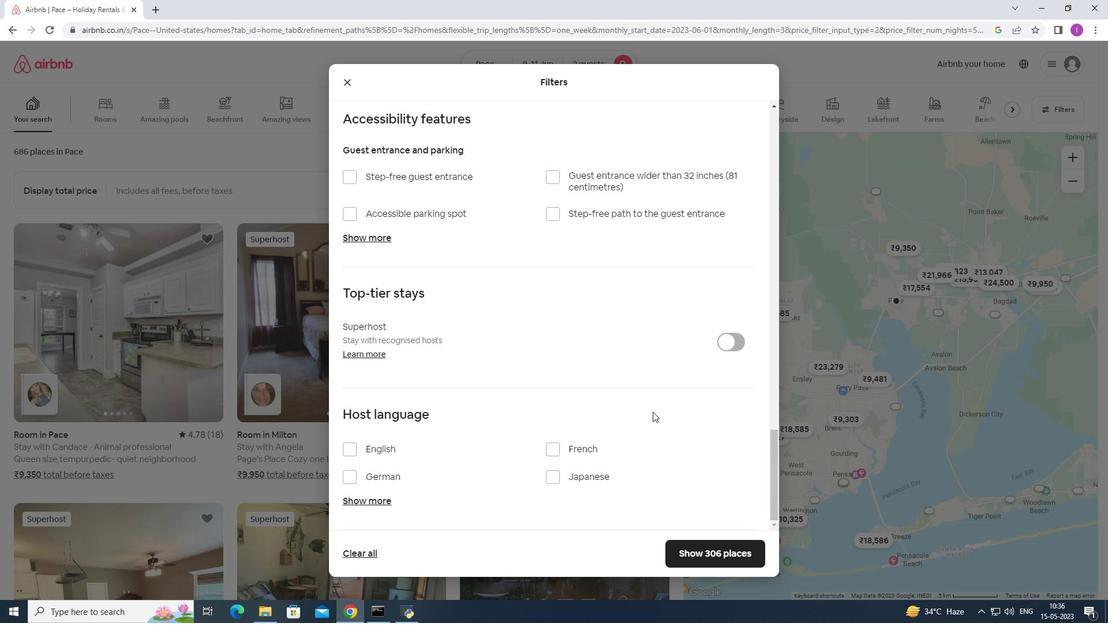 
Action: Mouse moved to (626, 417)
Screenshot: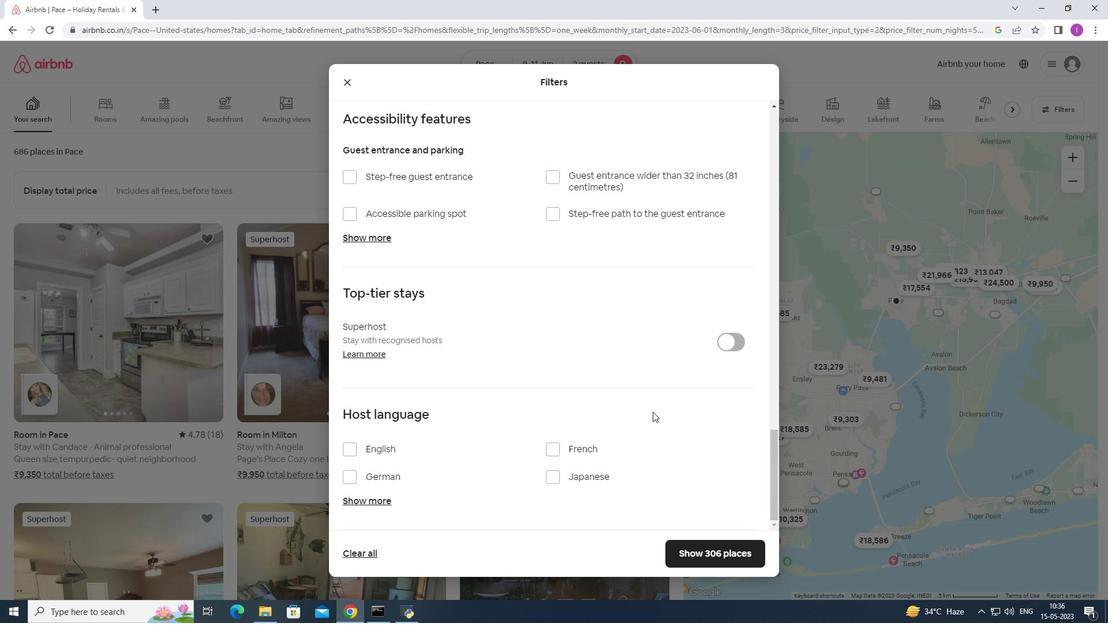 
Action: Mouse scrolled (626, 417) with delta (0, 0)
Screenshot: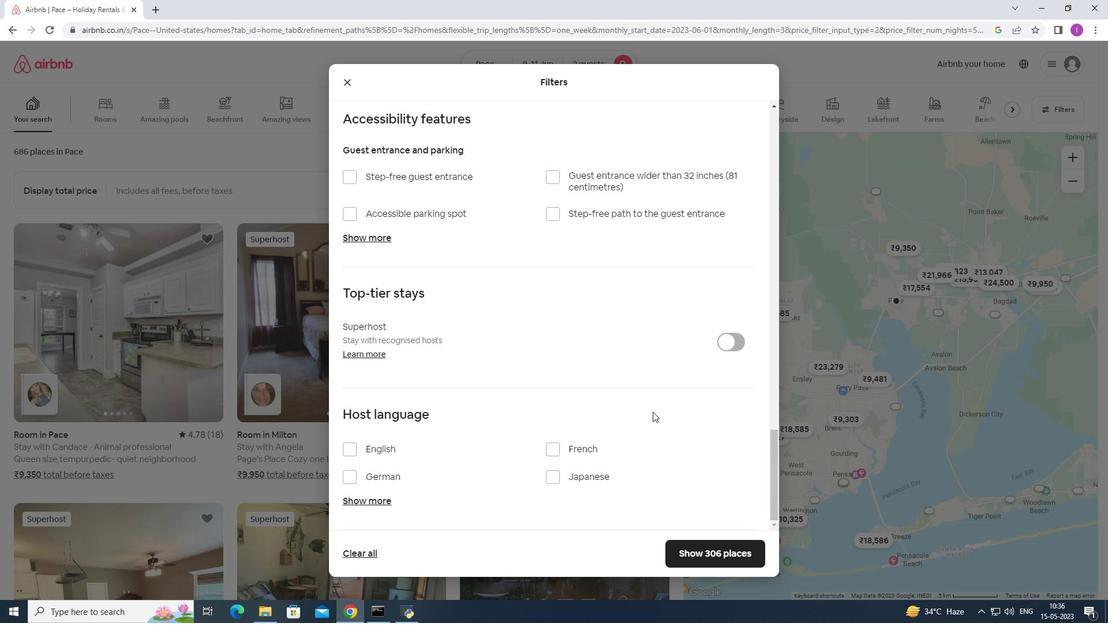 
Action: Mouse moved to (622, 422)
Screenshot: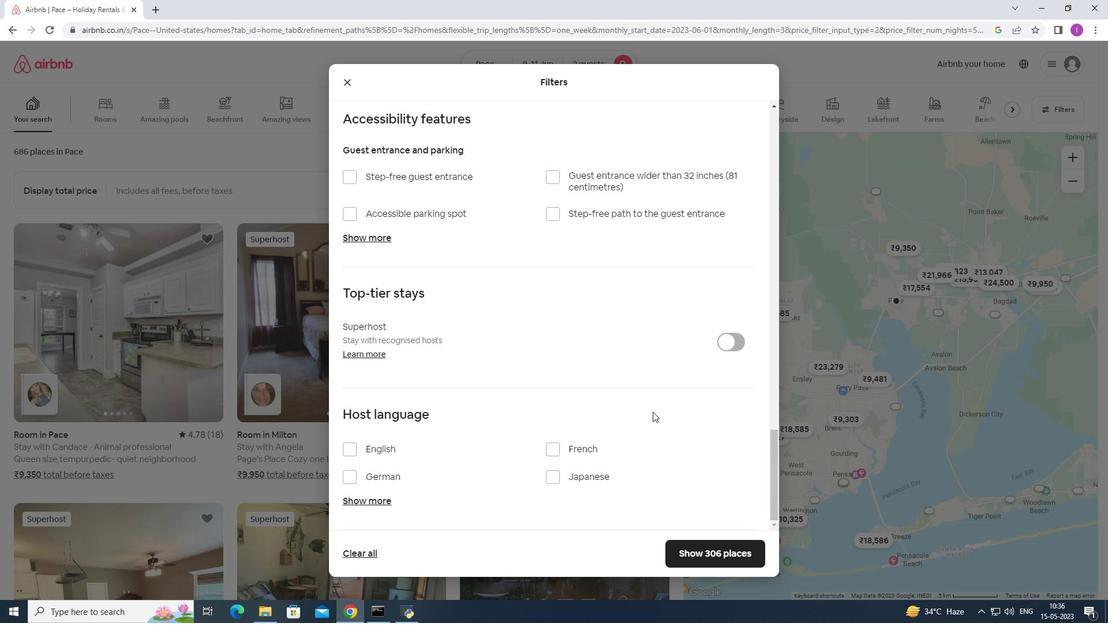 
Action: Mouse scrolled (622, 421) with delta (0, 0)
Screenshot: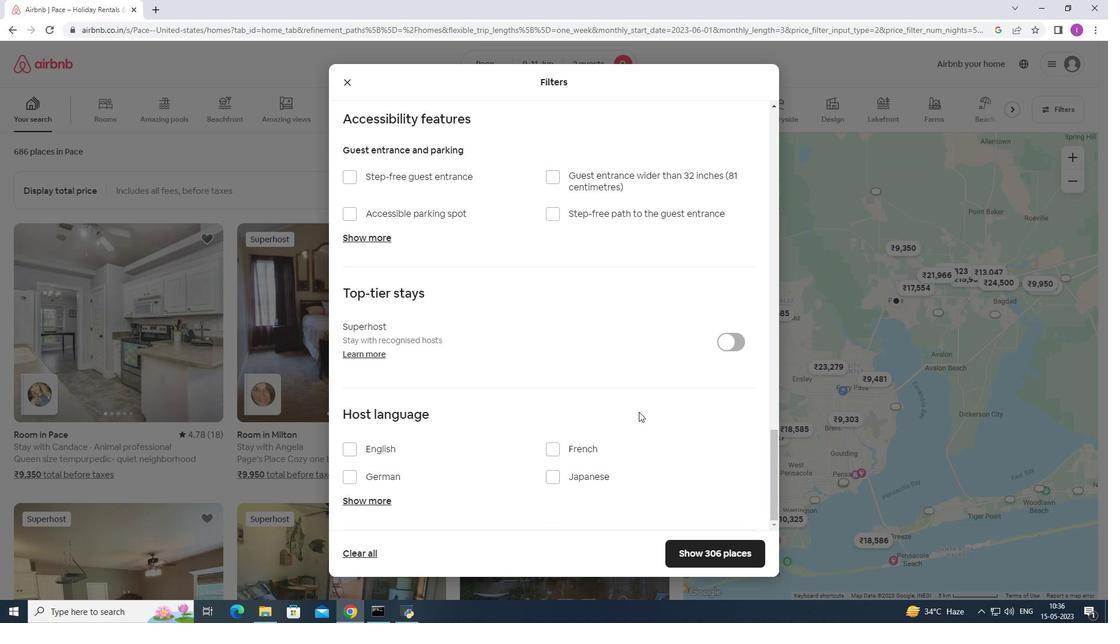 
Action: Mouse moved to (347, 445)
Screenshot: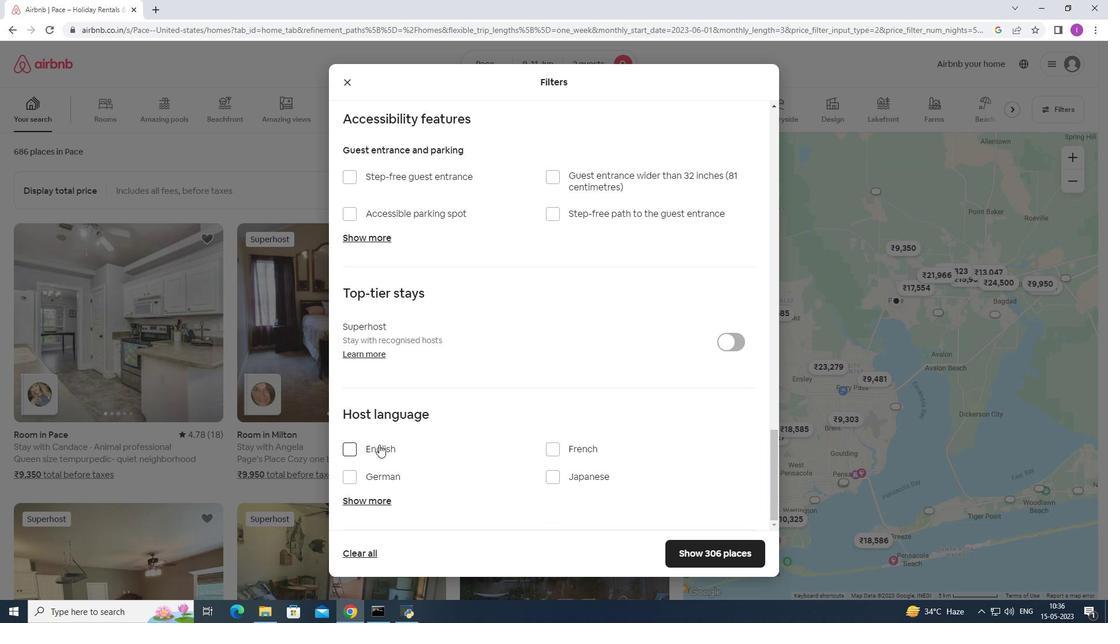 
Action: Mouse pressed left at (347, 445)
Screenshot: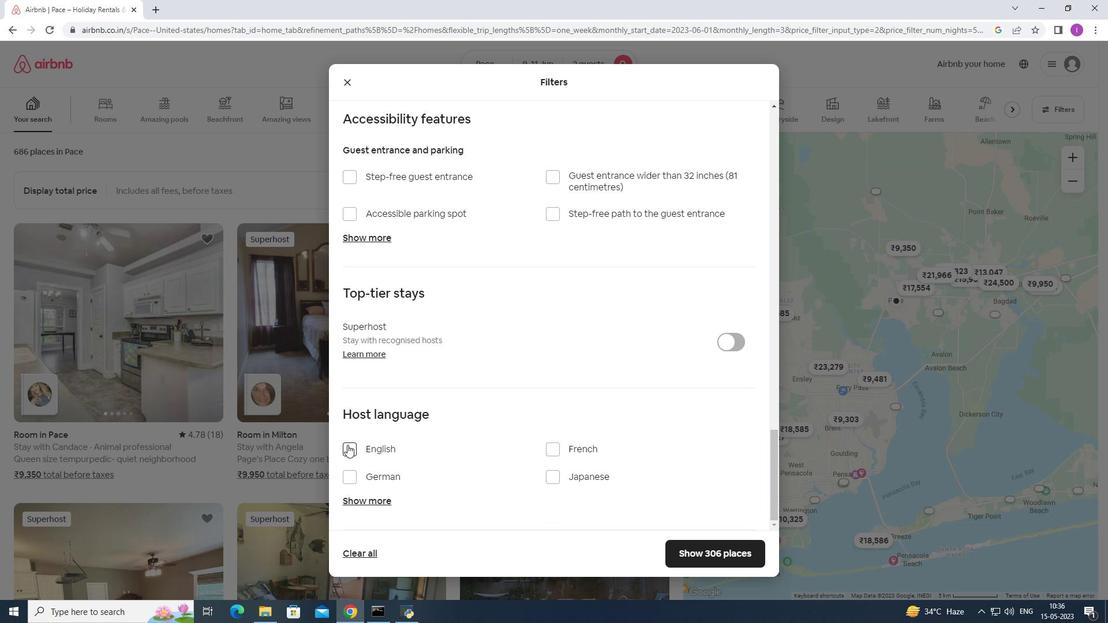 
Action: Mouse moved to (698, 553)
Screenshot: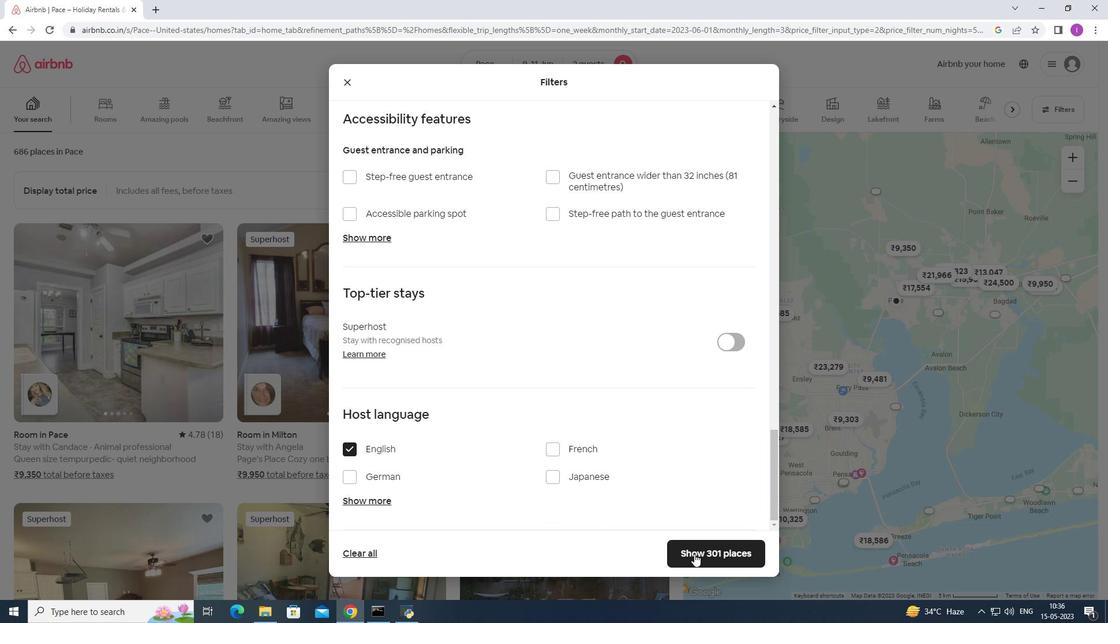 
Action: Mouse pressed left at (698, 553)
Screenshot: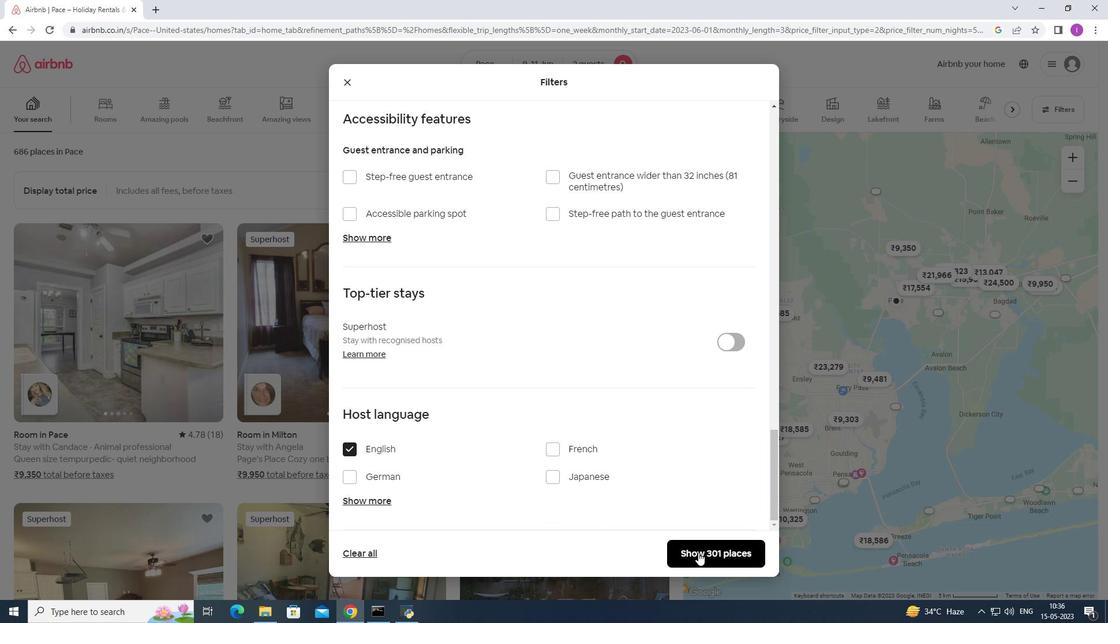 
Action: Mouse moved to (698, 553)
Screenshot: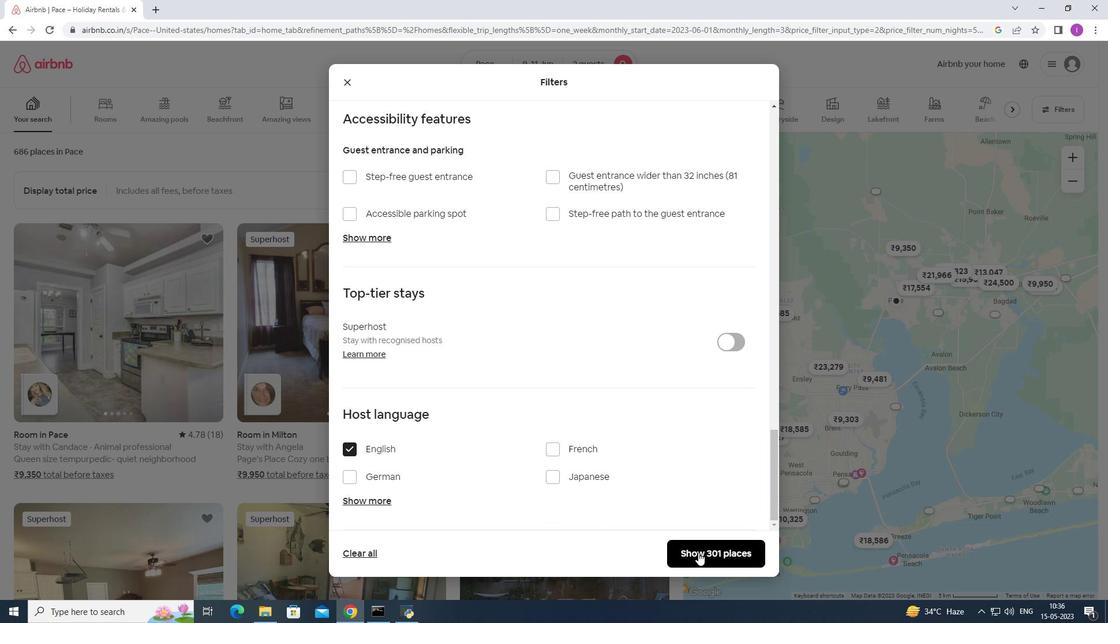 
